 Task: Research Airbnb accommodation in Karlovac, Croatia from 12th December, 2023 to 16th December, 2023 for 8 adults.8 bedrooms having 8 beds and 8 bathrooms. Property type can be hotel. Amenities needed are: wifi, TV, free parkinig on premises, gym, breakfast. Booking option can be shelf check-in. Look for 3 properties as per requirement.
Action: Mouse moved to (608, 87)
Screenshot: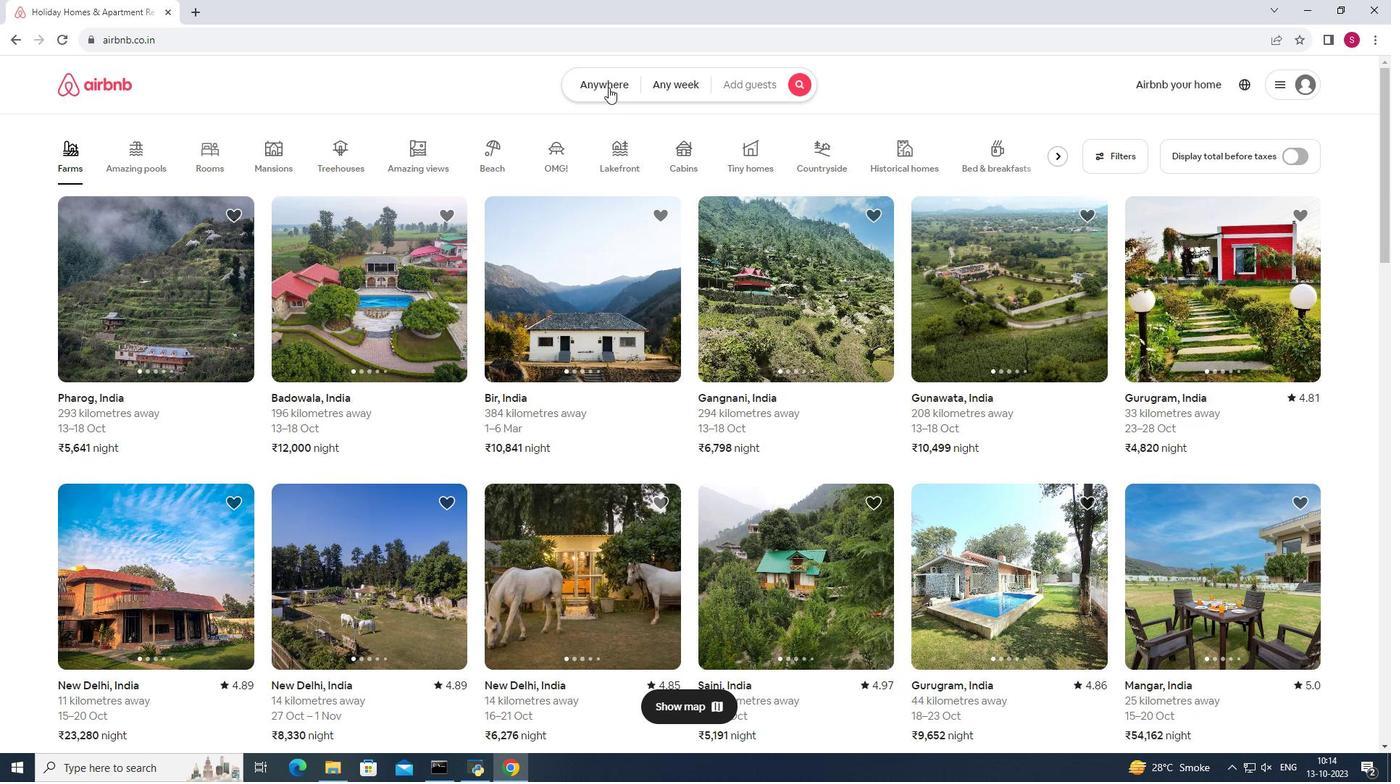 
Action: Mouse pressed left at (608, 87)
Screenshot: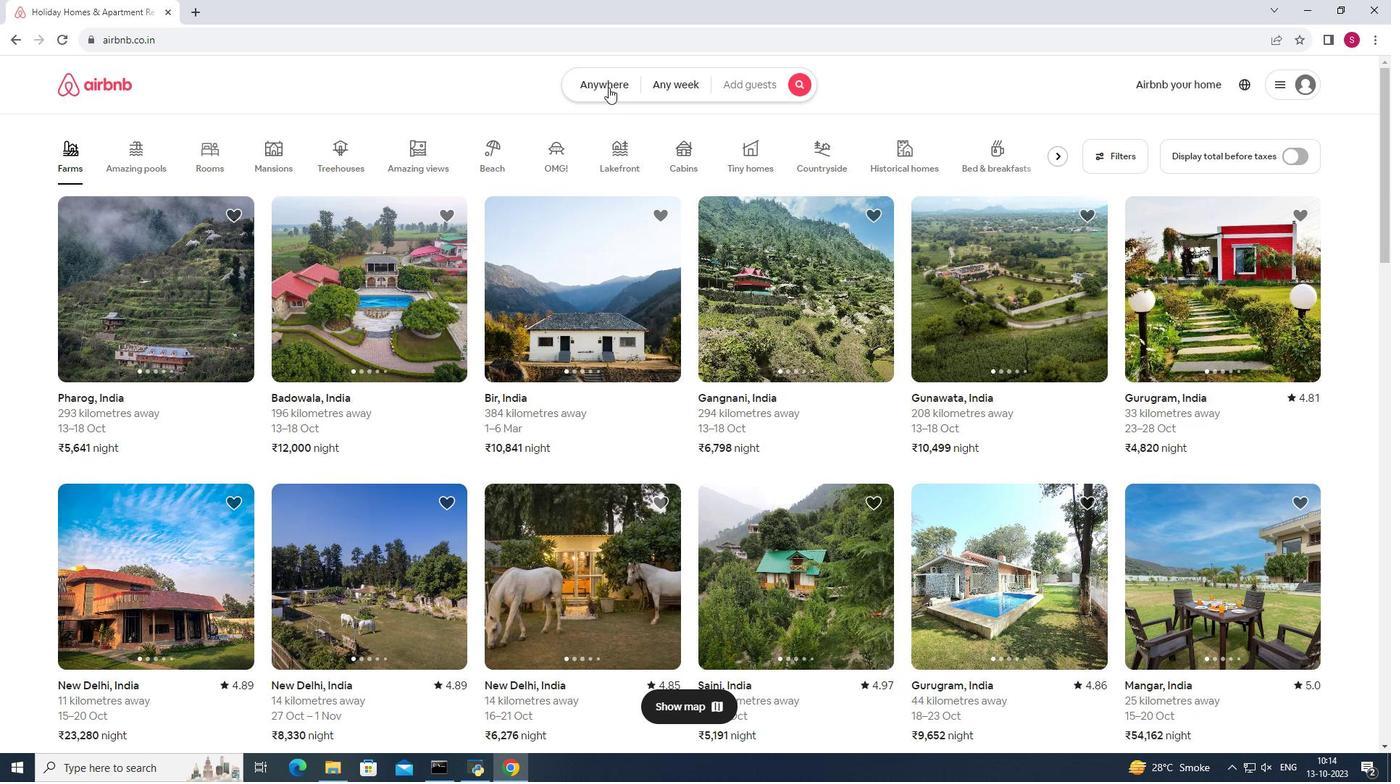 
Action: Mouse moved to (523, 137)
Screenshot: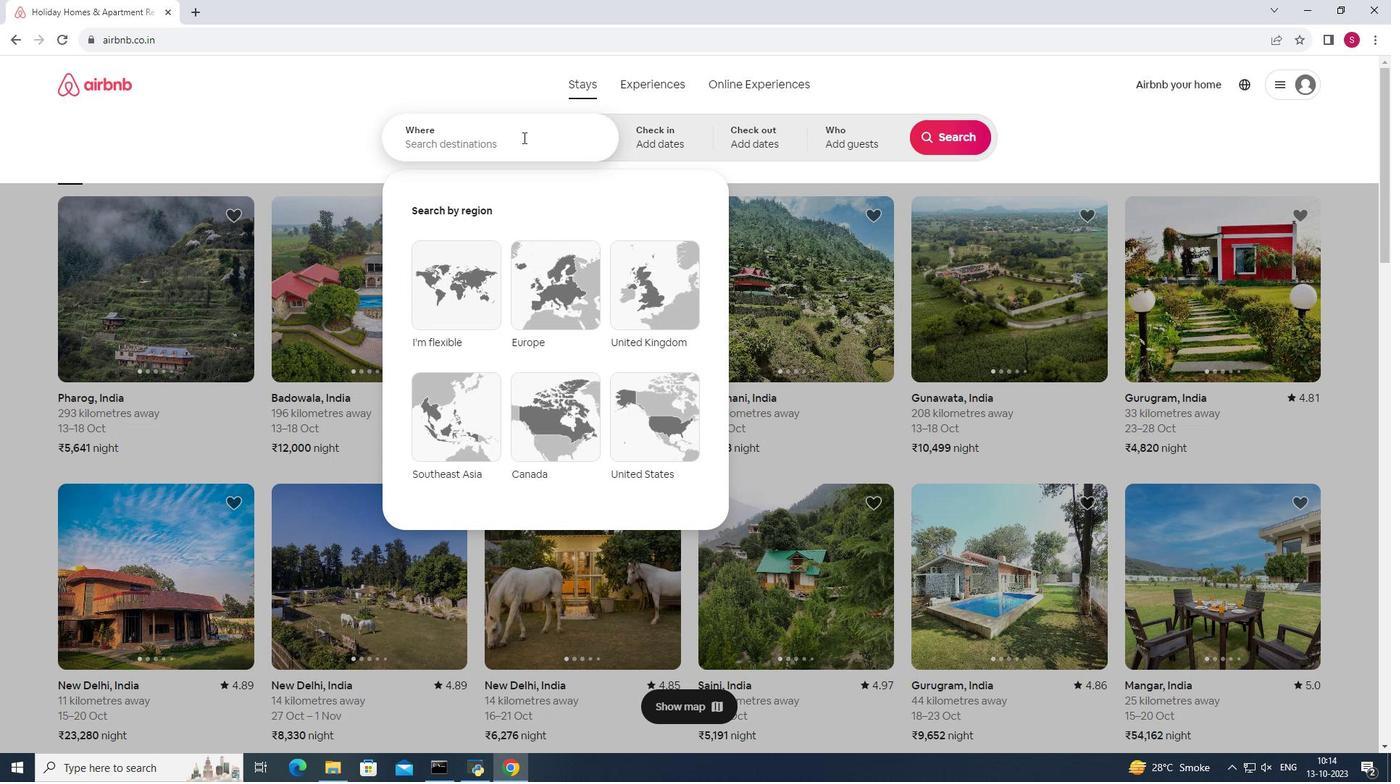 
Action: Mouse pressed left at (523, 137)
Screenshot: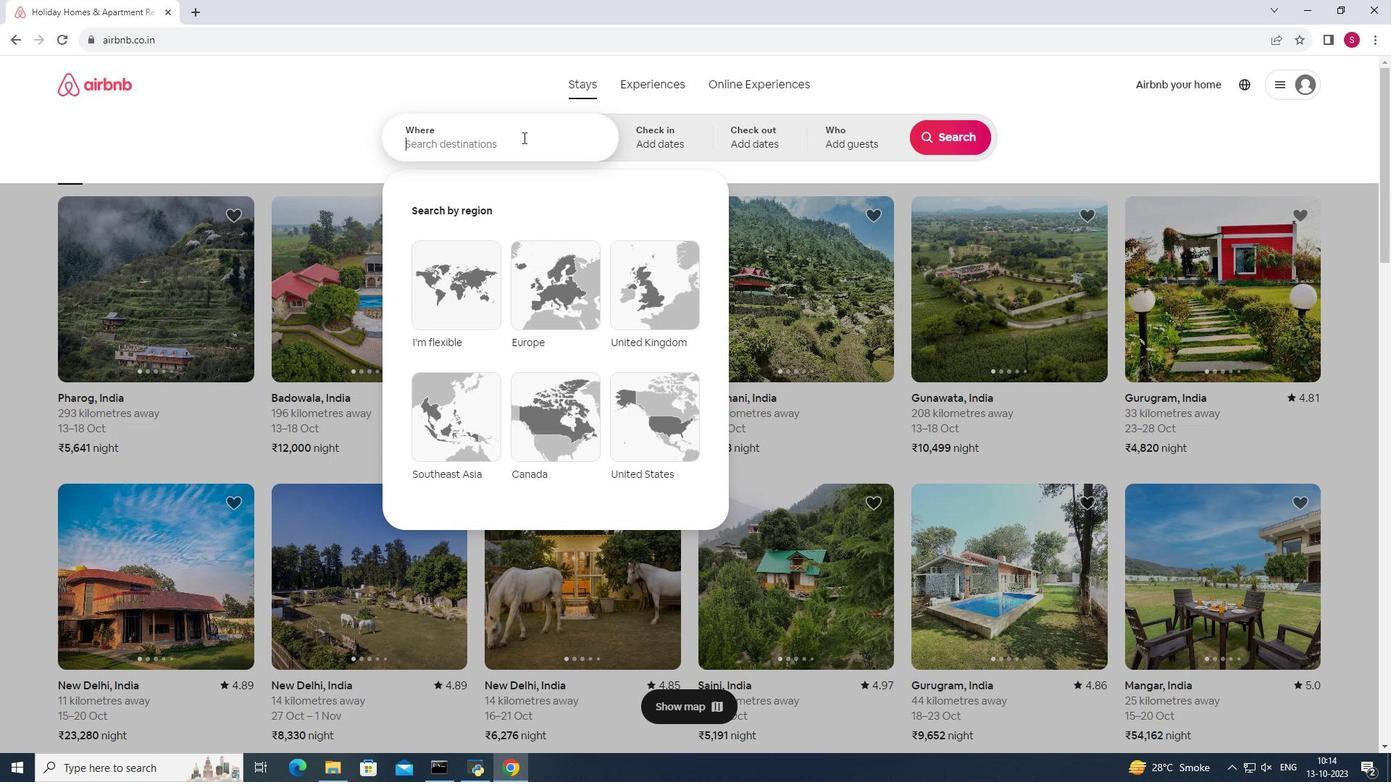 
Action: Key pressed <Key.shift>KL<Key.backspace>arlovac
Screenshot: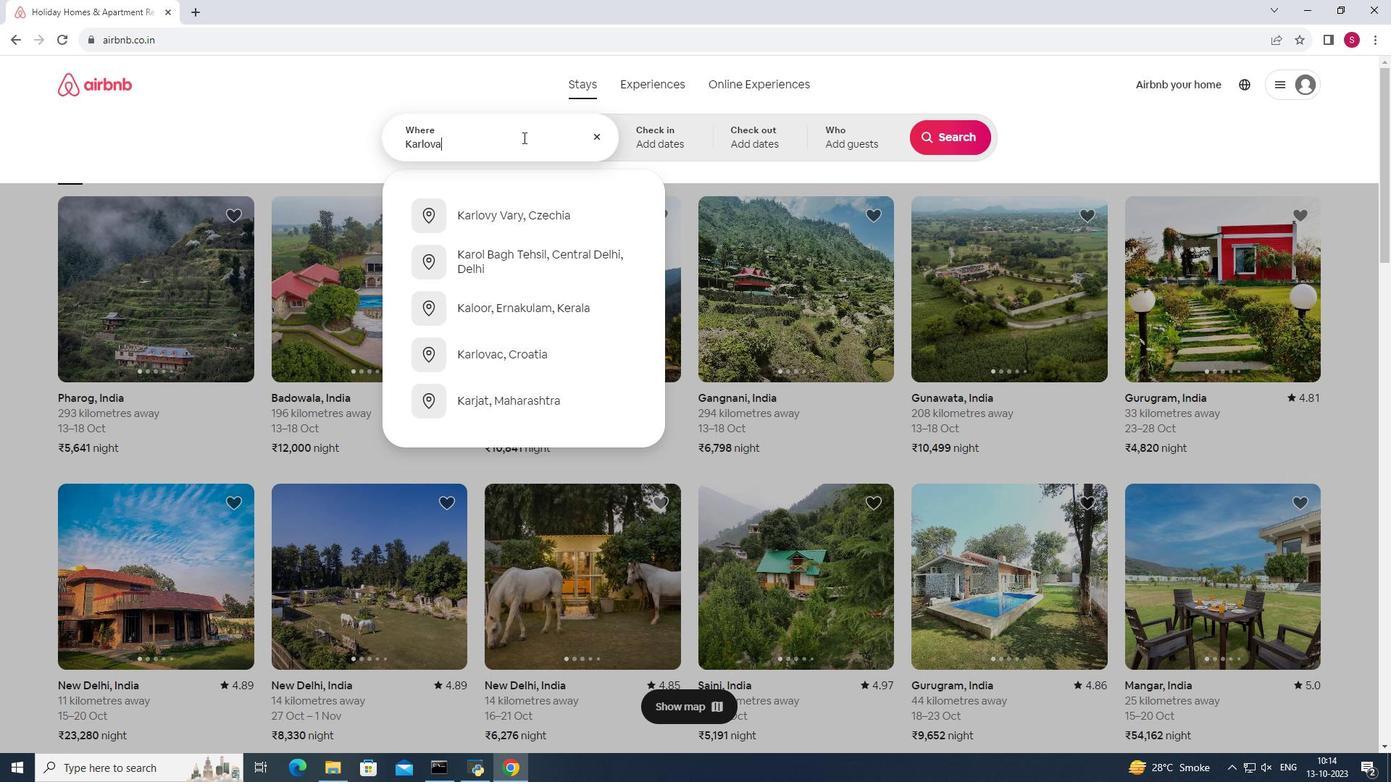 
Action: Mouse moved to (527, 220)
Screenshot: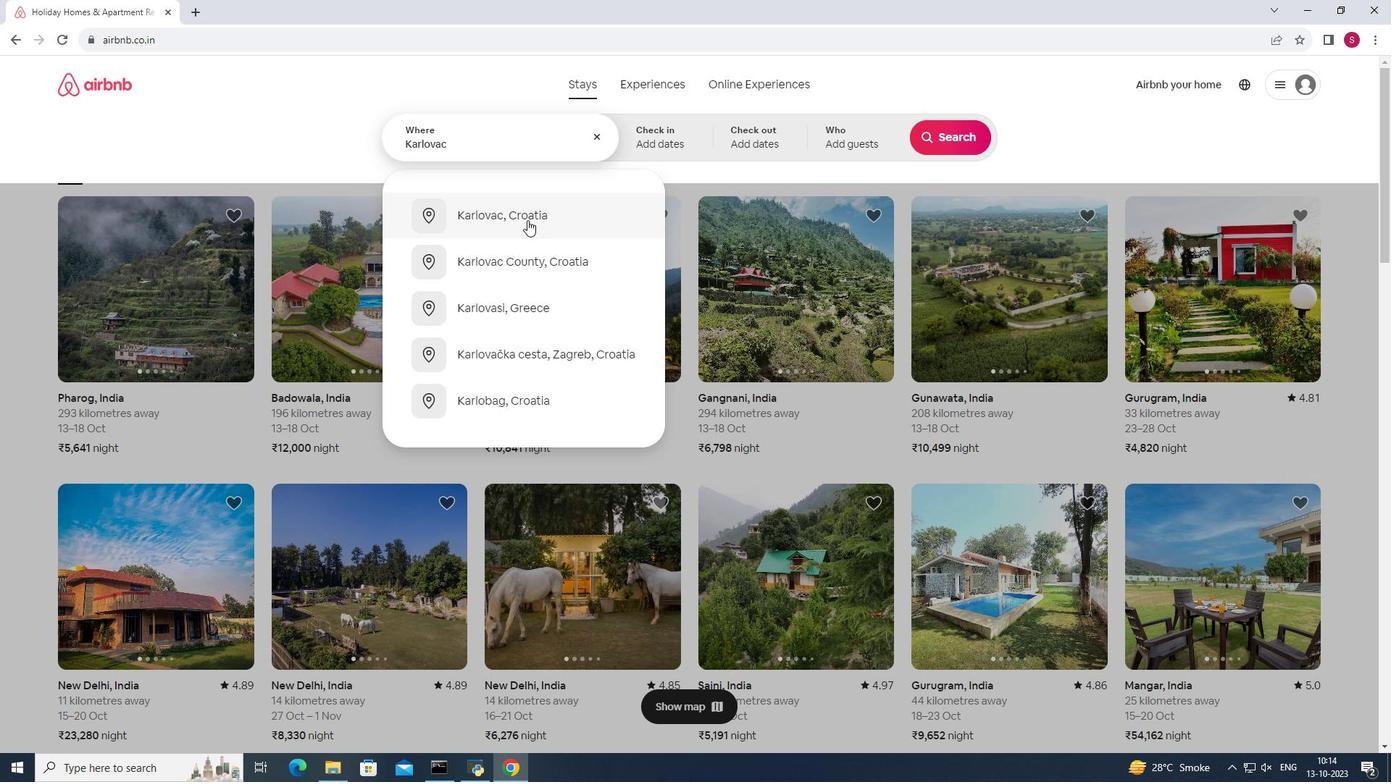 
Action: Mouse pressed left at (527, 220)
Screenshot: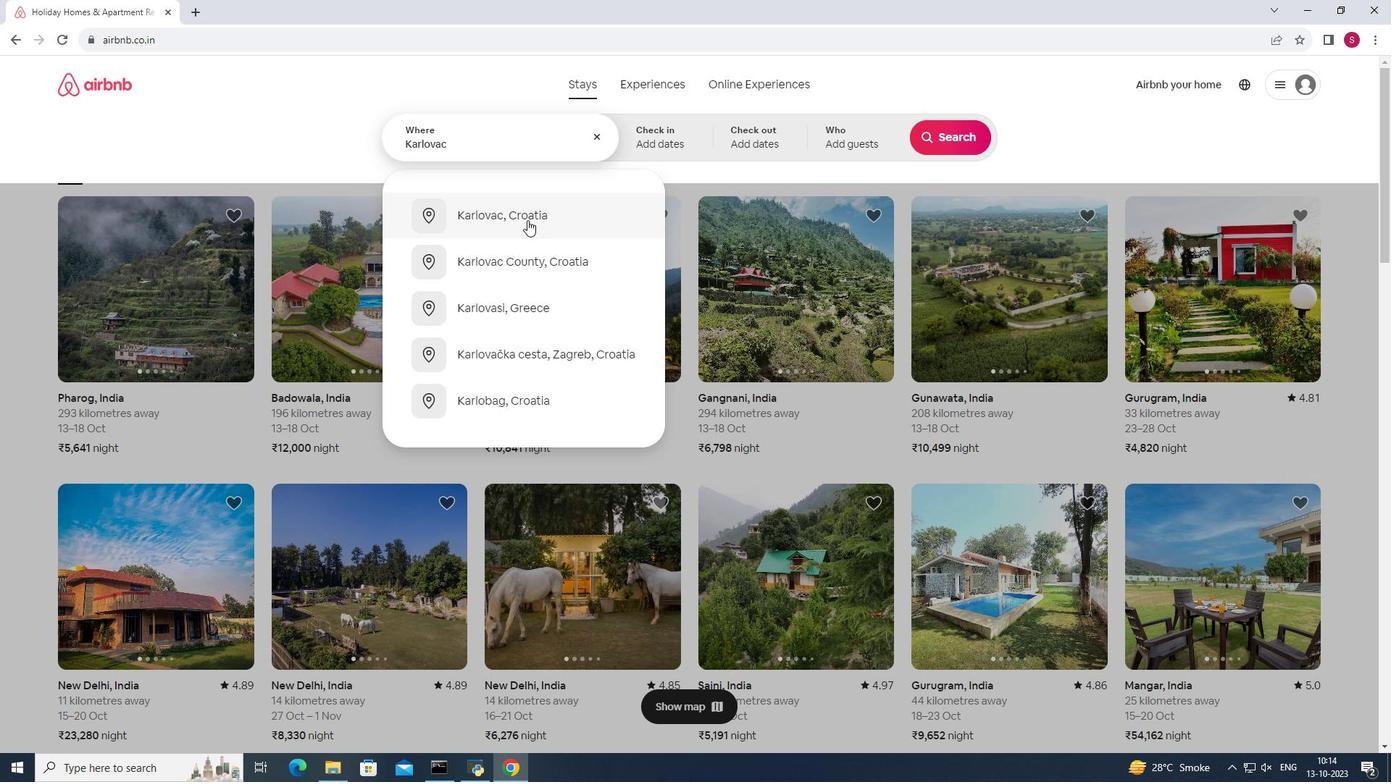 
Action: Mouse moved to (948, 256)
Screenshot: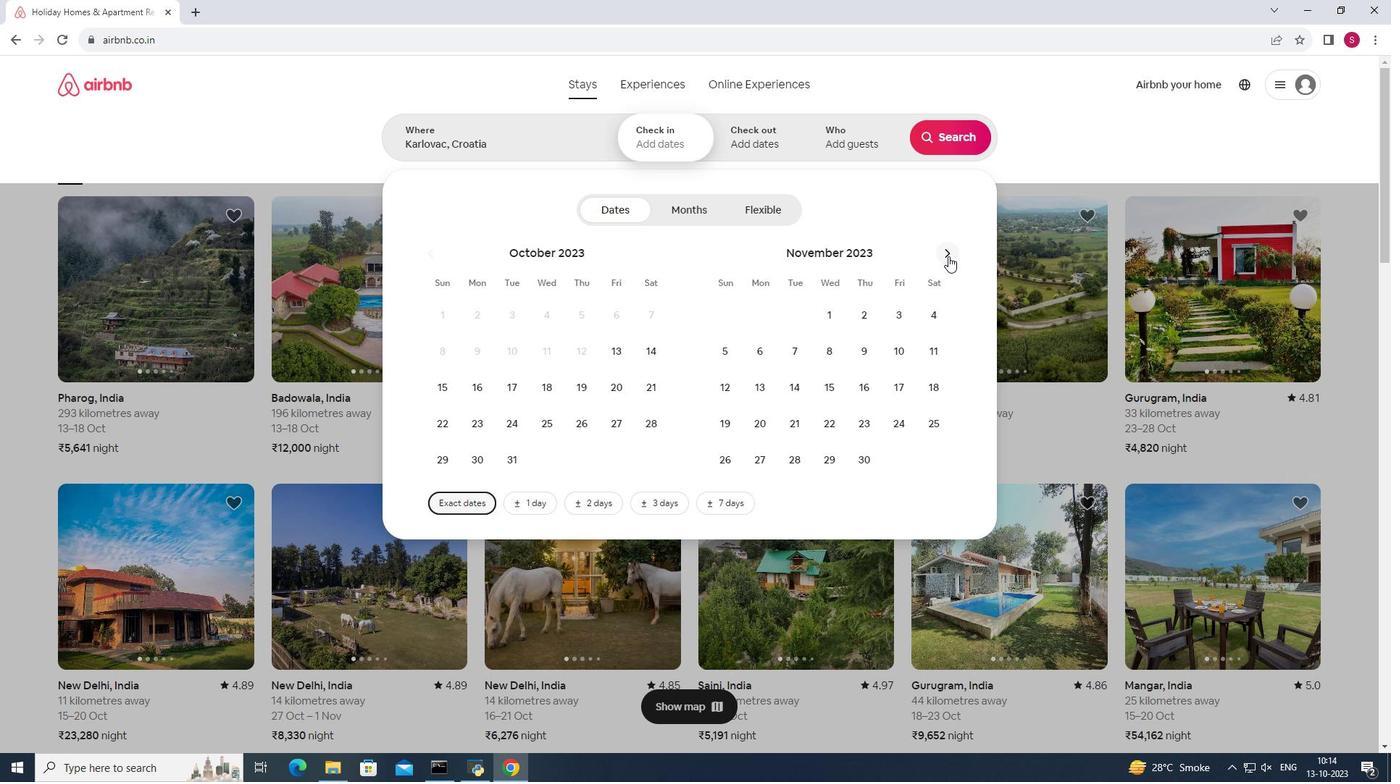 
Action: Mouse pressed left at (948, 256)
Screenshot: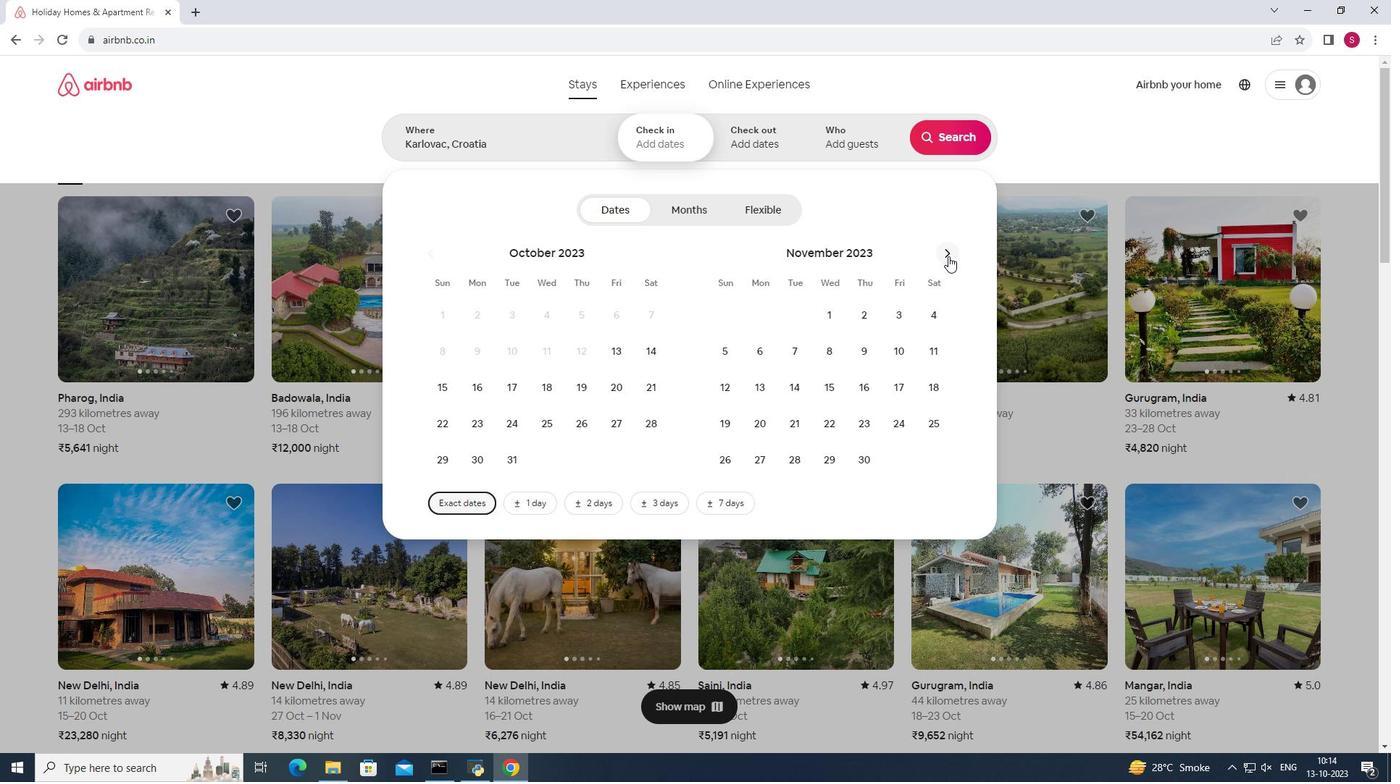 
Action: Mouse moved to (797, 389)
Screenshot: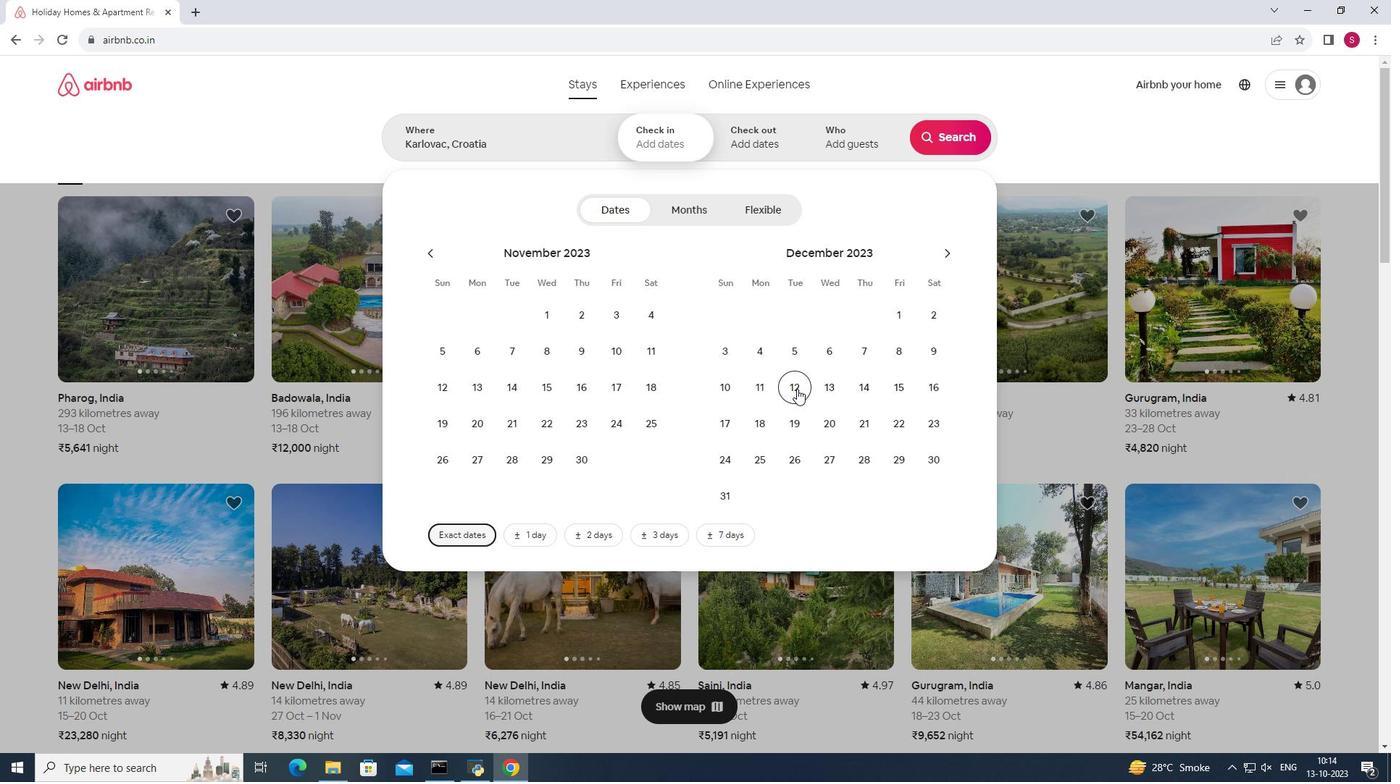 
Action: Mouse pressed left at (797, 389)
Screenshot: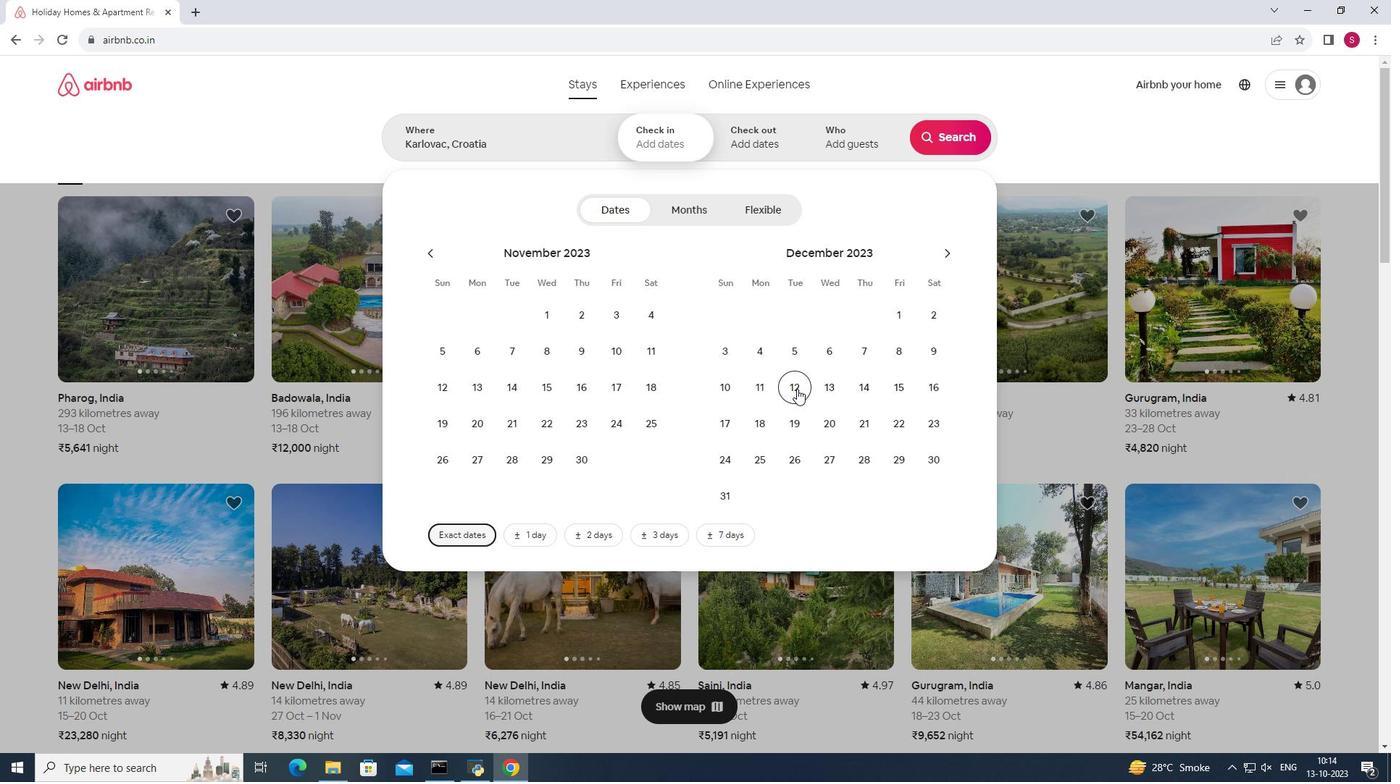 
Action: Mouse moved to (922, 392)
Screenshot: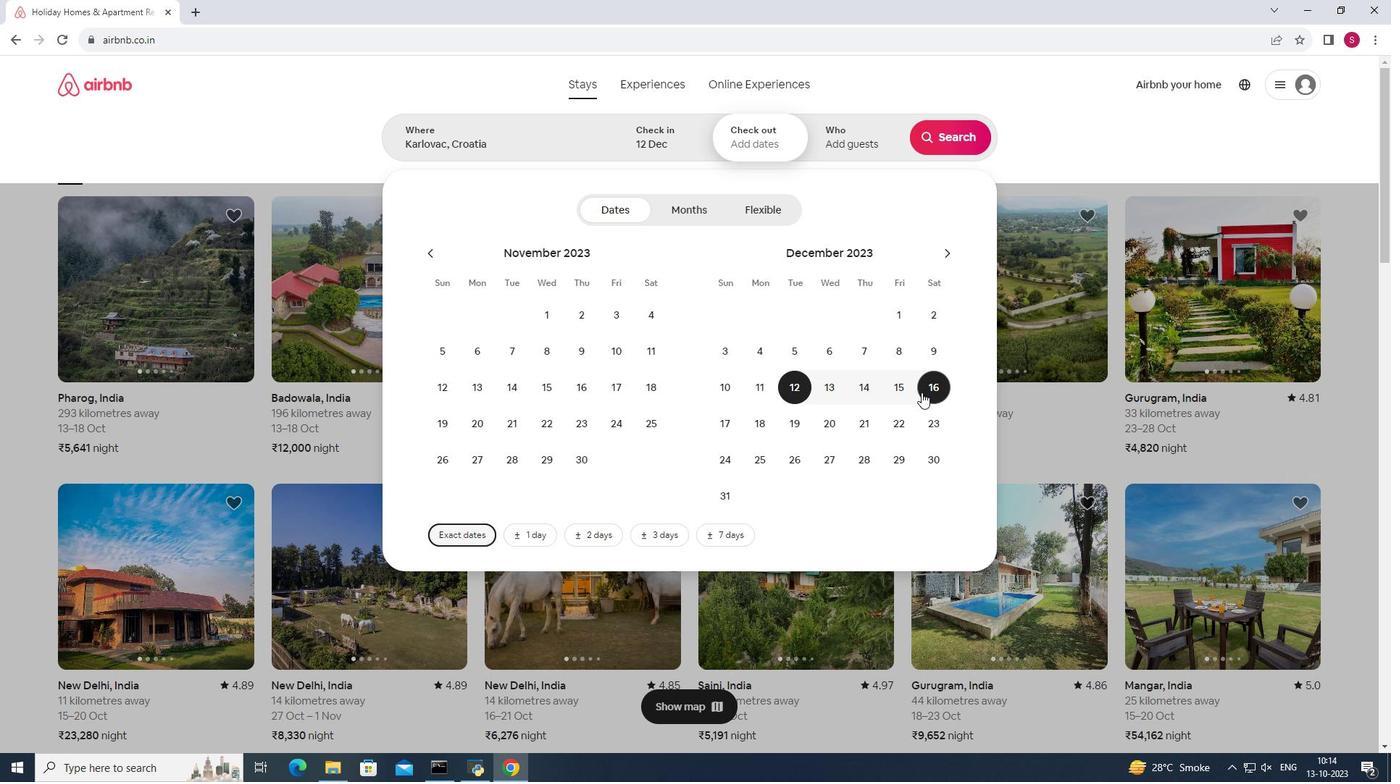 
Action: Mouse pressed left at (922, 392)
Screenshot: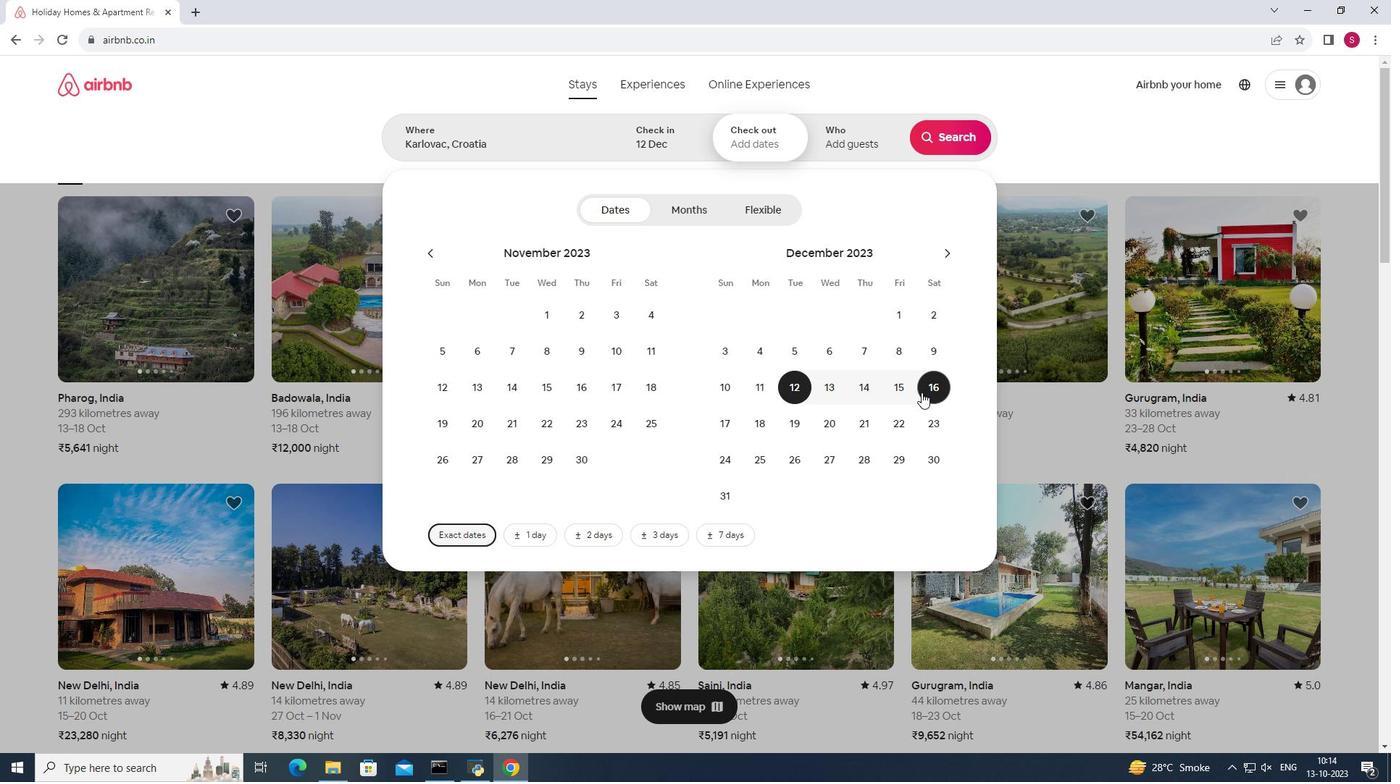 
Action: Mouse moved to (843, 129)
Screenshot: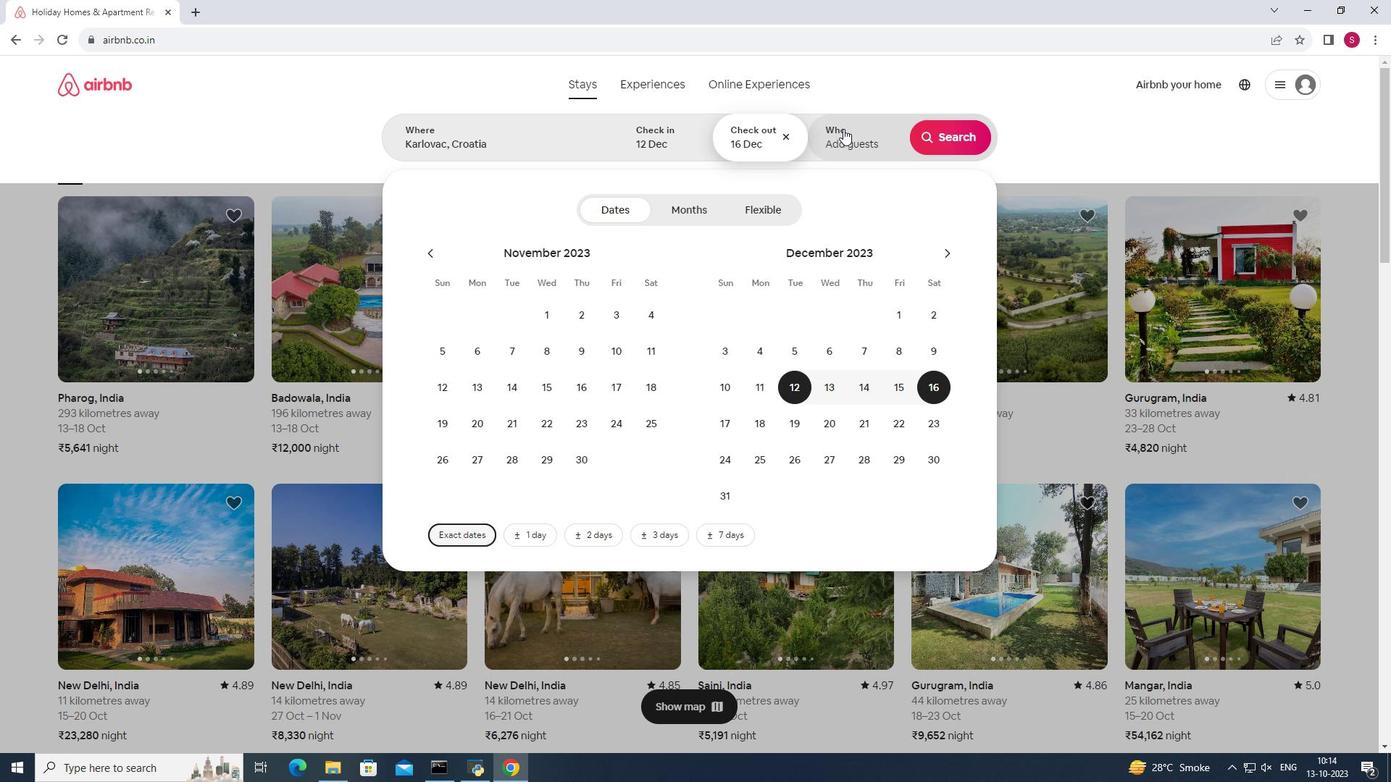 
Action: Mouse pressed left at (843, 129)
Screenshot: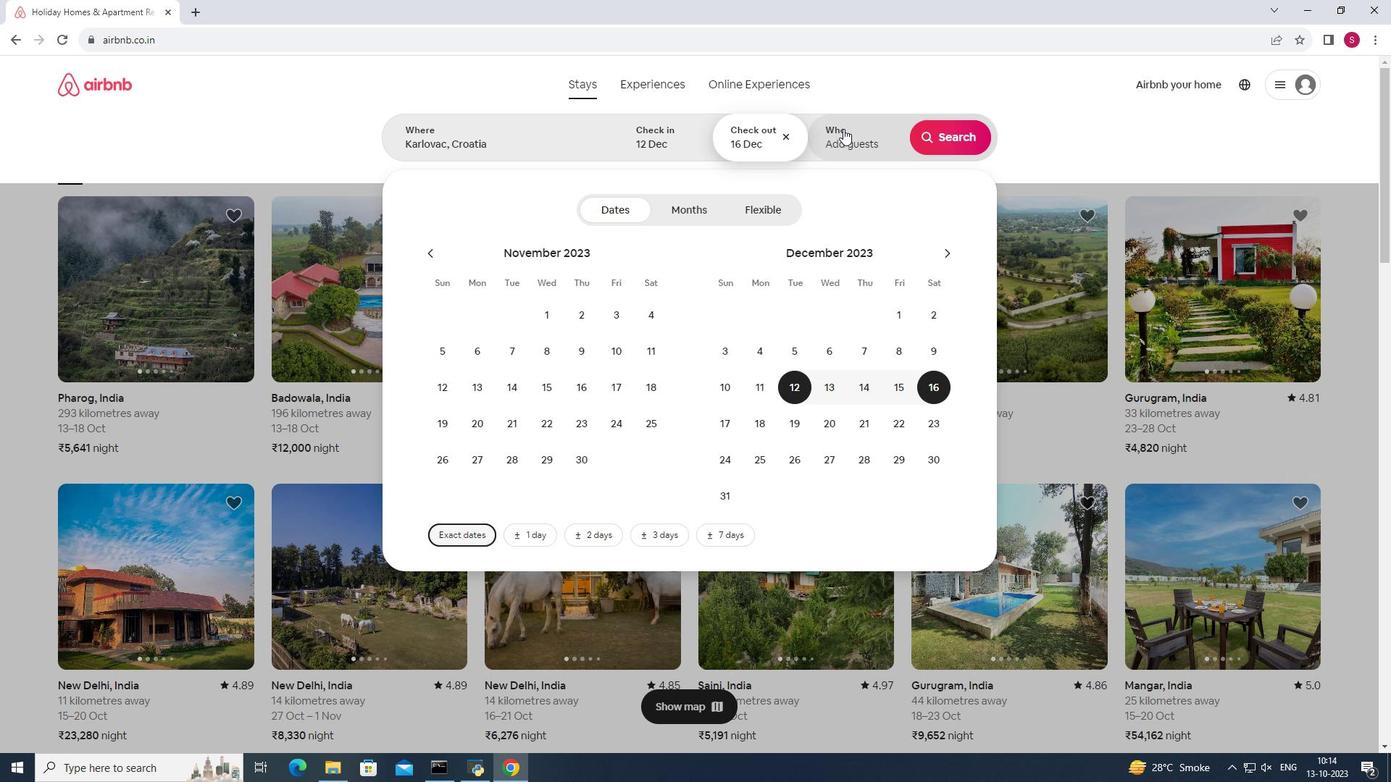 
Action: Mouse moved to (951, 219)
Screenshot: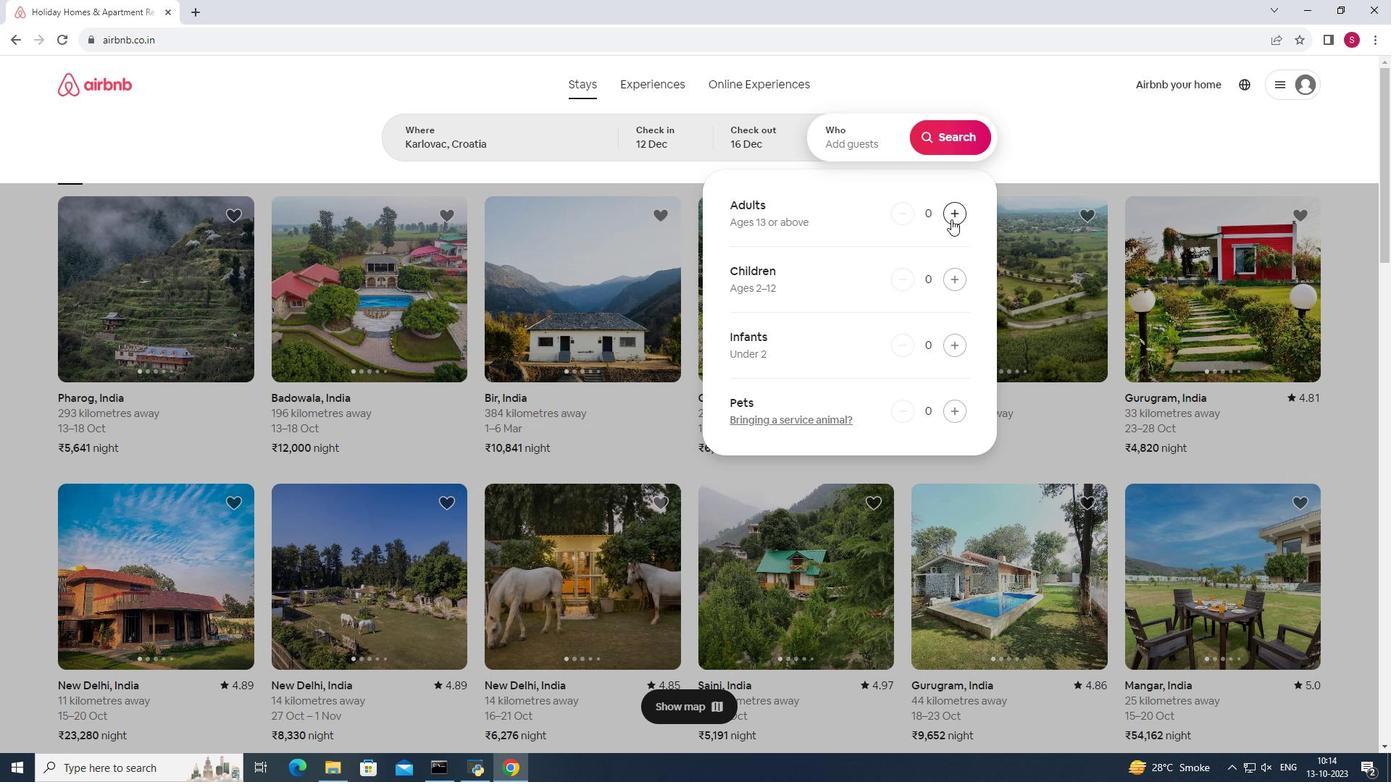
Action: Mouse pressed left at (951, 219)
Screenshot: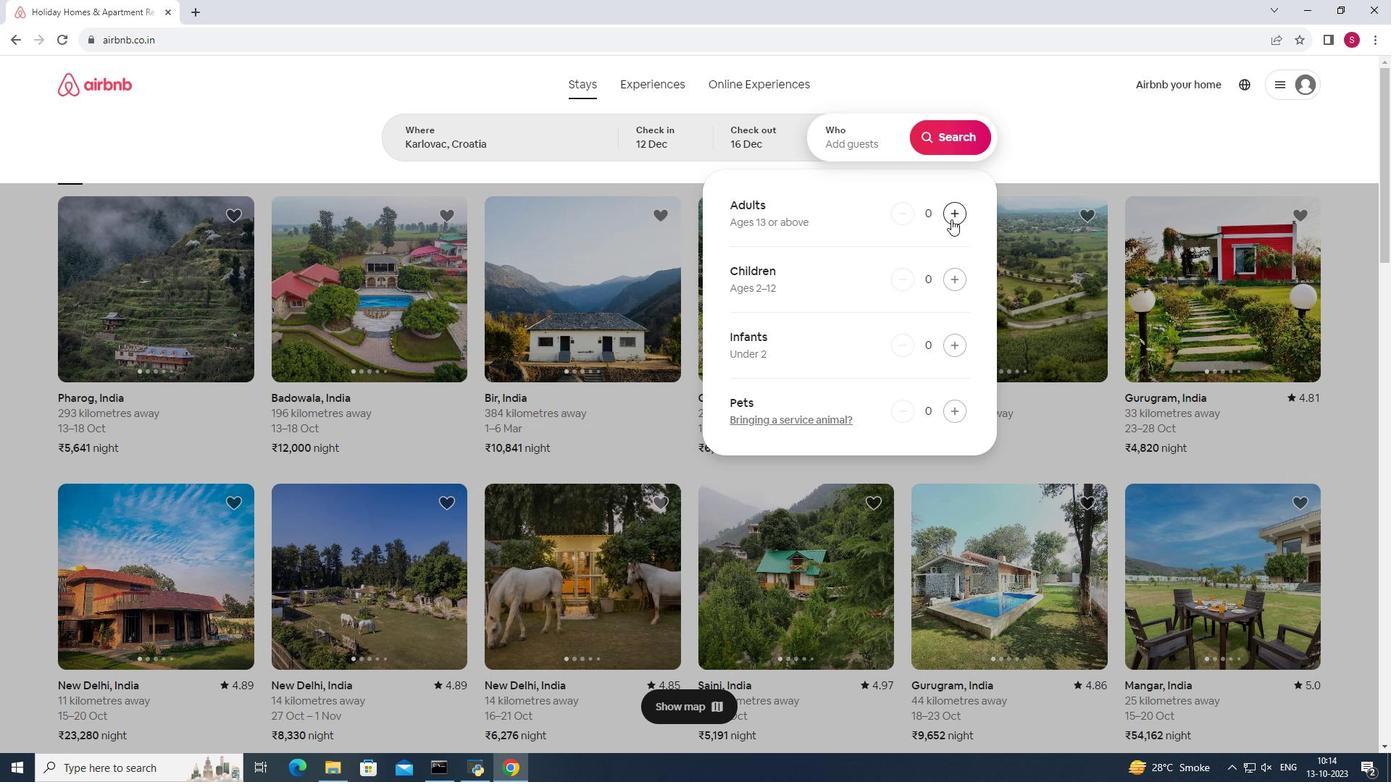 
Action: Mouse pressed left at (951, 219)
Screenshot: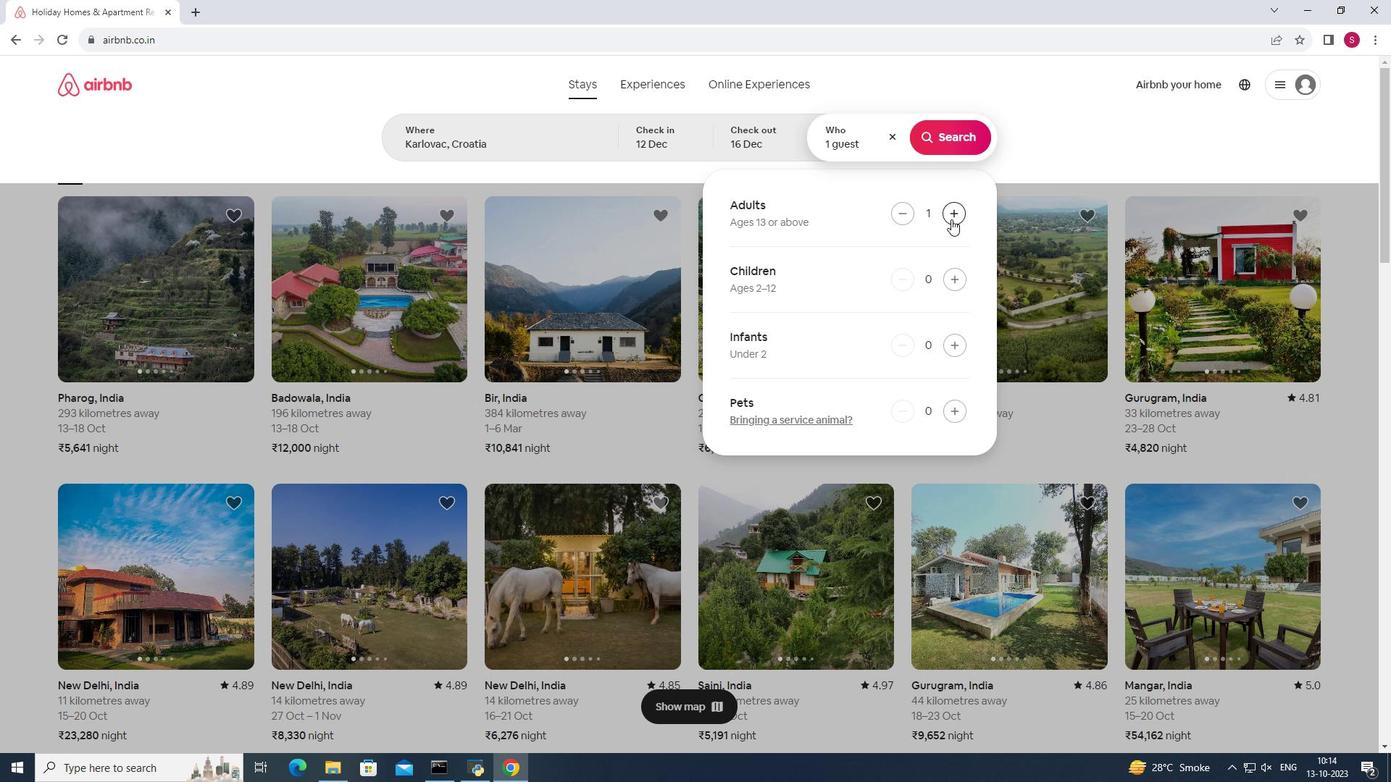 
Action: Mouse pressed left at (951, 219)
Screenshot: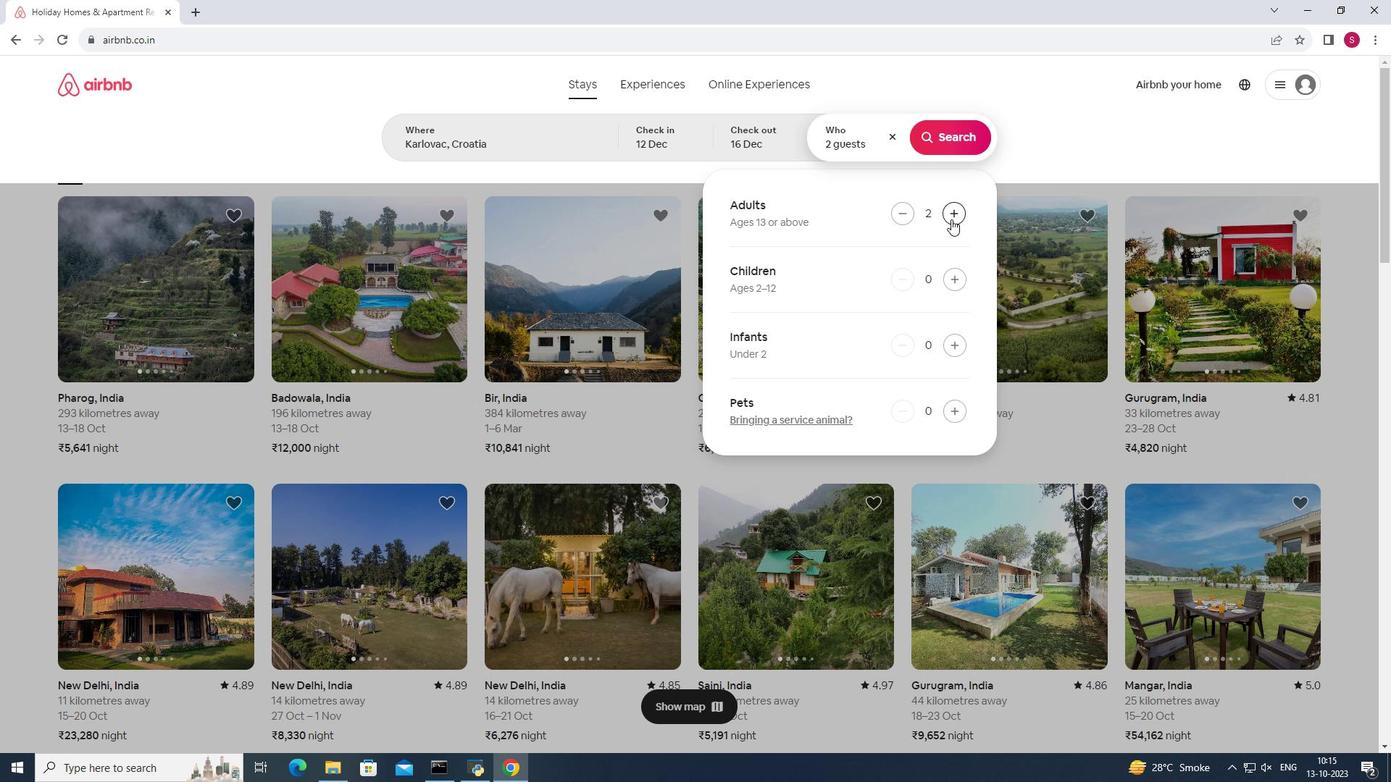 
Action: Mouse pressed left at (951, 219)
Screenshot: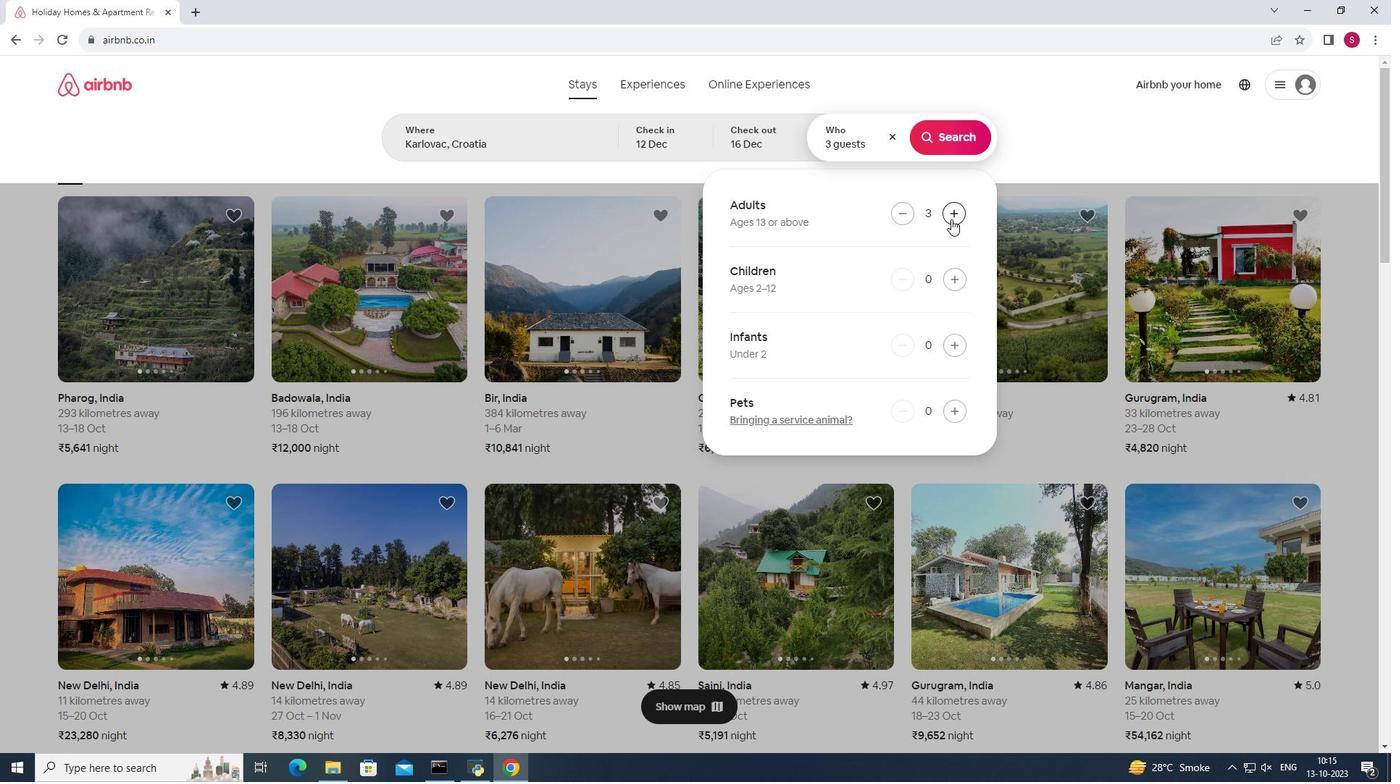 
Action: Mouse pressed left at (951, 219)
Screenshot: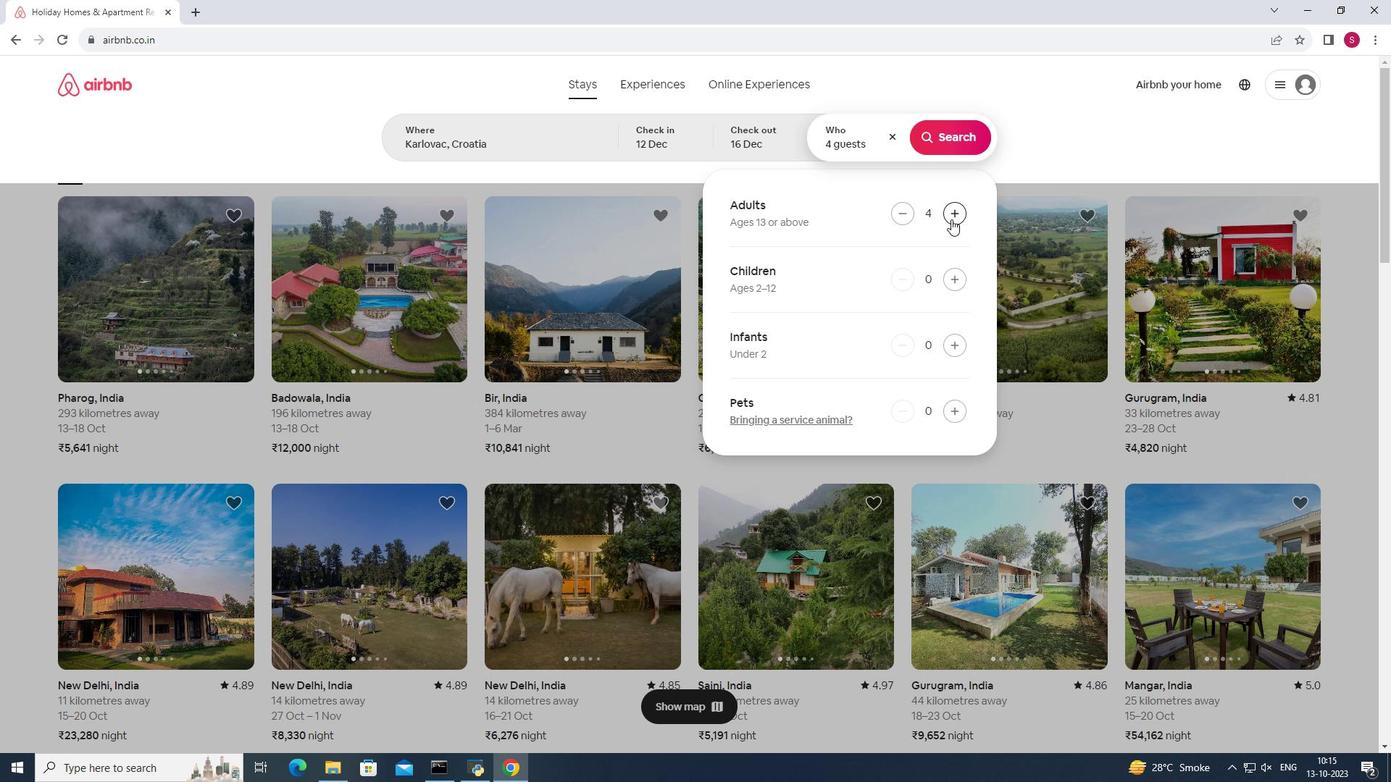 
Action: Mouse pressed left at (951, 219)
Screenshot: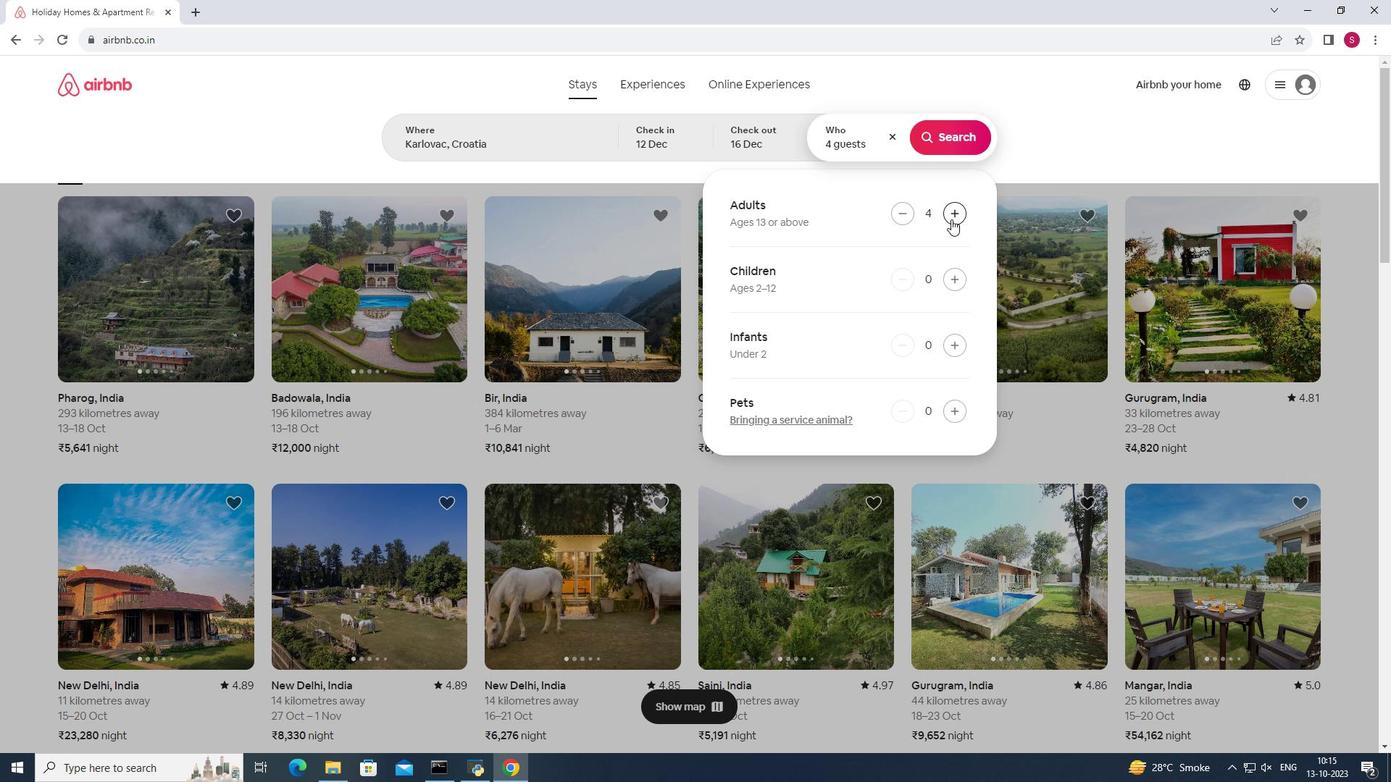 
Action: Mouse pressed left at (951, 219)
Screenshot: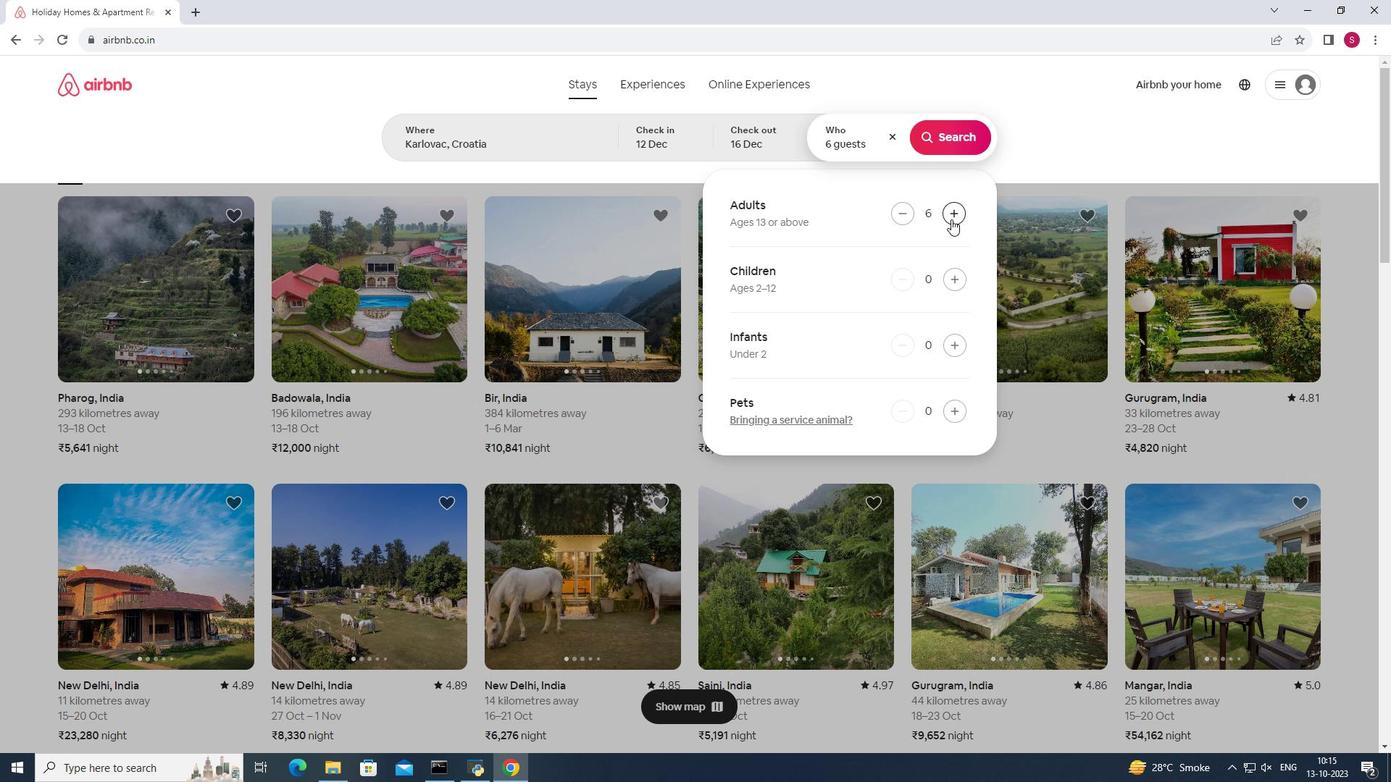 
Action: Mouse pressed left at (951, 219)
Screenshot: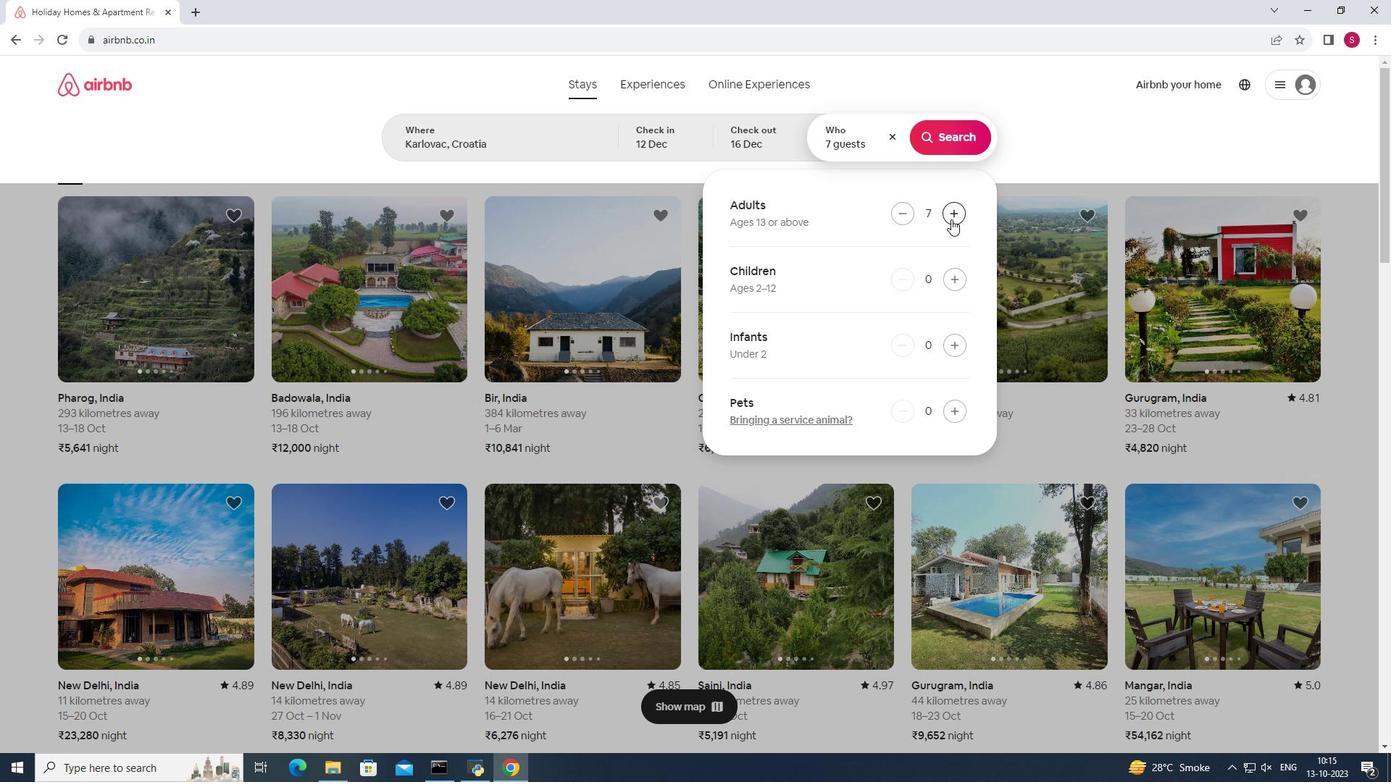 
Action: Mouse moved to (959, 135)
Screenshot: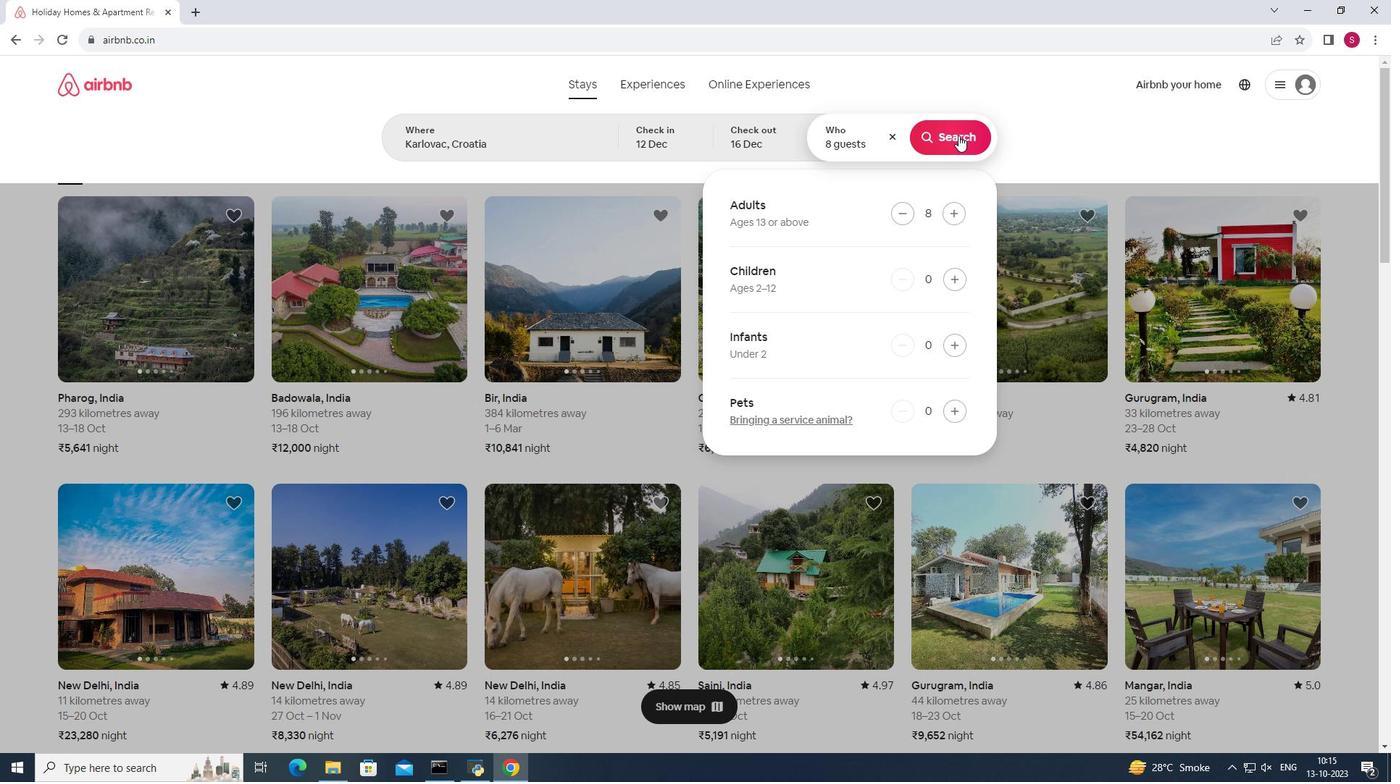 
Action: Mouse pressed left at (959, 135)
Screenshot: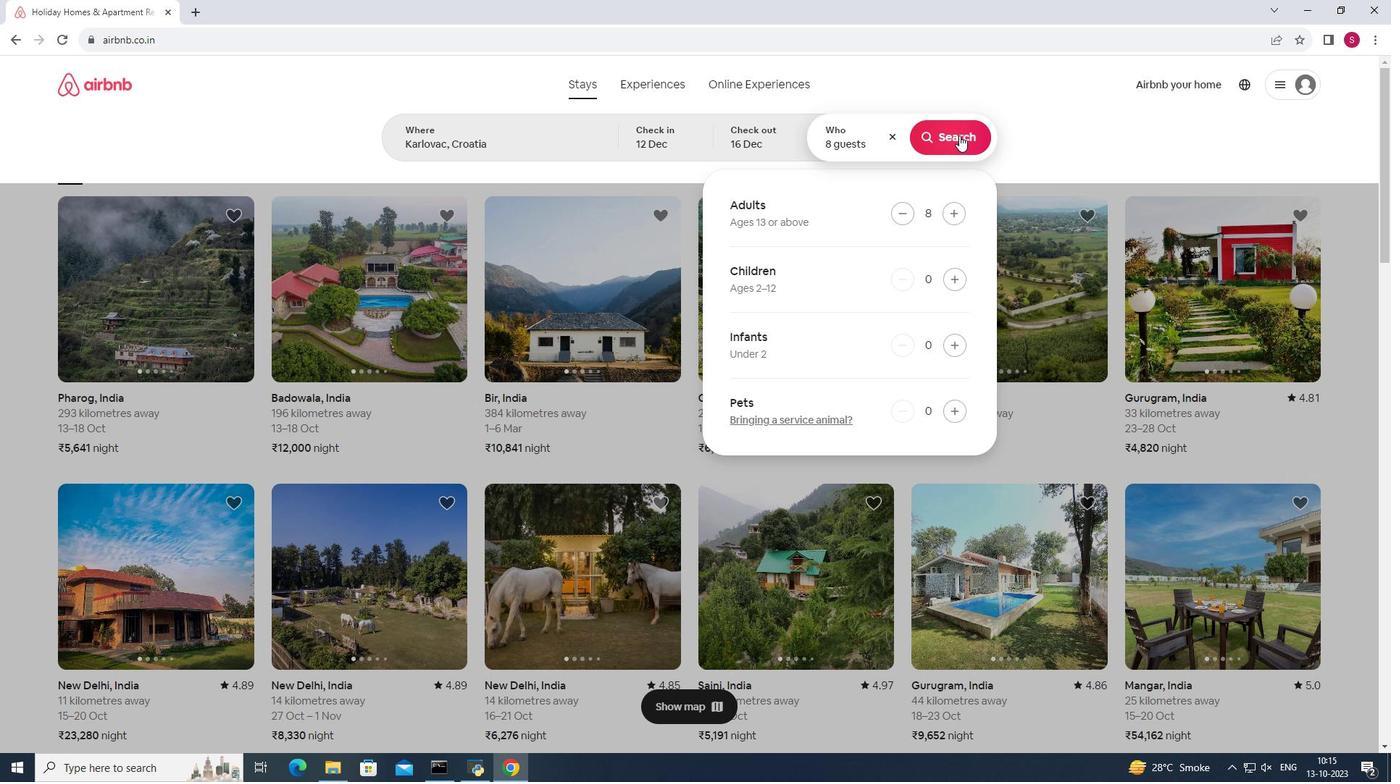
Action: Mouse moved to (1156, 147)
Screenshot: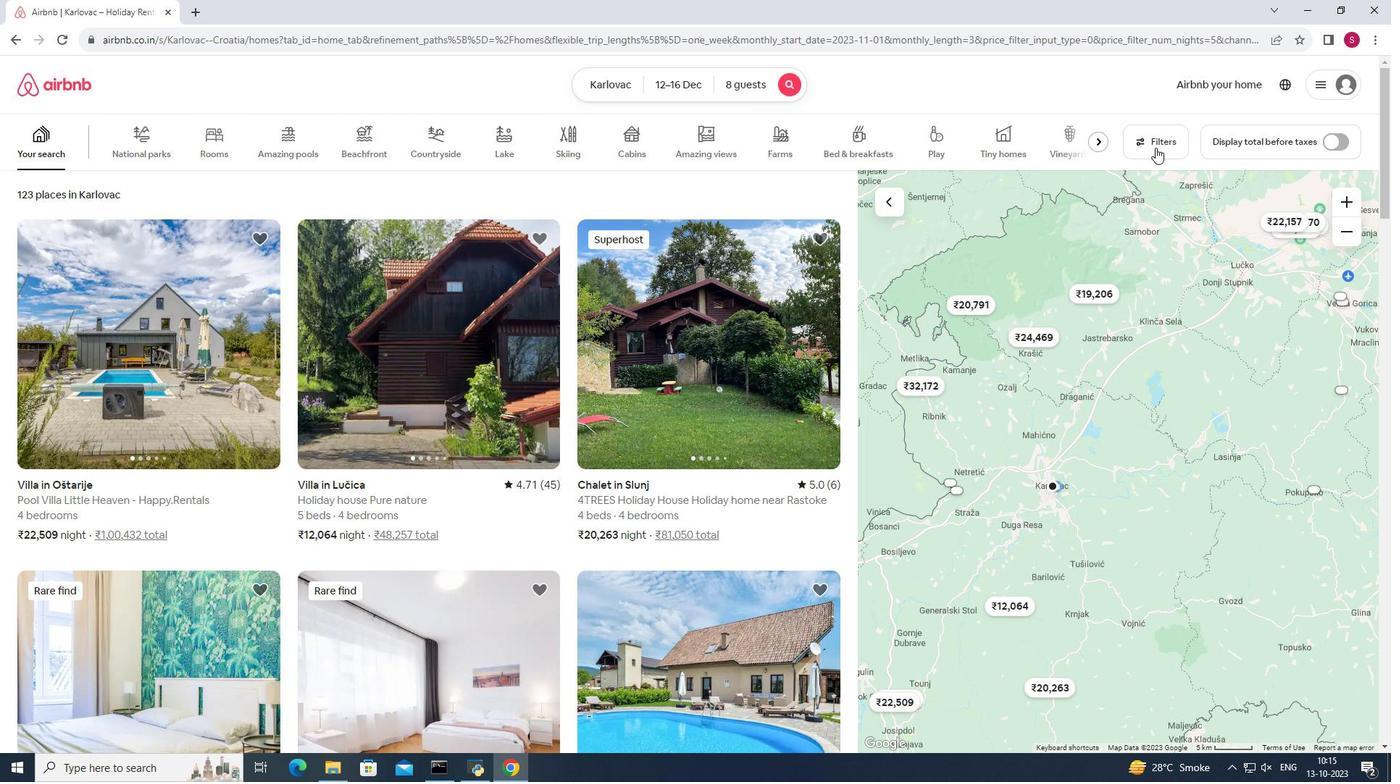 
Action: Mouse pressed left at (1156, 147)
Screenshot: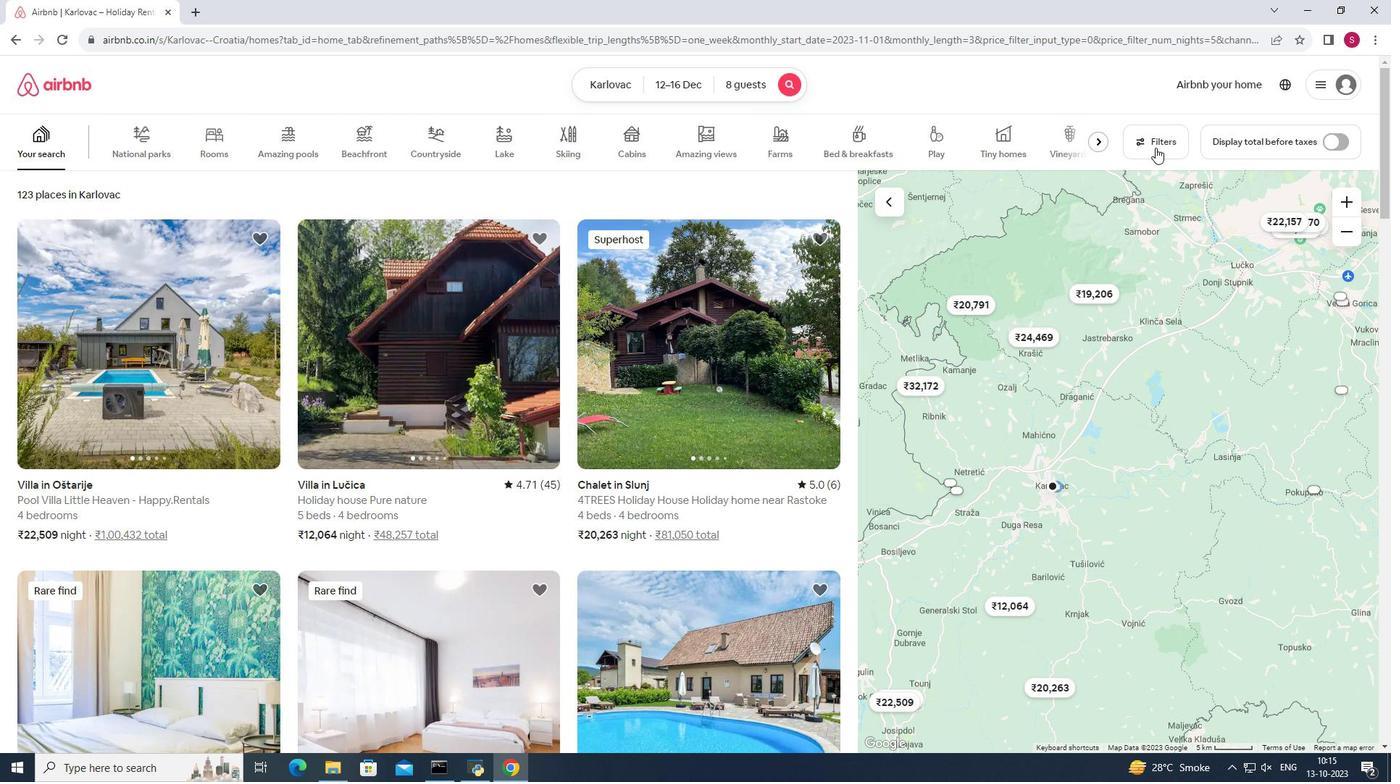 
Action: Mouse moved to (734, 400)
Screenshot: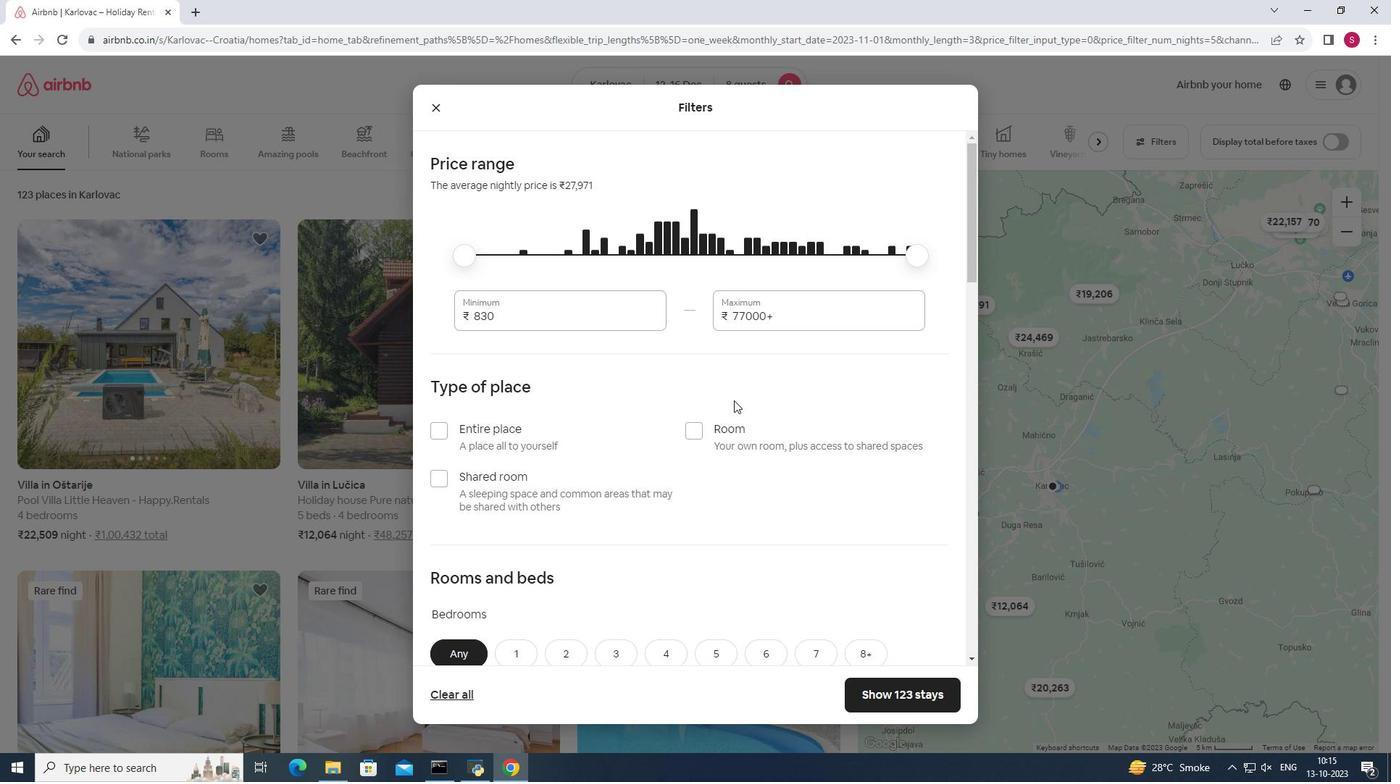 
Action: Mouse scrolled (734, 400) with delta (0, 0)
Screenshot: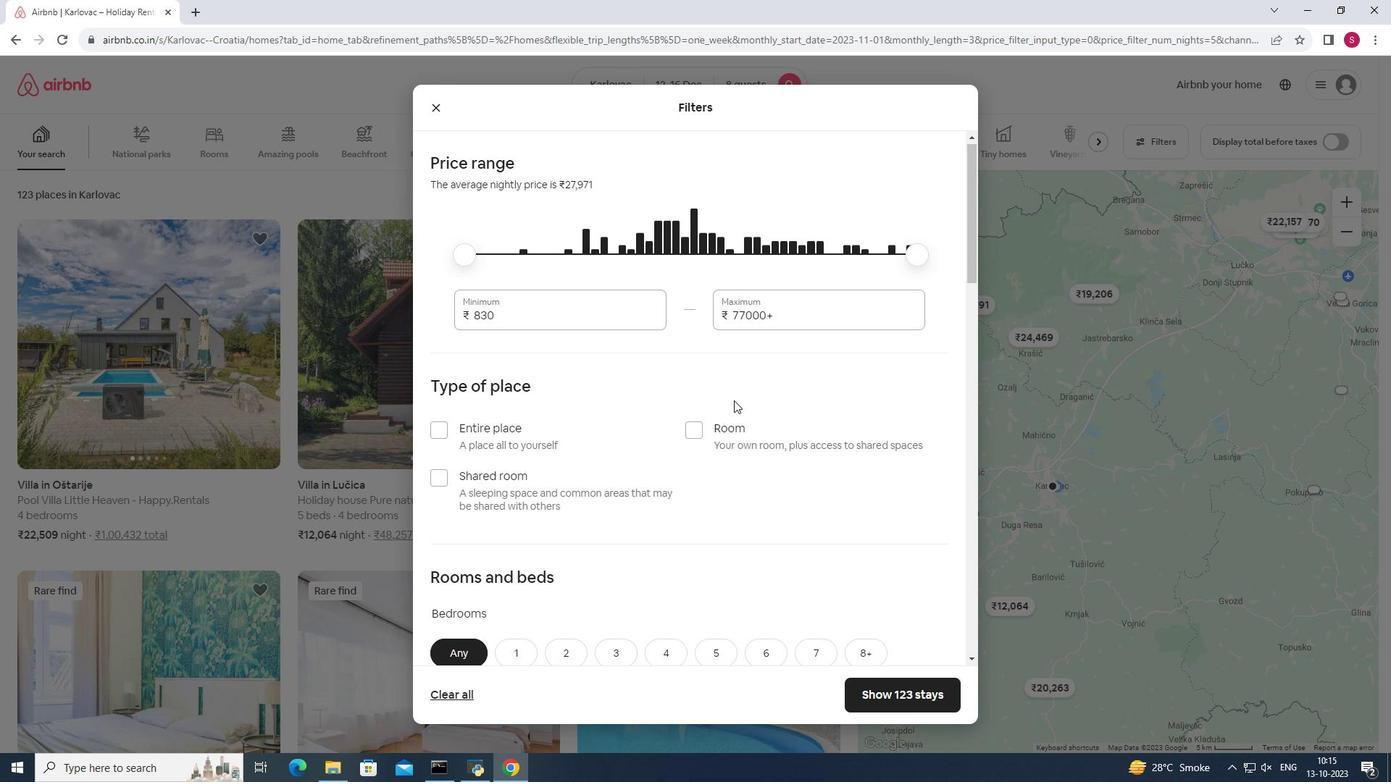 
Action: Mouse scrolled (734, 400) with delta (0, 0)
Screenshot: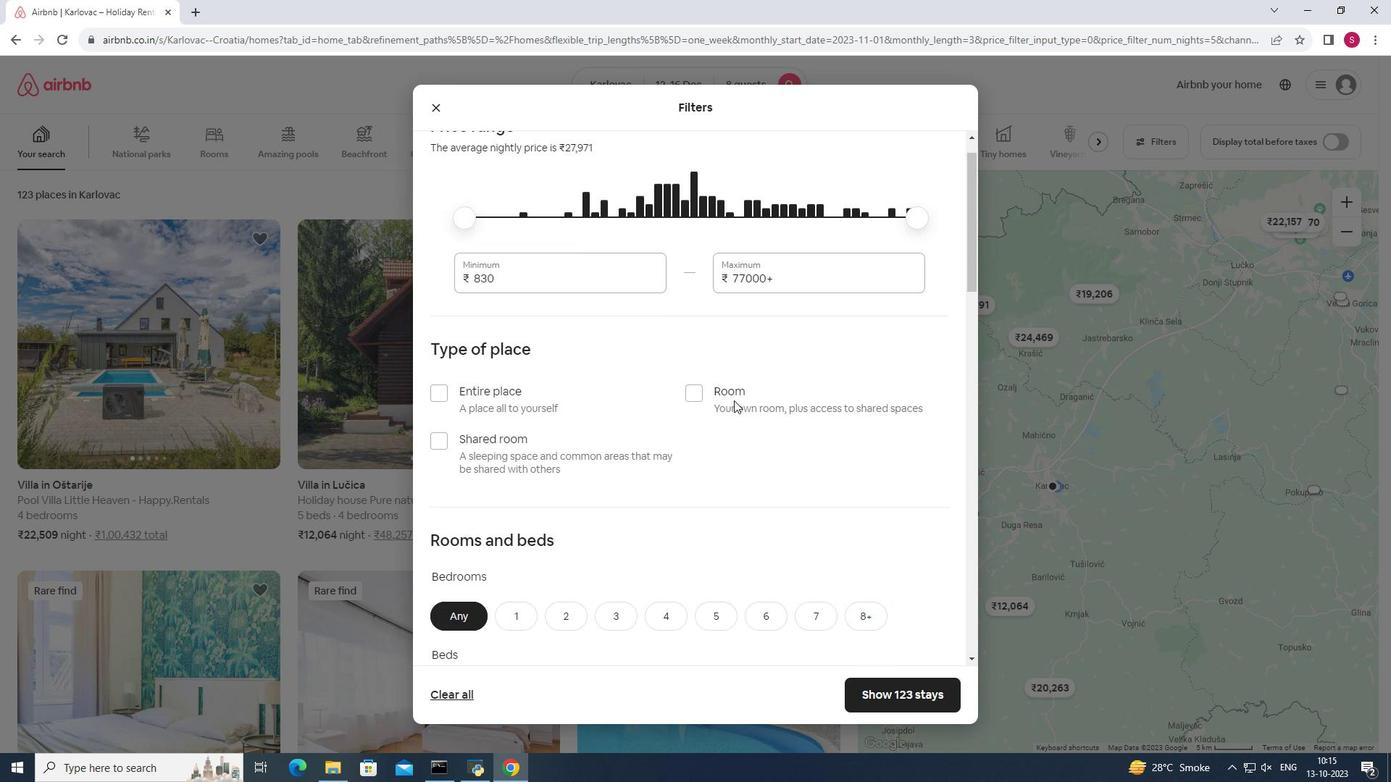 
Action: Mouse scrolled (734, 400) with delta (0, 0)
Screenshot: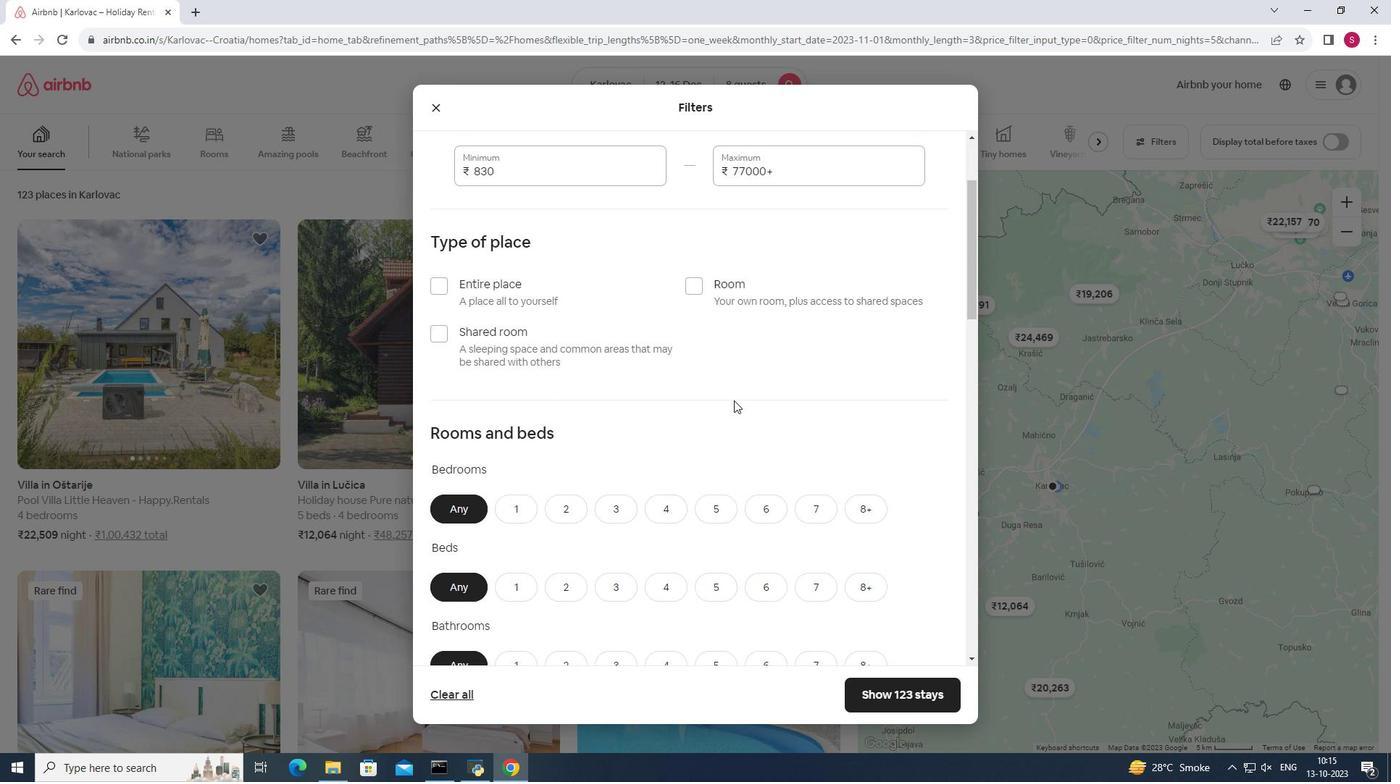 
Action: Mouse scrolled (734, 400) with delta (0, 0)
Screenshot: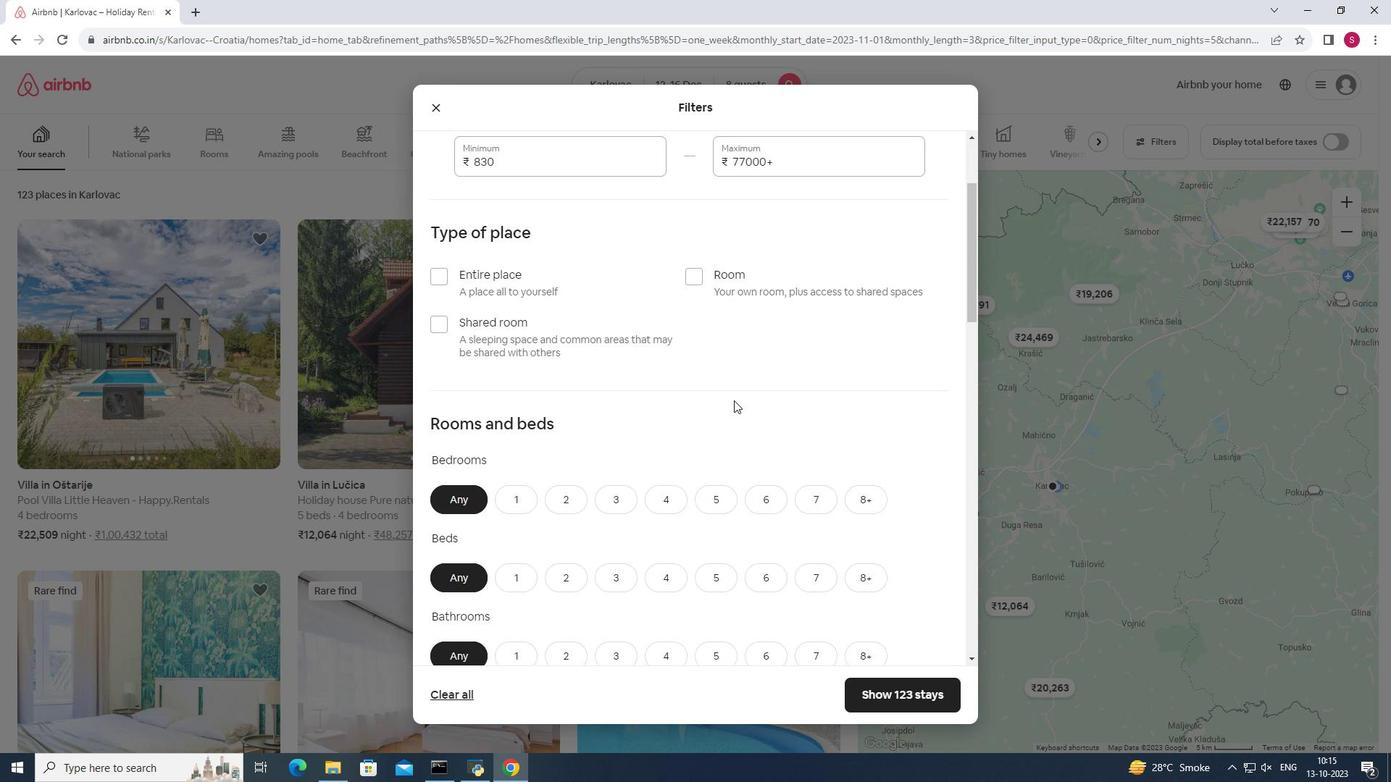 
Action: Mouse moved to (865, 364)
Screenshot: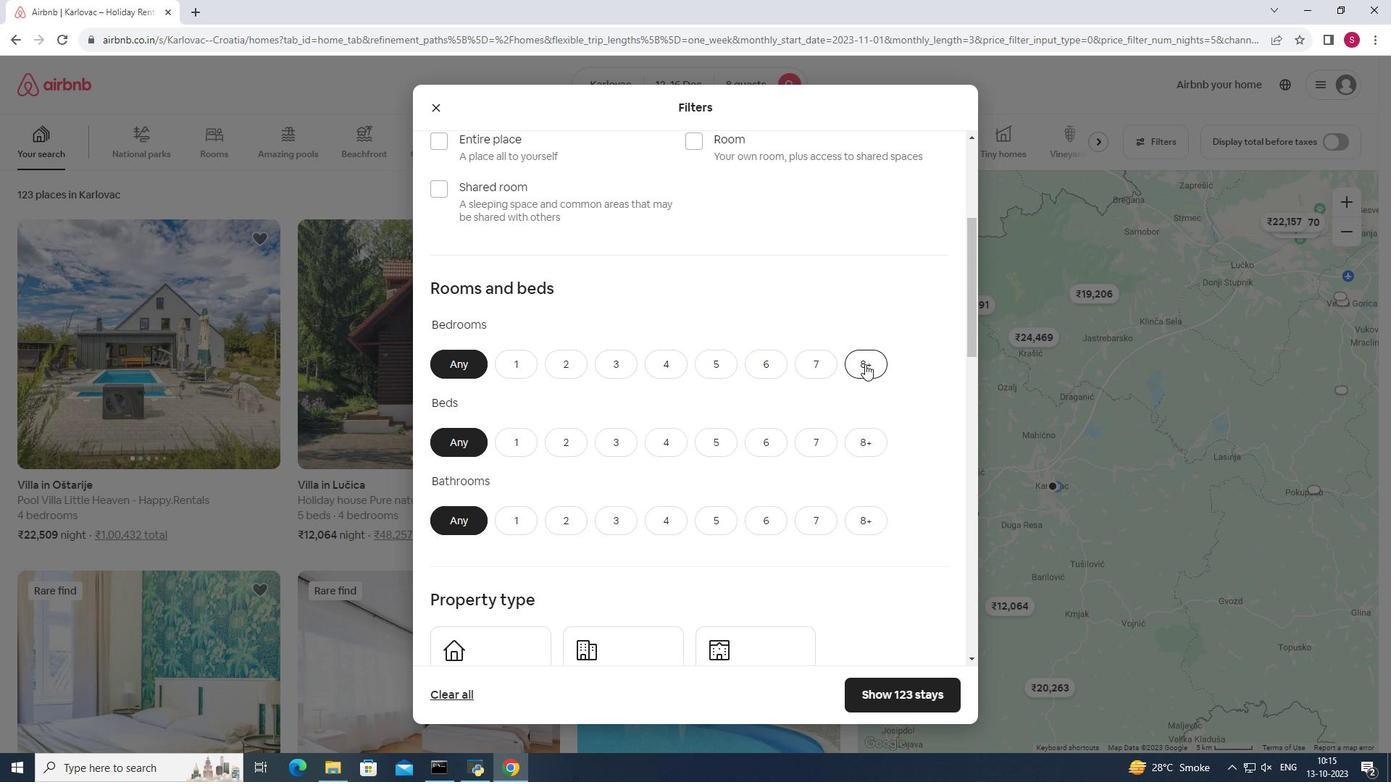 
Action: Mouse pressed left at (865, 364)
Screenshot: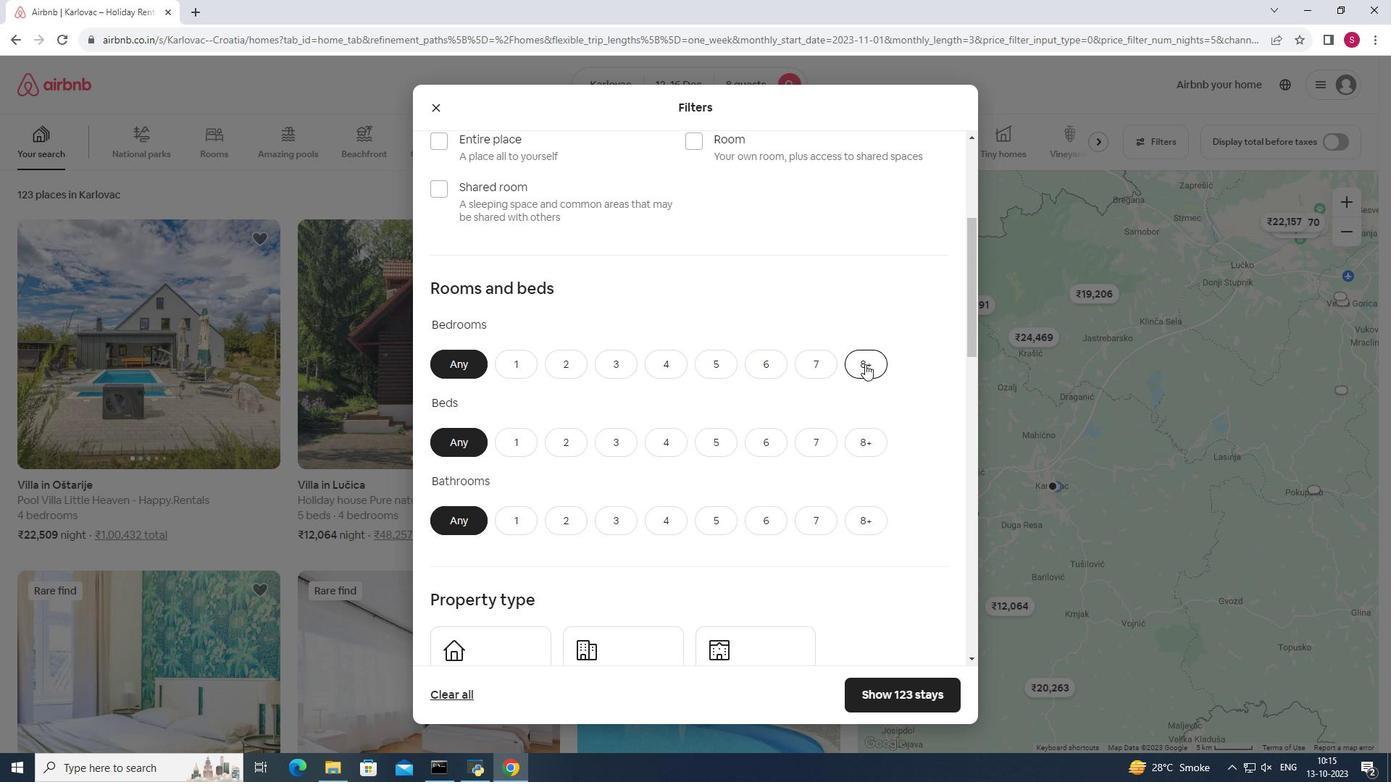 
Action: Mouse moved to (863, 438)
Screenshot: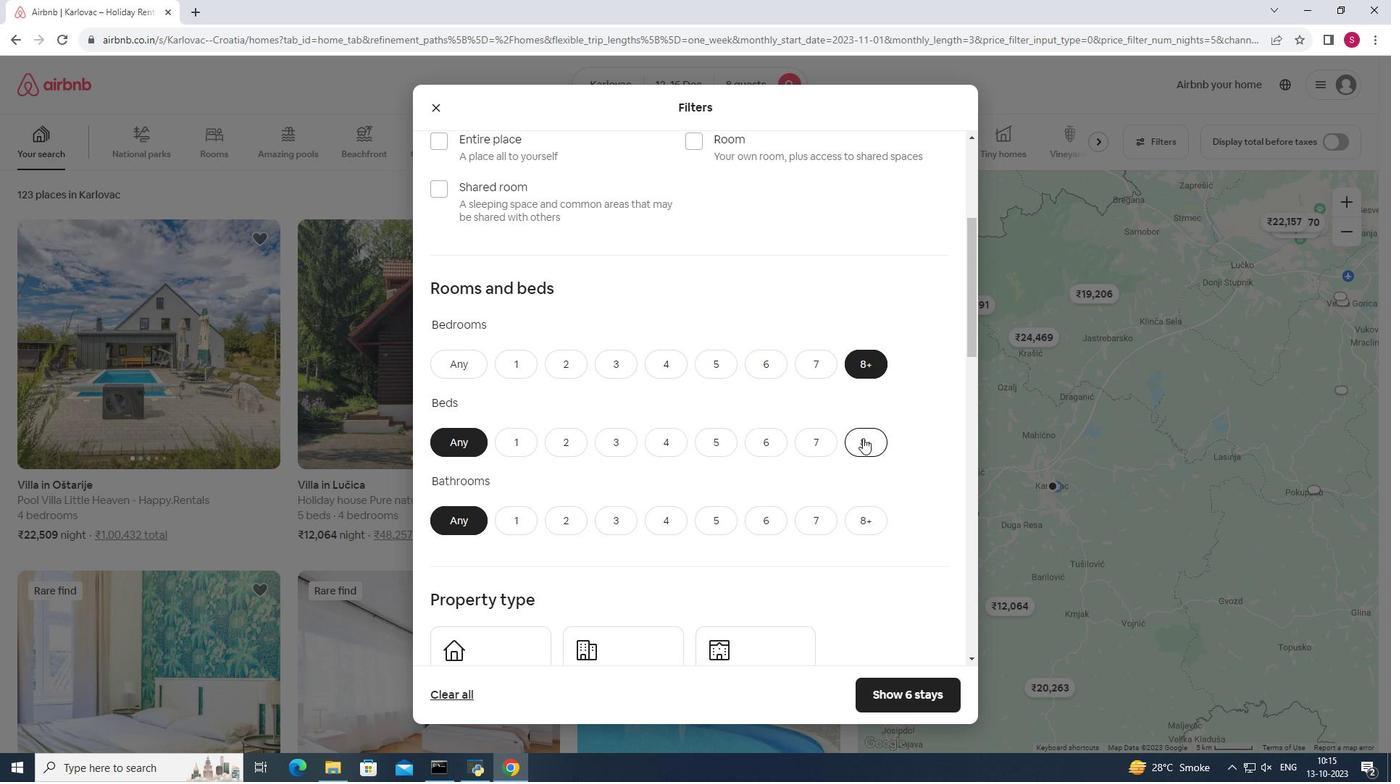 
Action: Mouse pressed left at (863, 438)
Screenshot: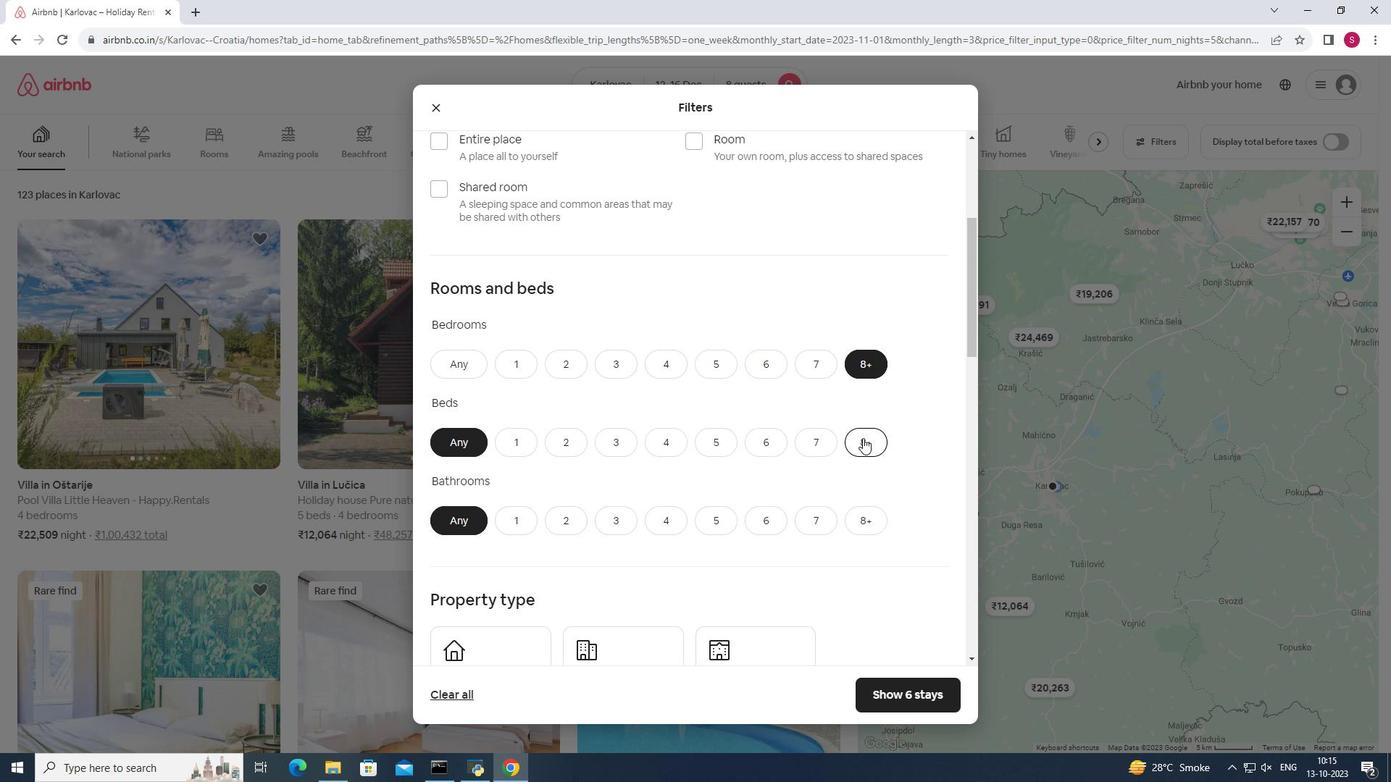 
Action: Mouse moved to (868, 518)
Screenshot: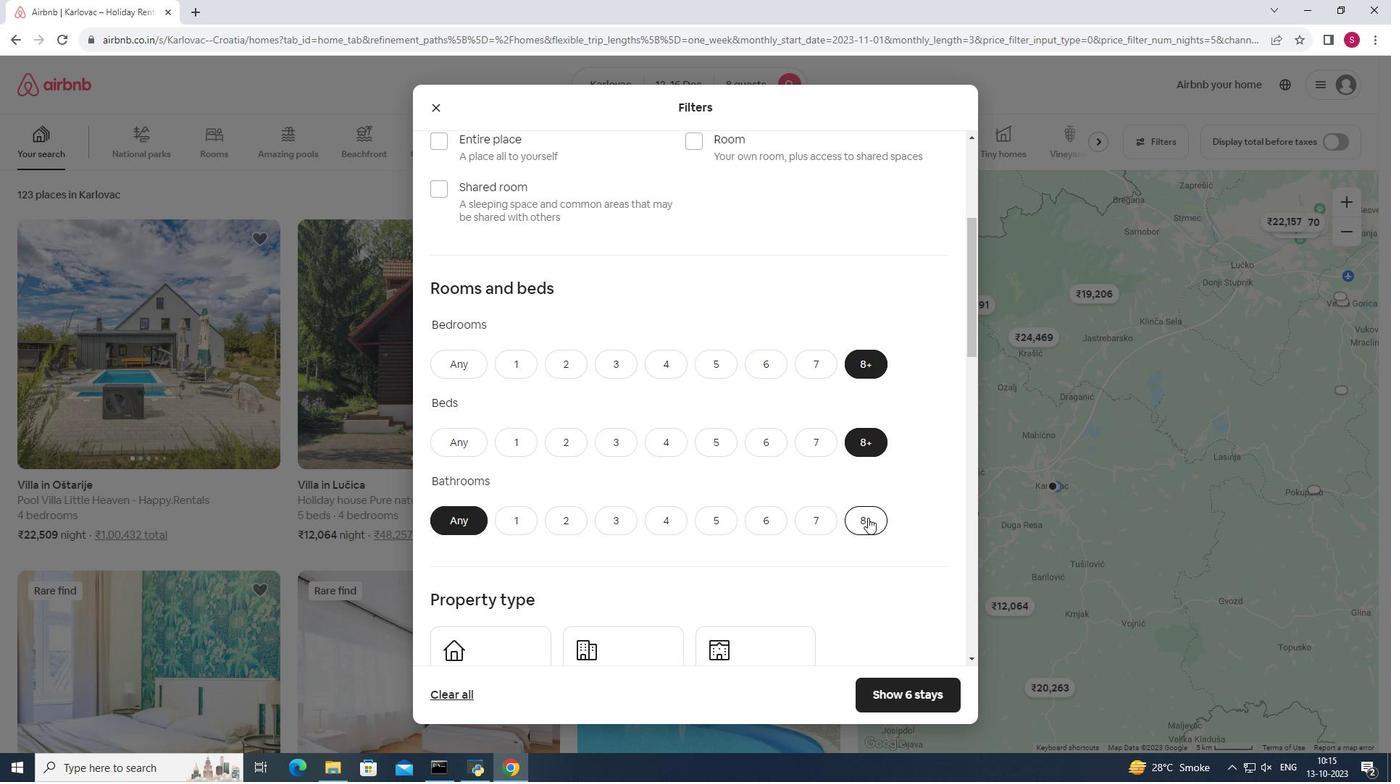 
Action: Mouse pressed left at (868, 518)
Screenshot: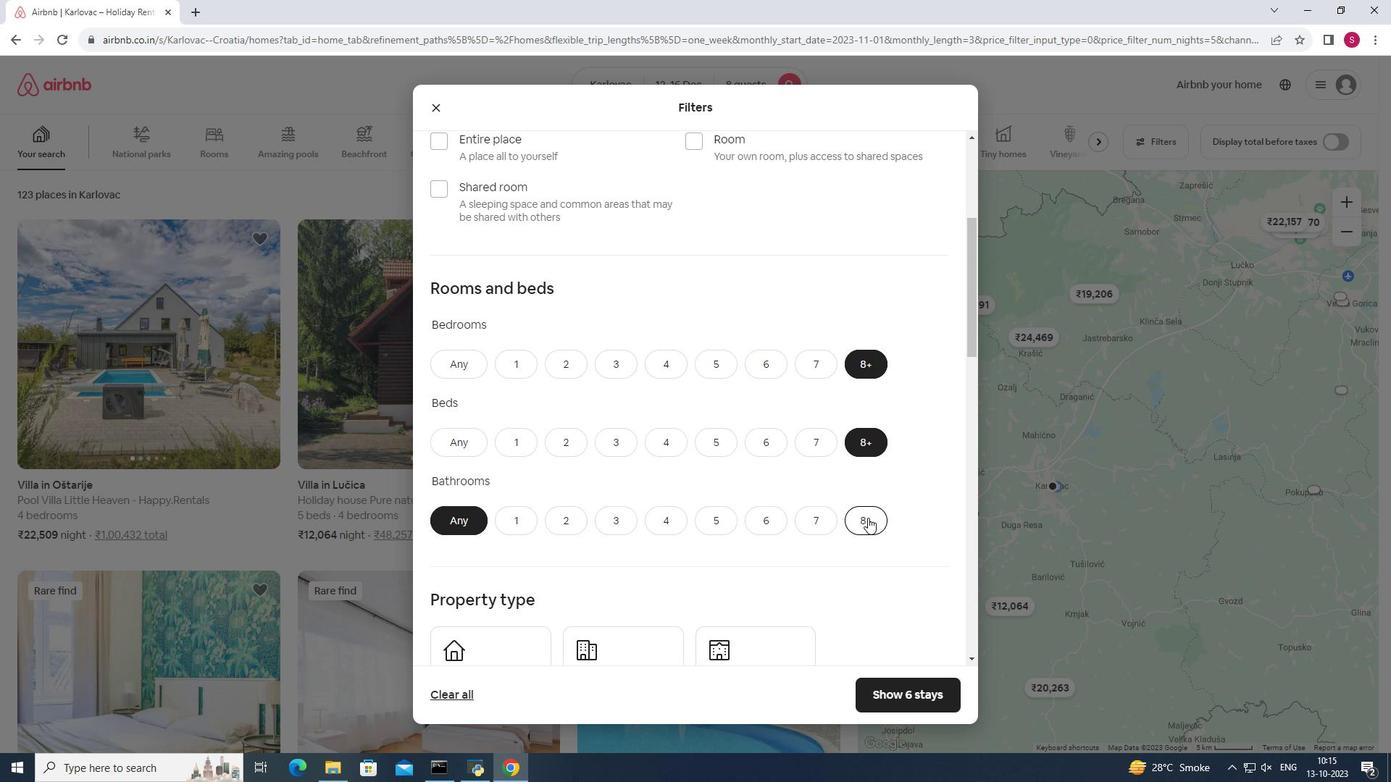 
Action: Mouse moved to (908, 463)
Screenshot: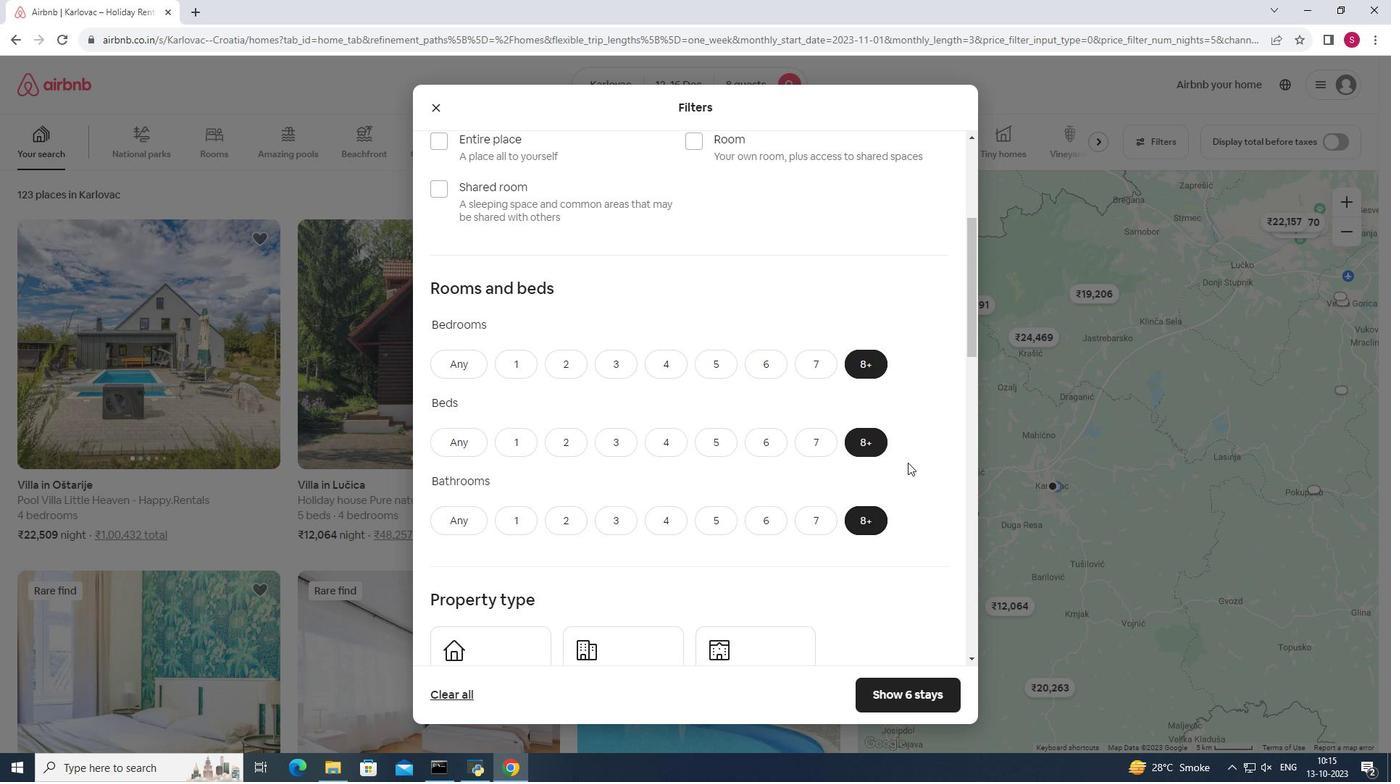 
Action: Mouse scrolled (908, 462) with delta (0, 0)
Screenshot: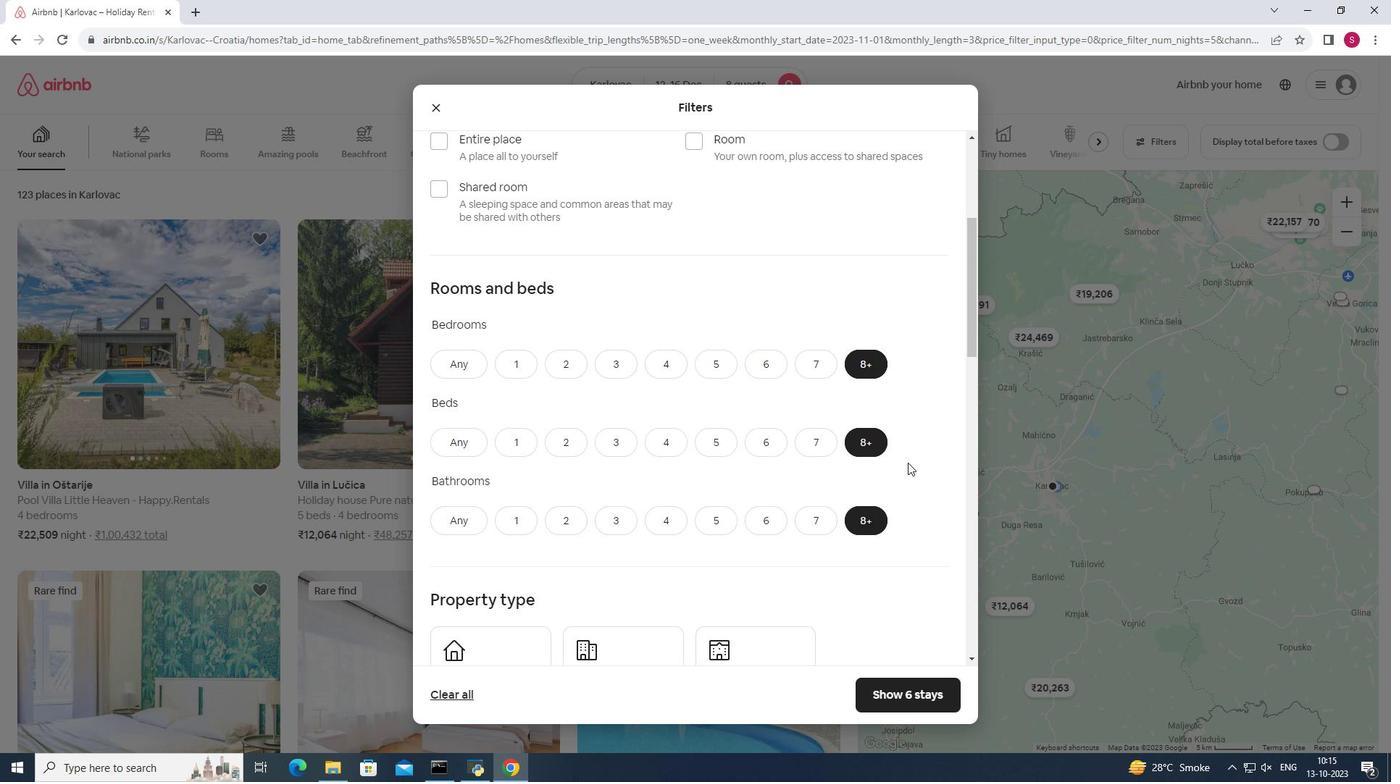 
Action: Mouse scrolled (908, 462) with delta (0, 0)
Screenshot: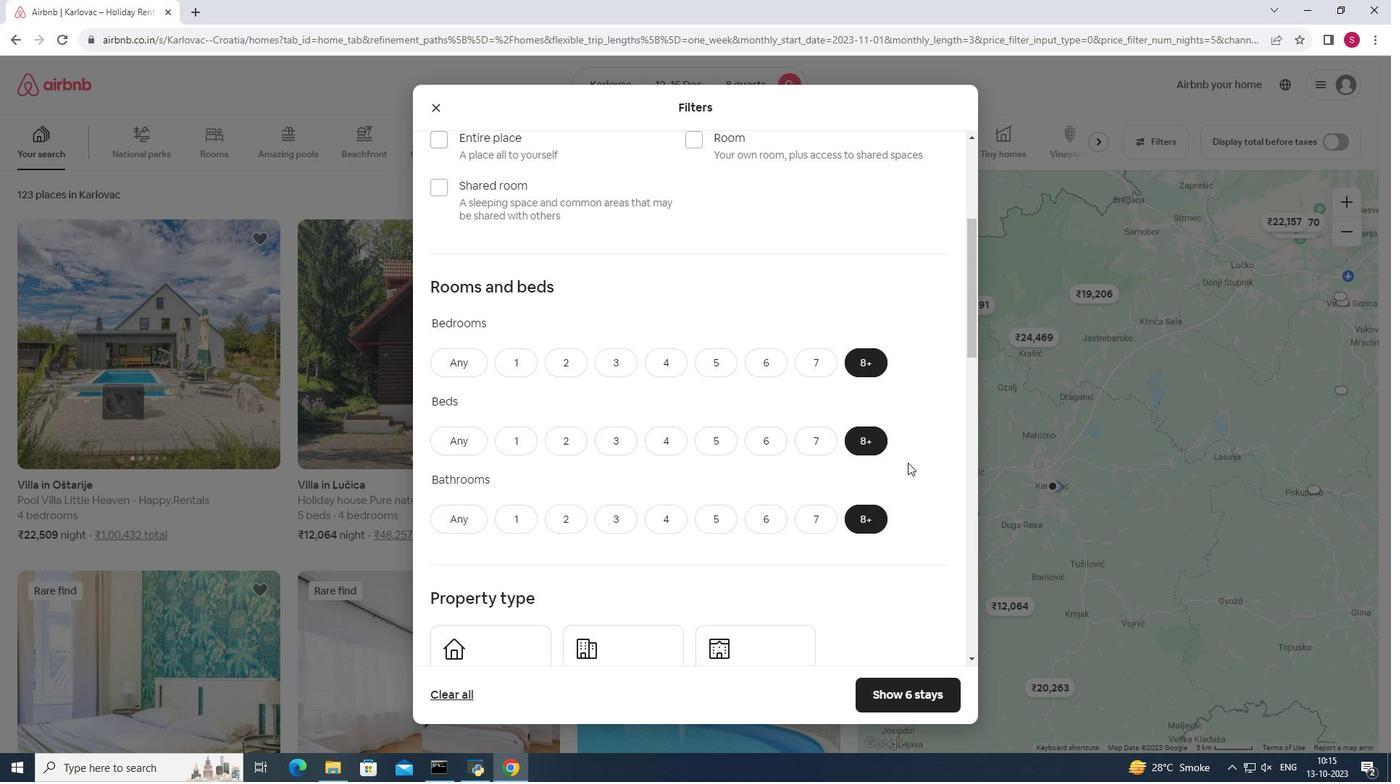 
Action: Mouse scrolled (908, 462) with delta (0, 0)
Screenshot: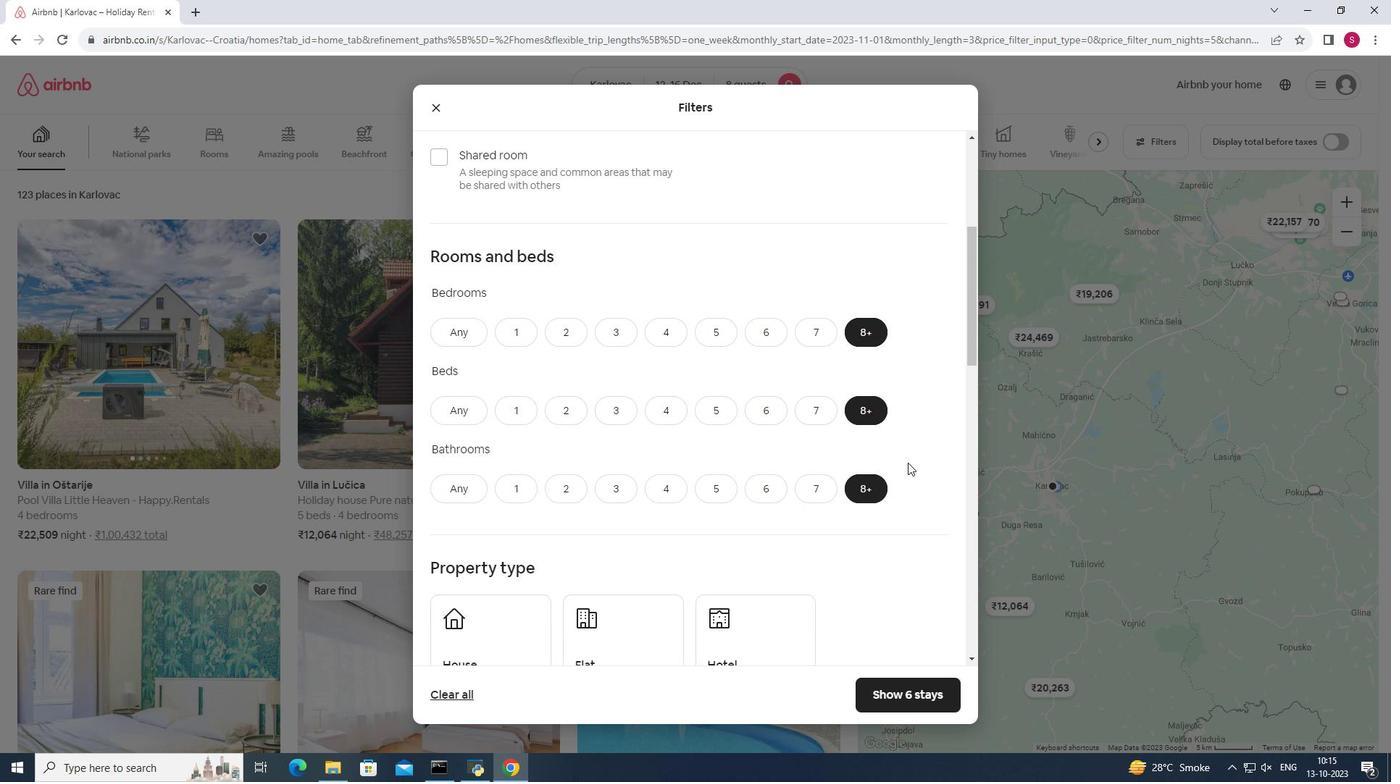 
Action: Mouse moved to (787, 458)
Screenshot: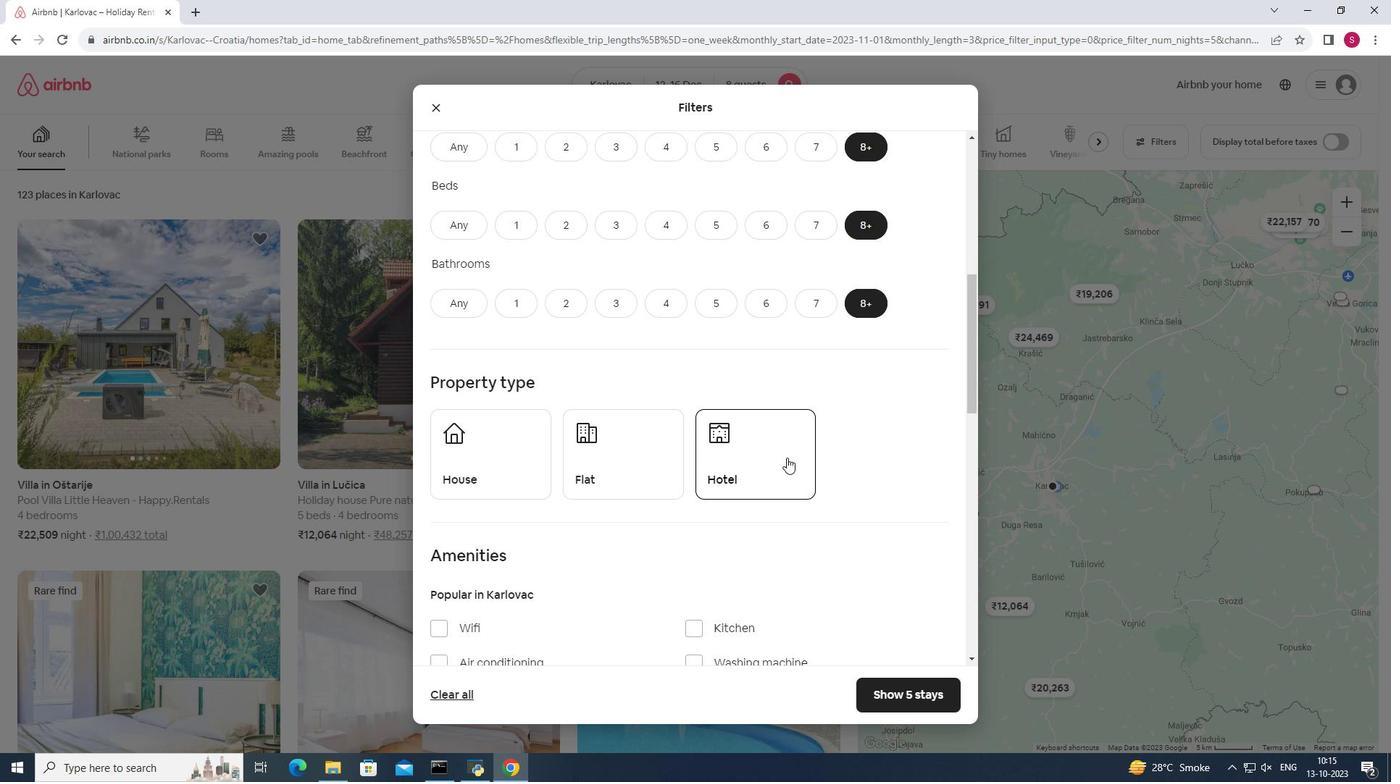 
Action: Mouse pressed left at (787, 458)
Screenshot: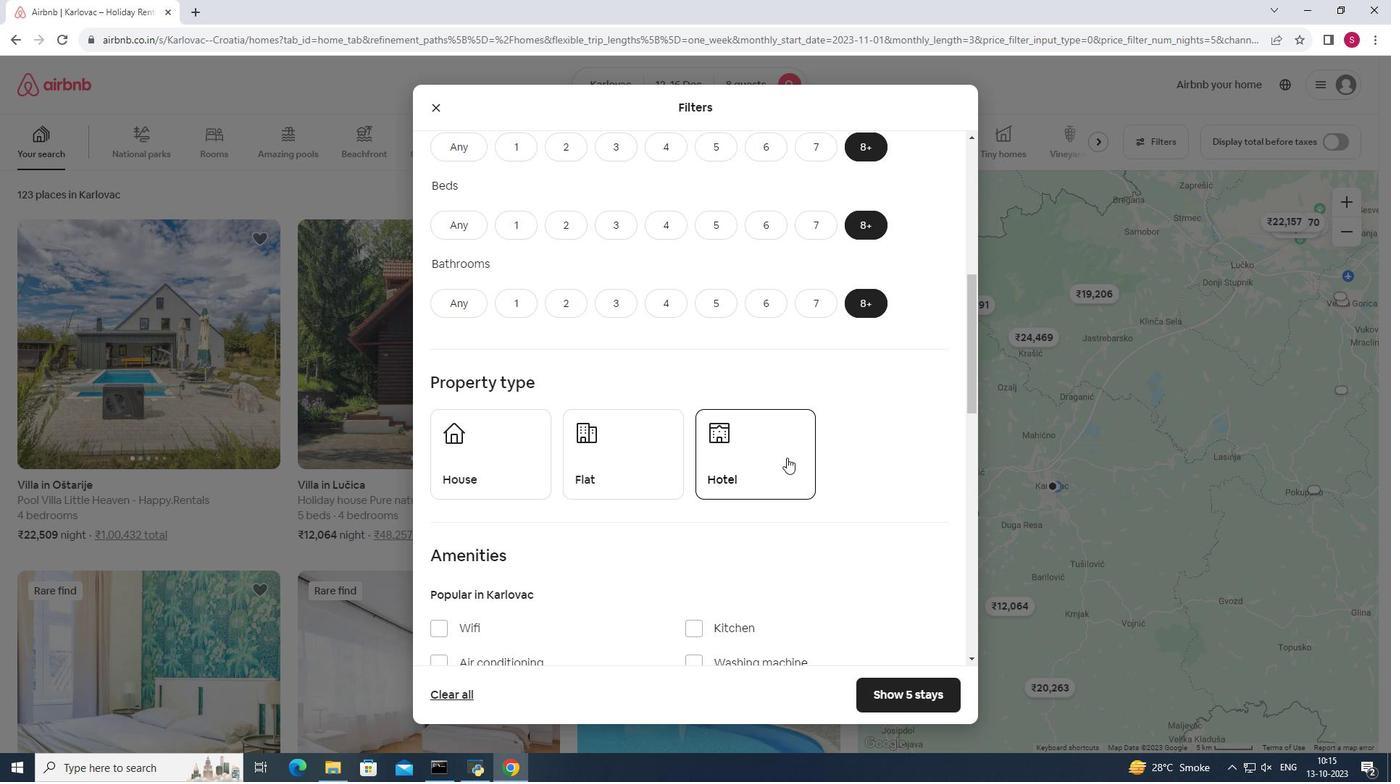 
Action: Mouse scrolled (787, 457) with delta (0, 0)
Screenshot: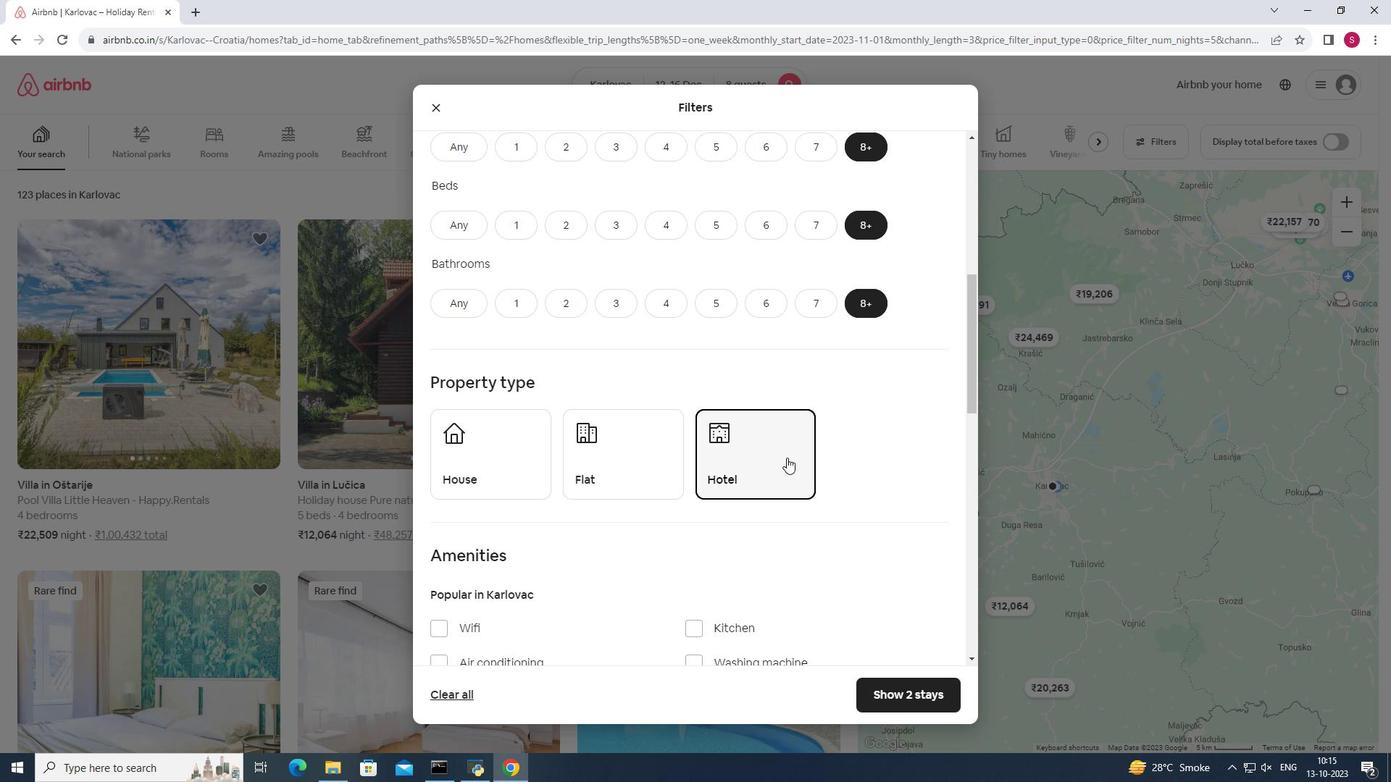 
Action: Mouse scrolled (787, 457) with delta (0, 0)
Screenshot: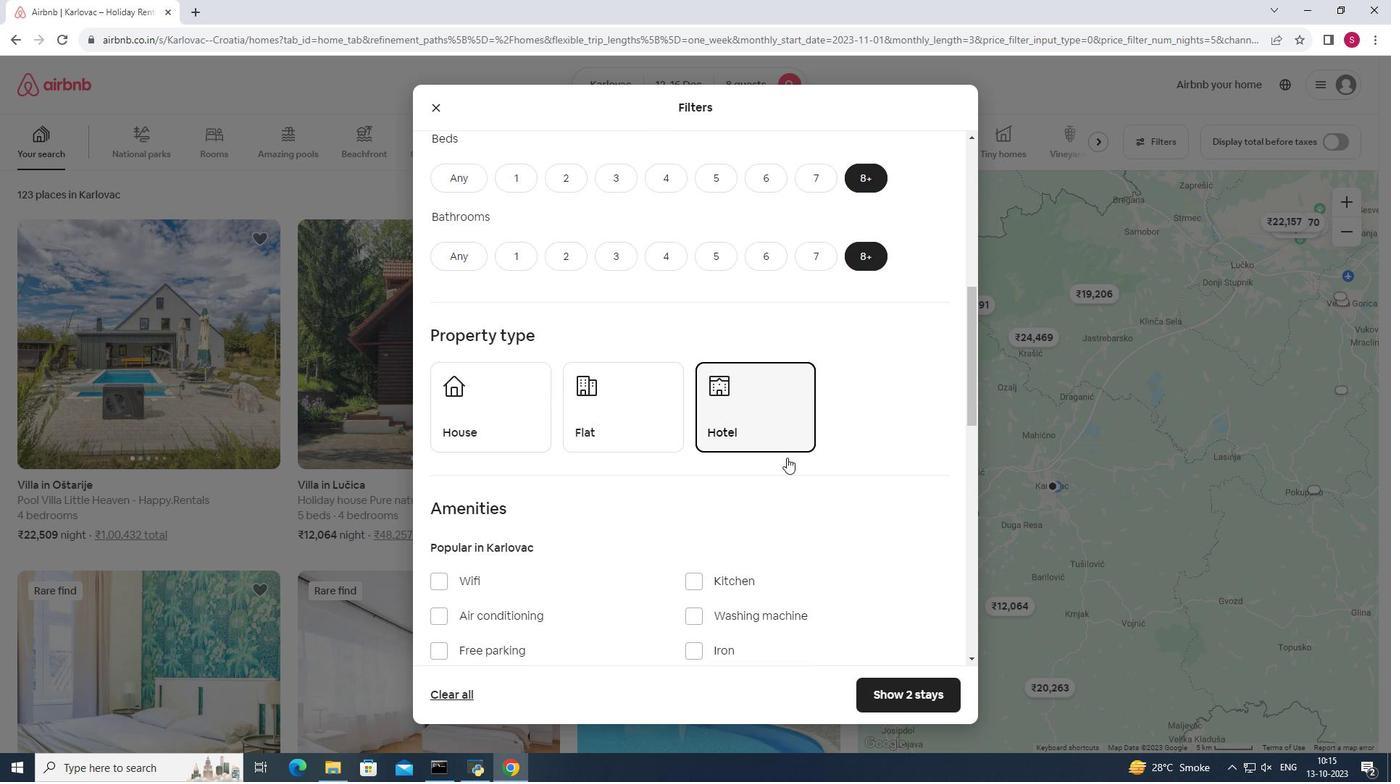 
Action: Mouse moved to (431, 482)
Screenshot: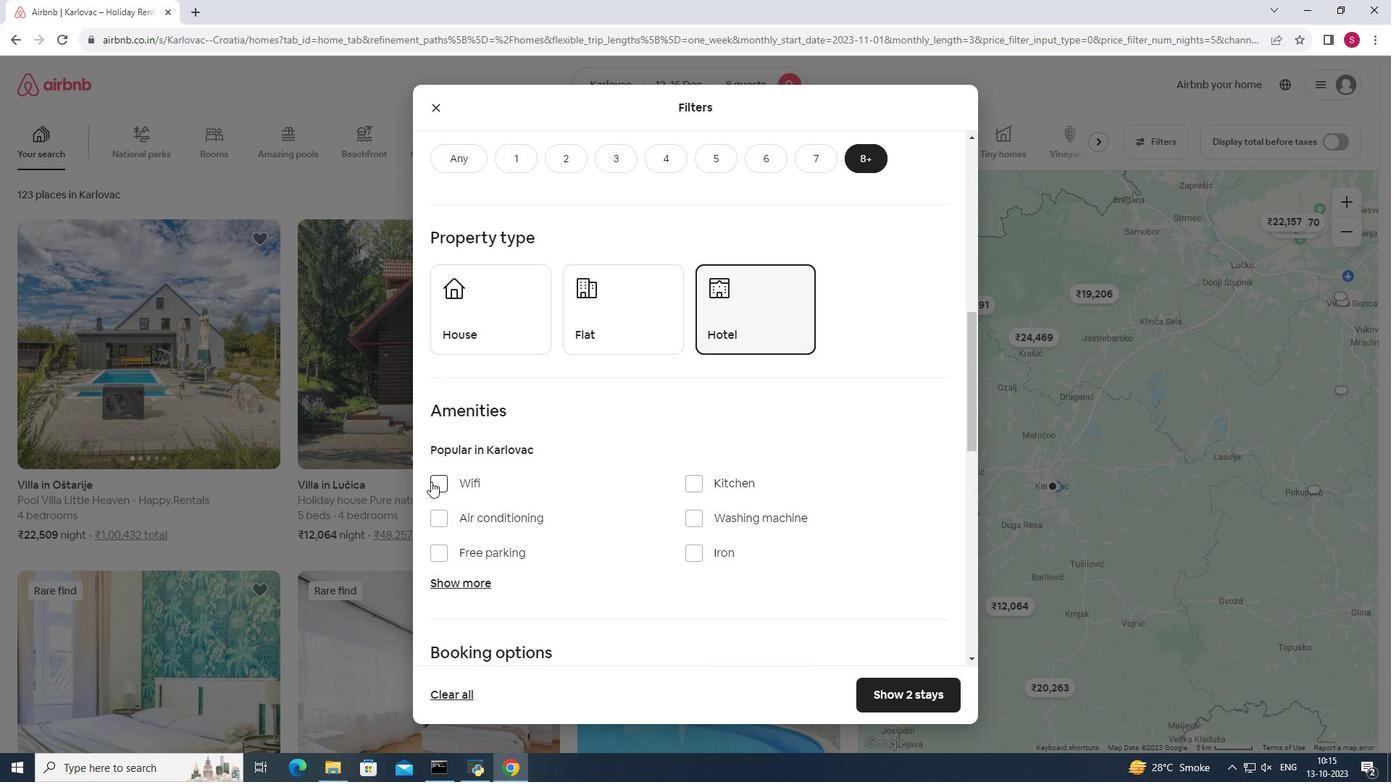 
Action: Mouse pressed left at (431, 482)
Screenshot: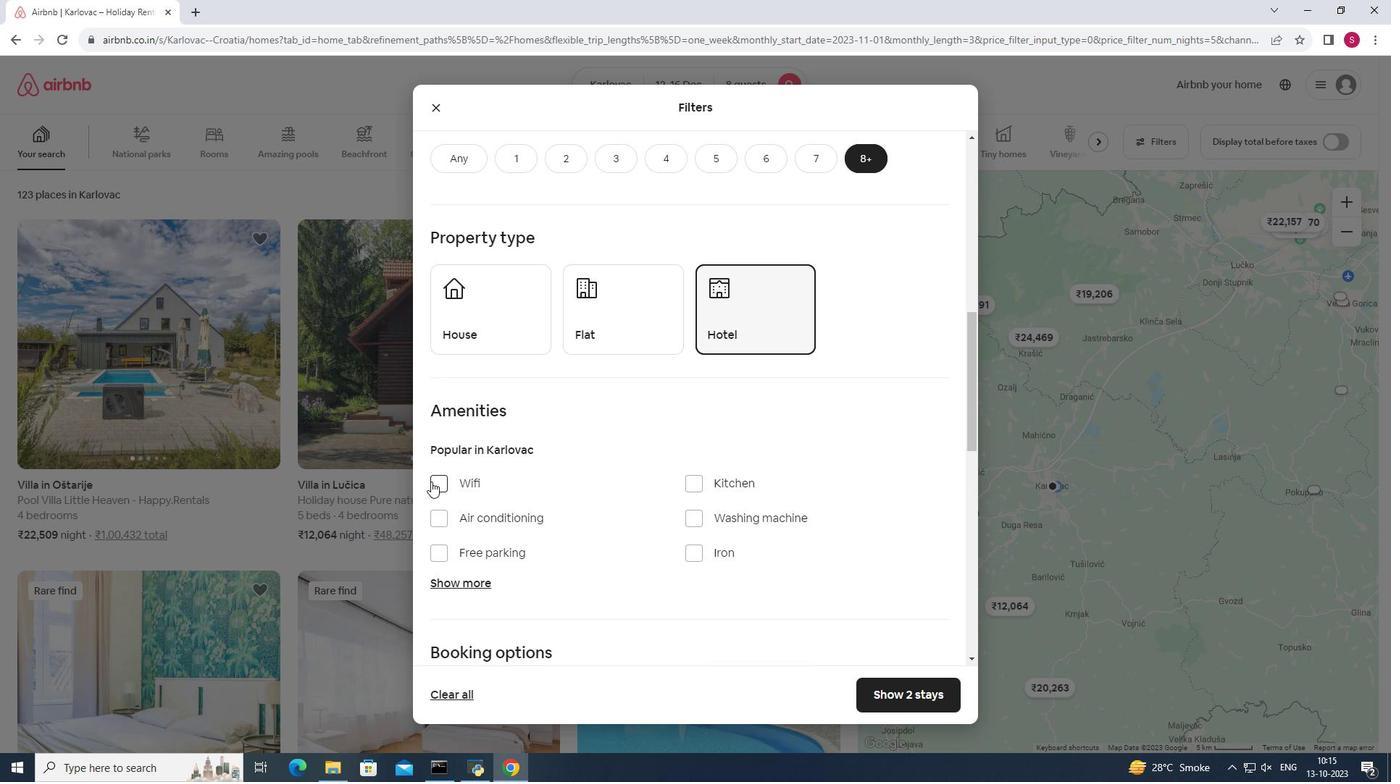 
Action: Mouse moved to (573, 494)
Screenshot: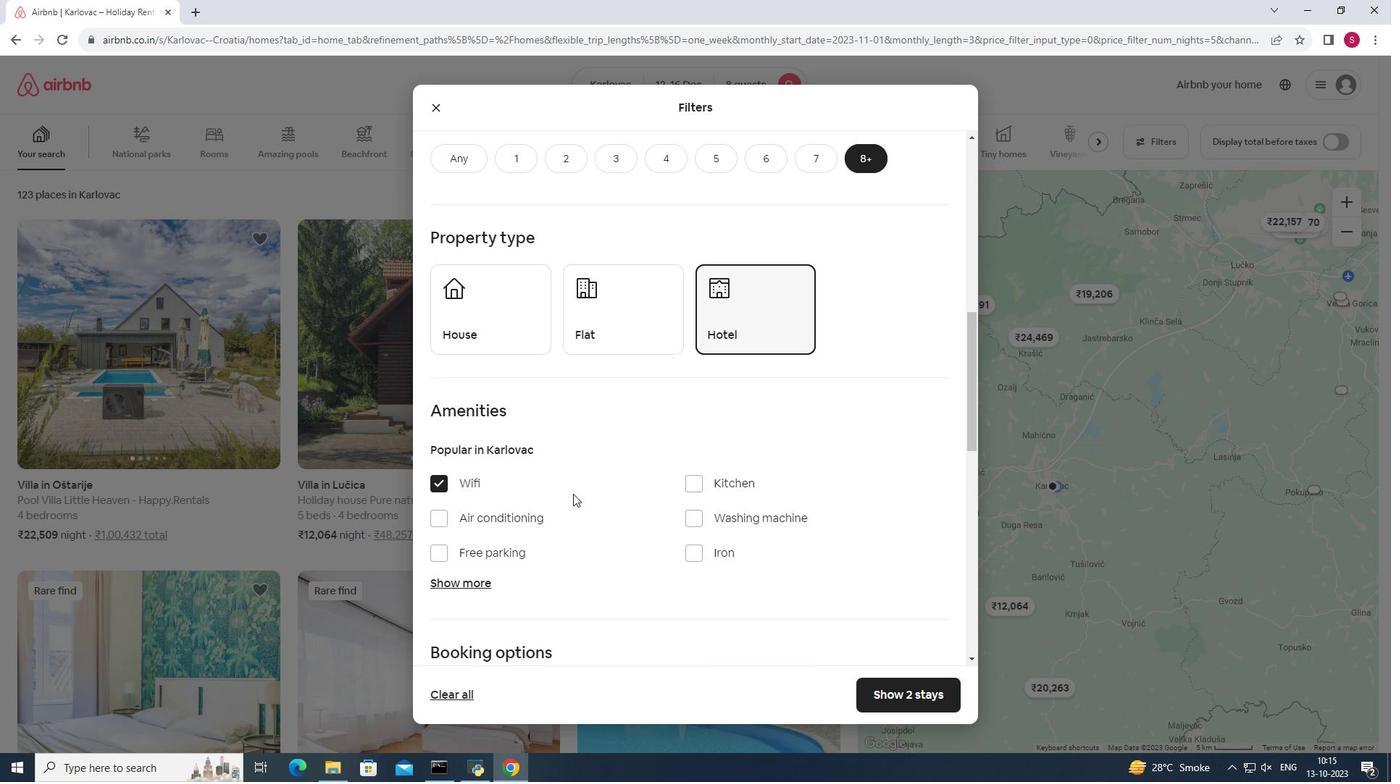 
Action: Mouse scrolled (573, 493) with delta (0, 0)
Screenshot: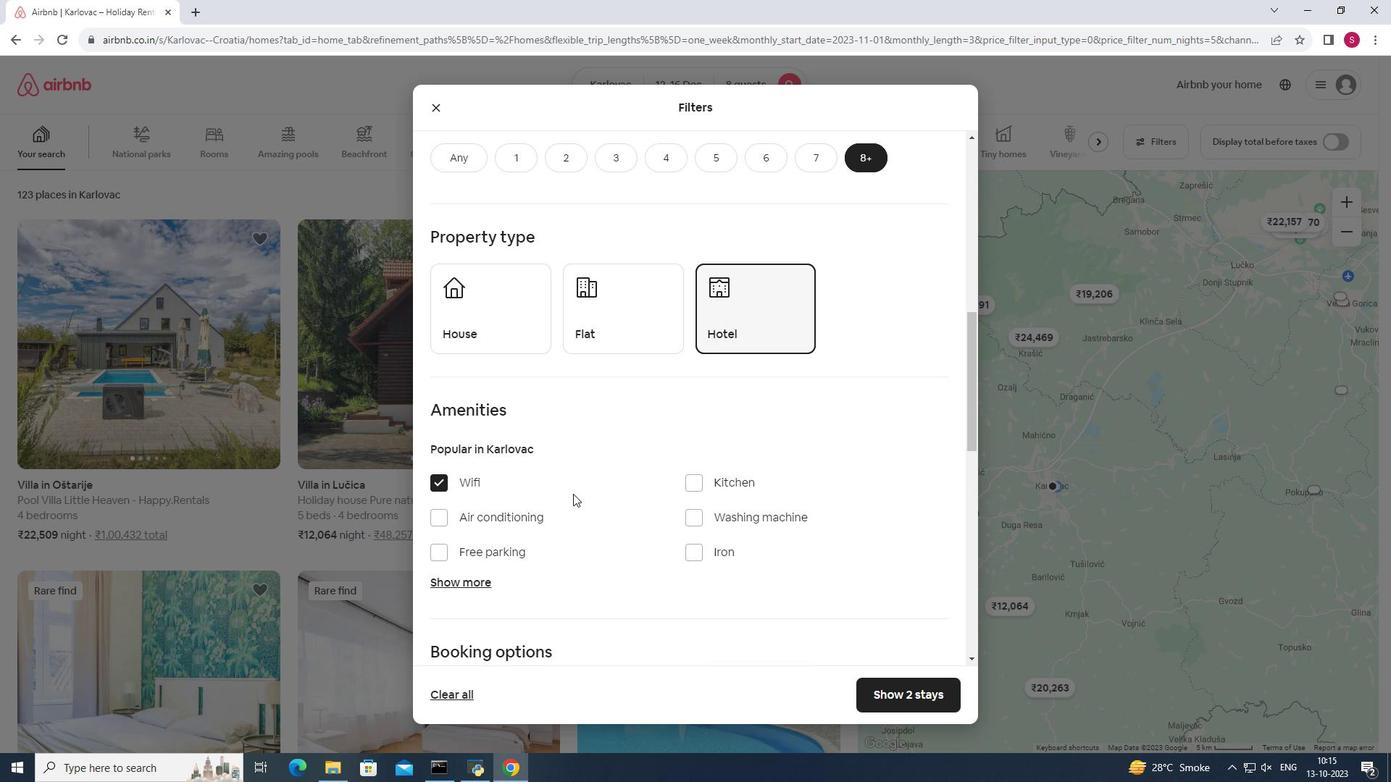 
Action: Mouse scrolled (573, 493) with delta (0, 0)
Screenshot: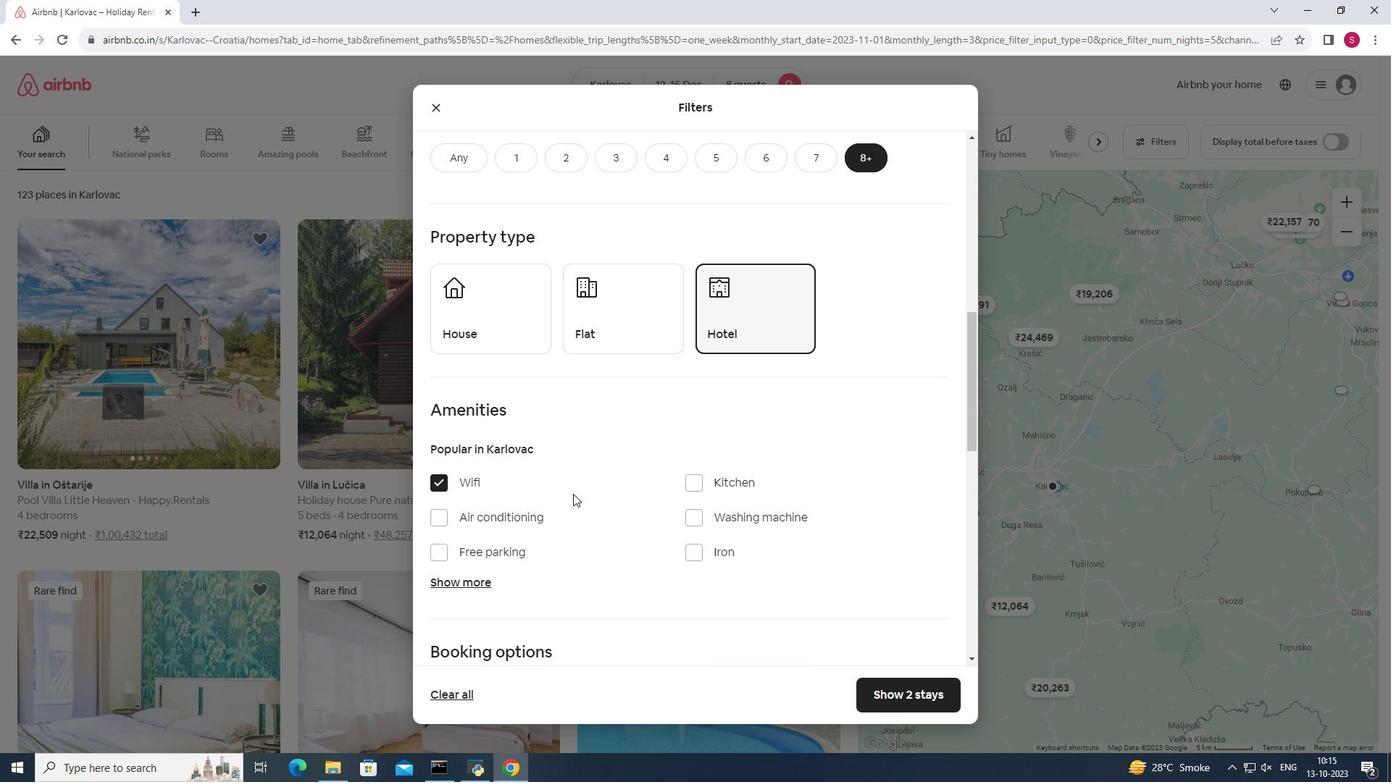 
Action: Mouse moved to (476, 440)
Screenshot: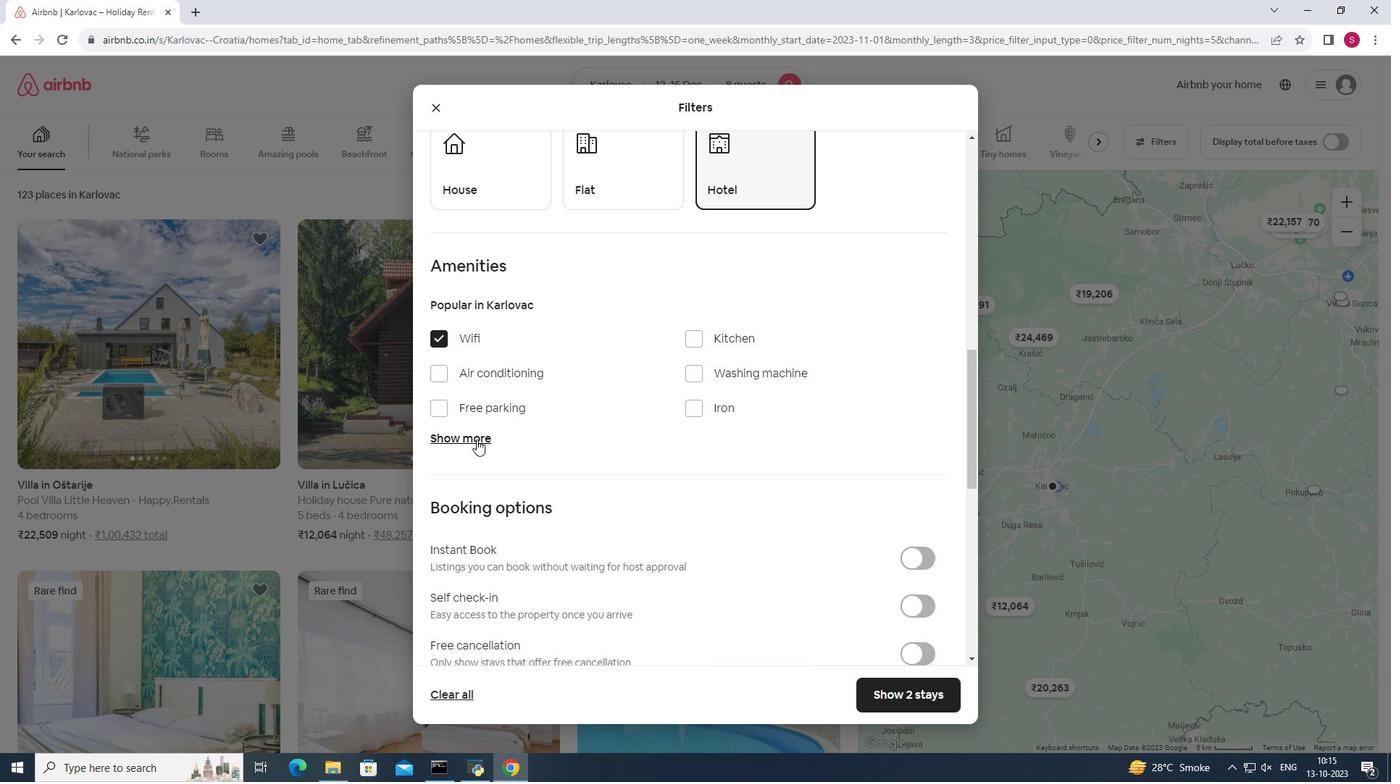 
Action: Mouse pressed left at (476, 440)
Screenshot: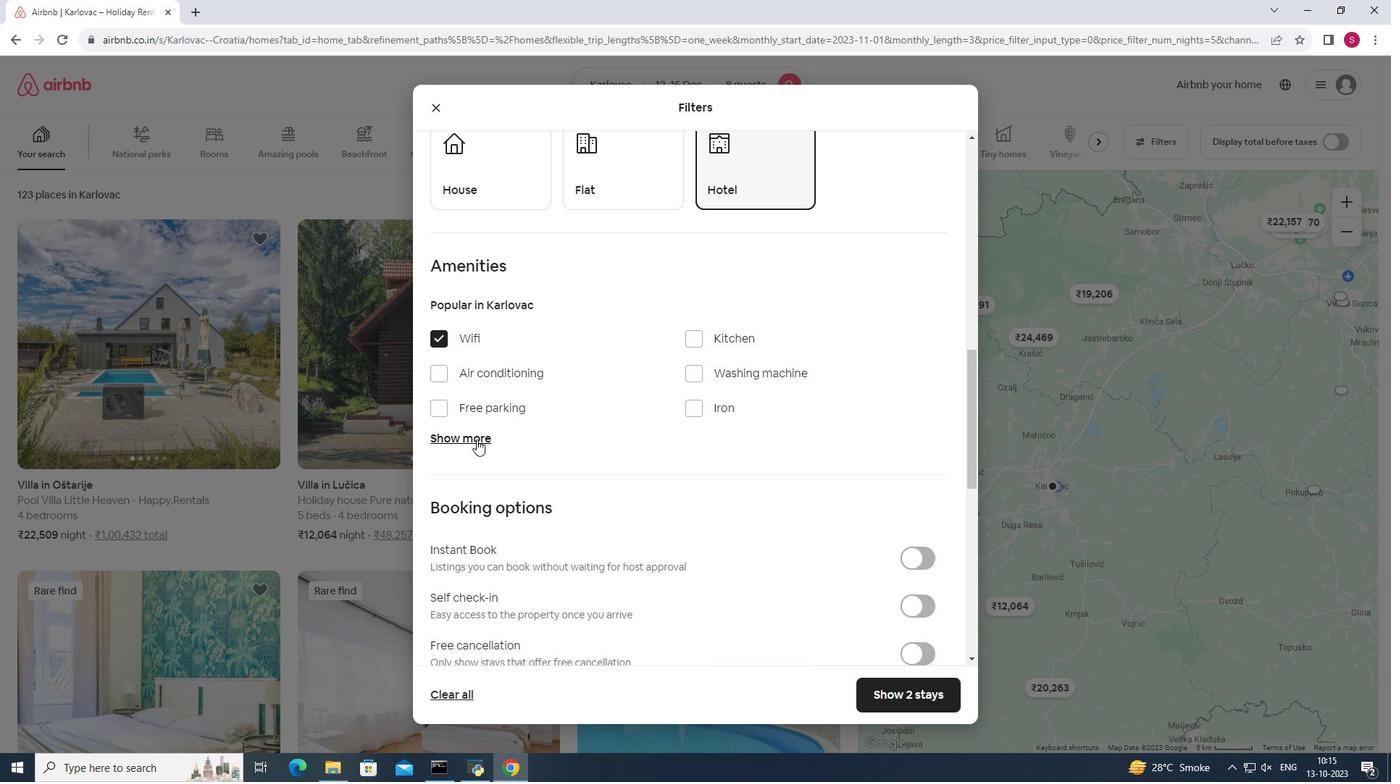 
Action: Mouse moved to (791, 500)
Screenshot: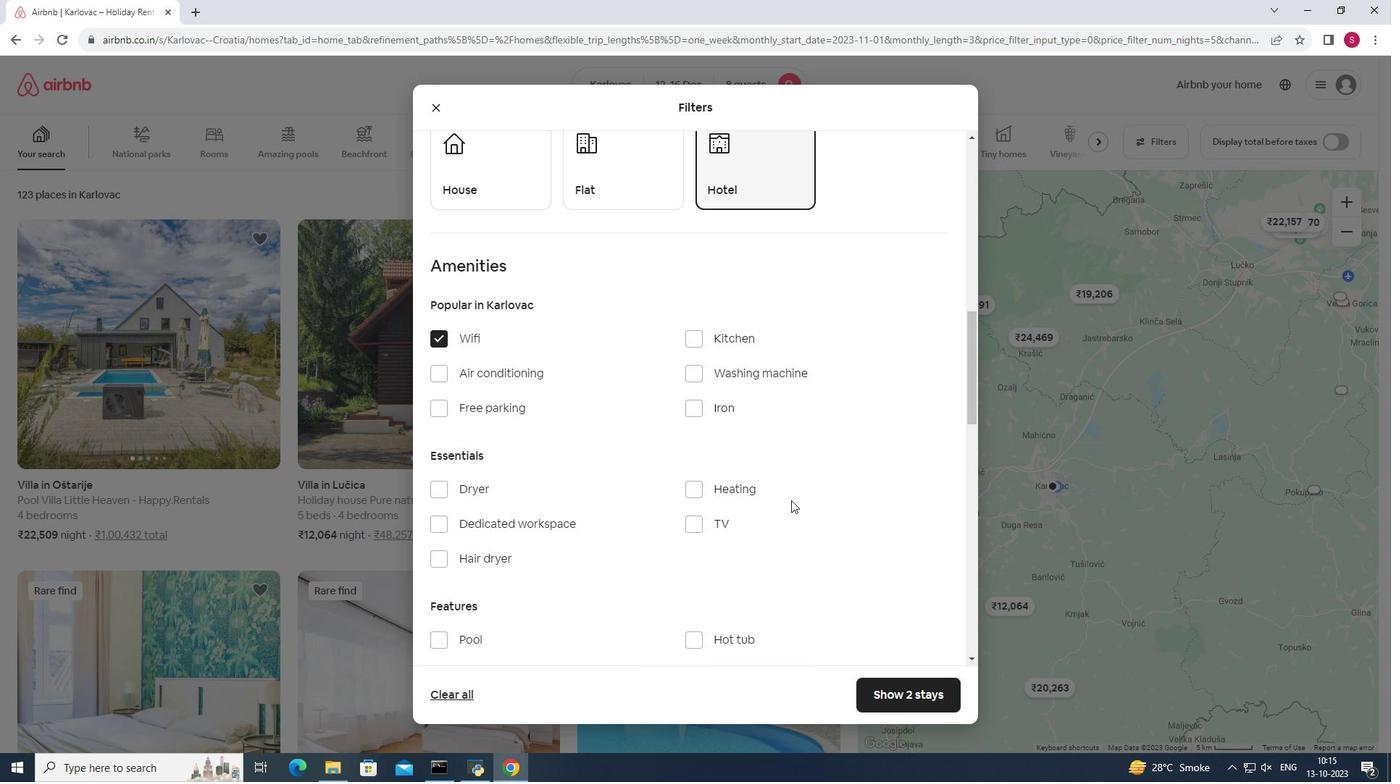 
Action: Mouse scrolled (791, 500) with delta (0, 0)
Screenshot: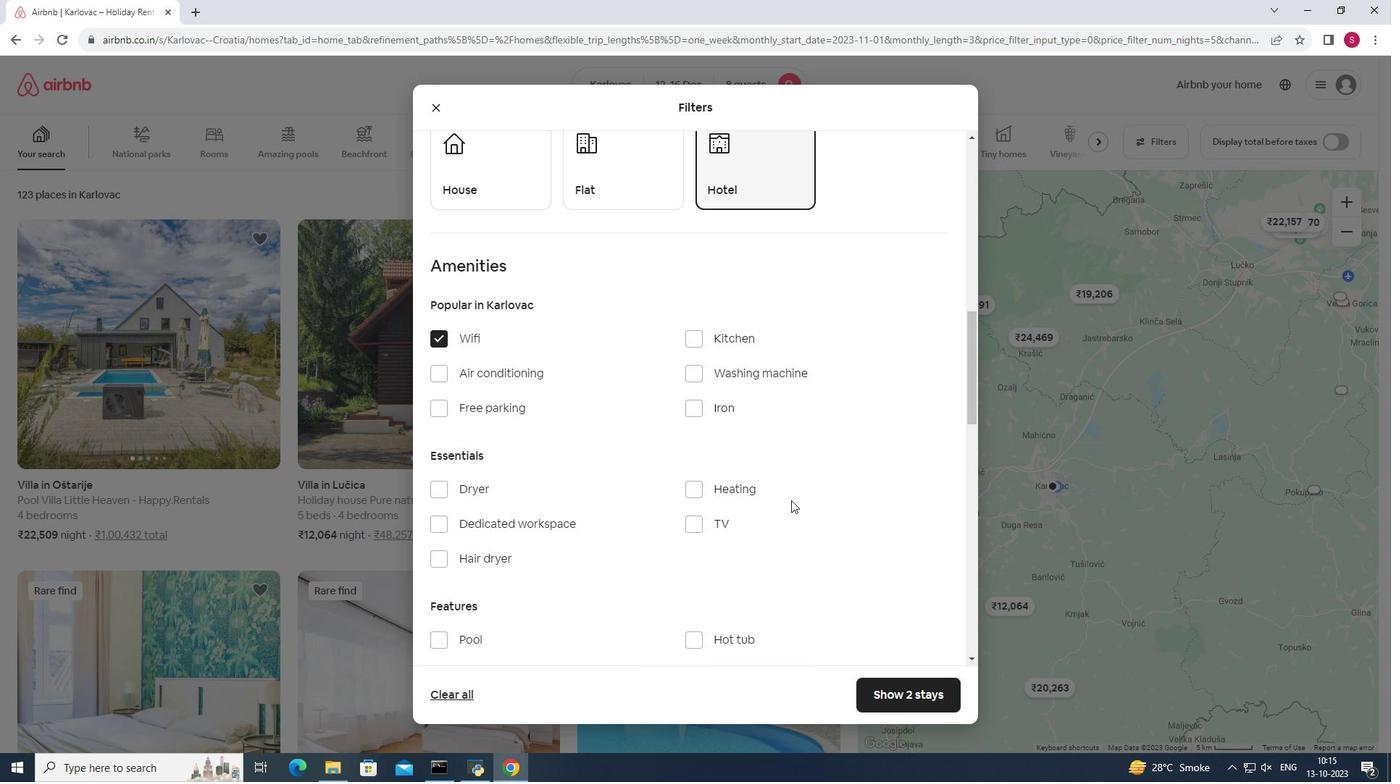 
Action: Mouse scrolled (791, 500) with delta (0, 0)
Screenshot: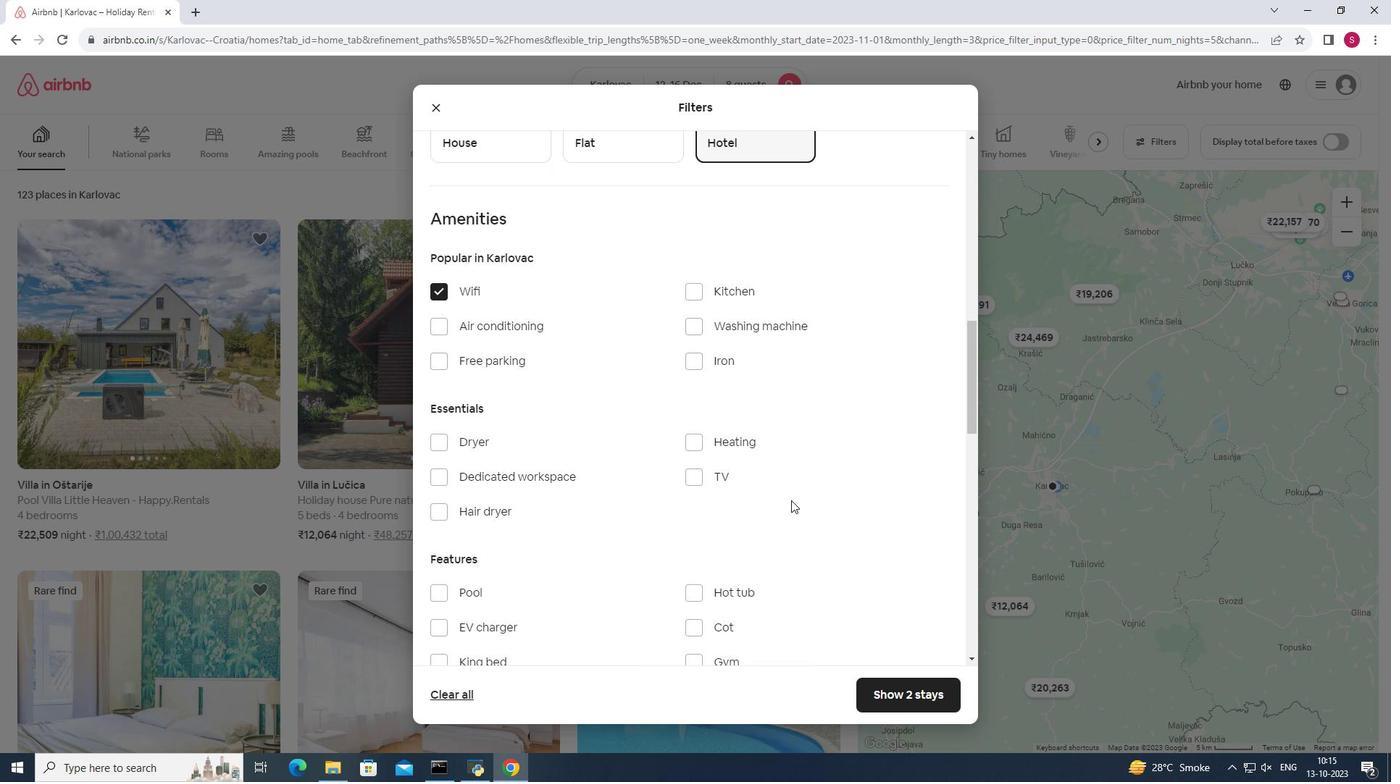 
Action: Mouse moved to (698, 380)
Screenshot: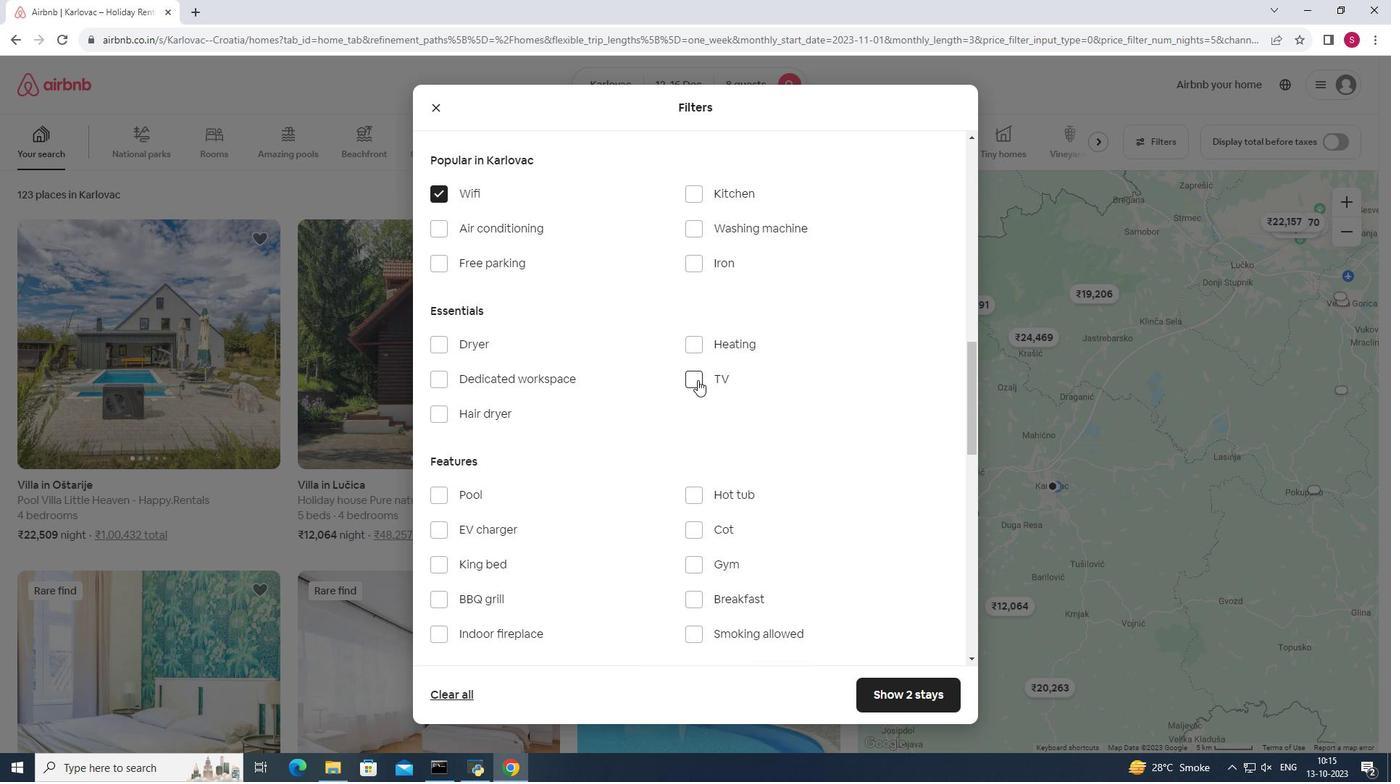 
Action: Mouse pressed left at (698, 380)
Screenshot: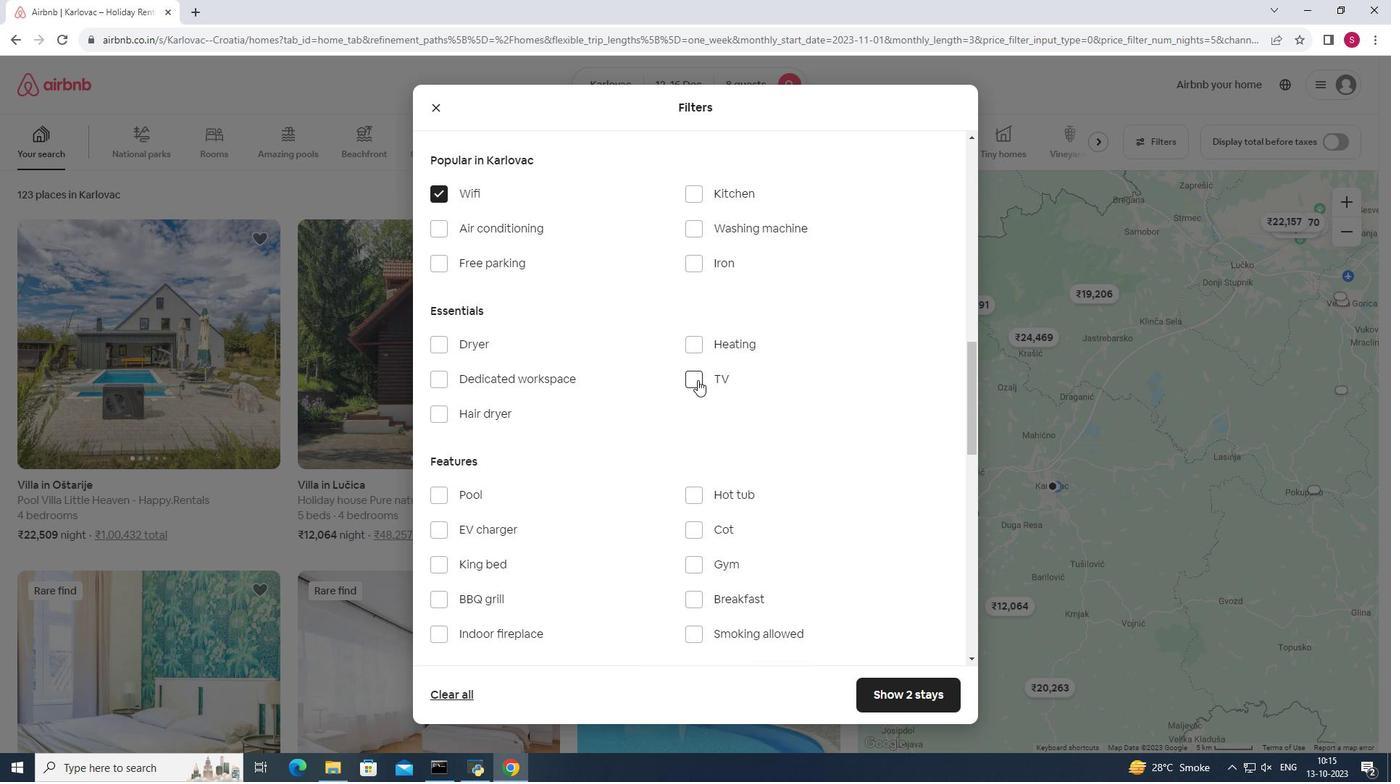 
Action: Mouse moved to (444, 267)
Screenshot: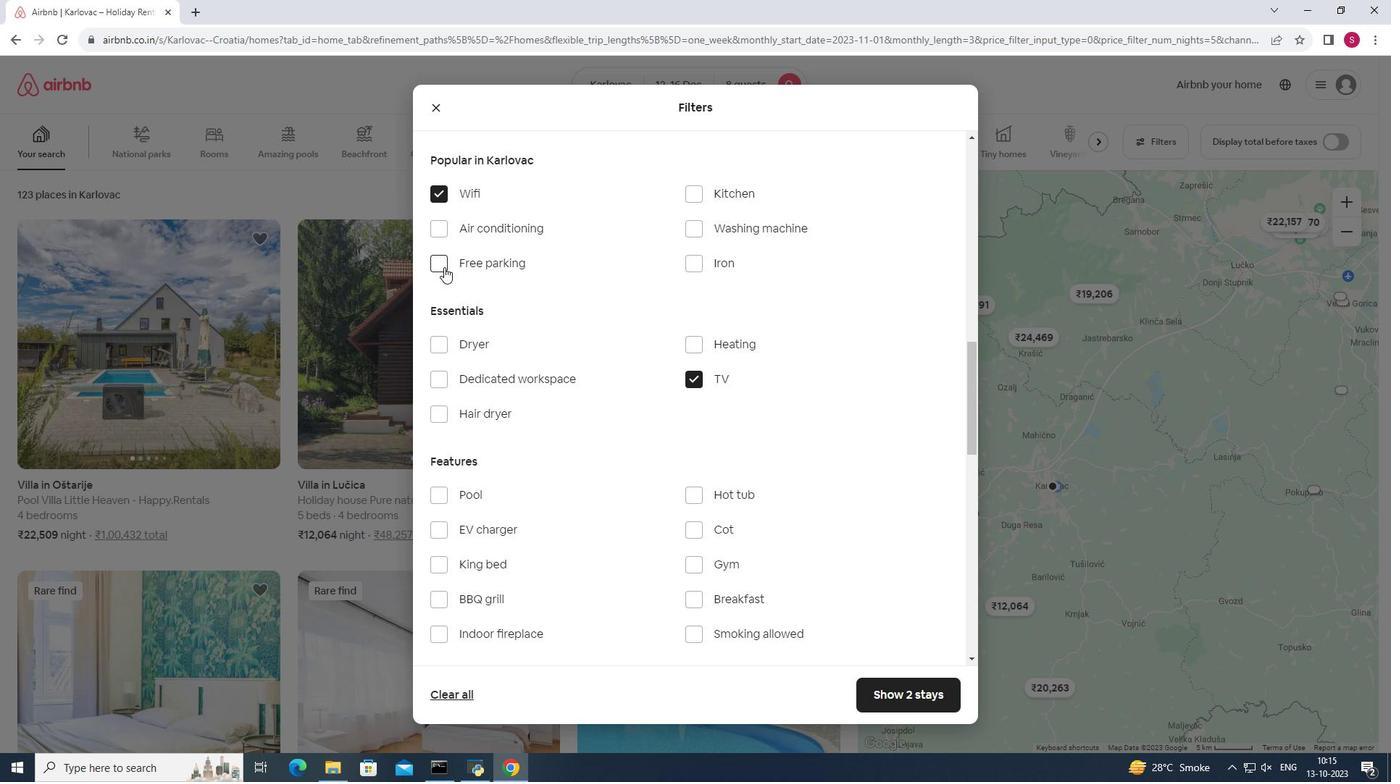 
Action: Mouse pressed left at (444, 267)
Screenshot: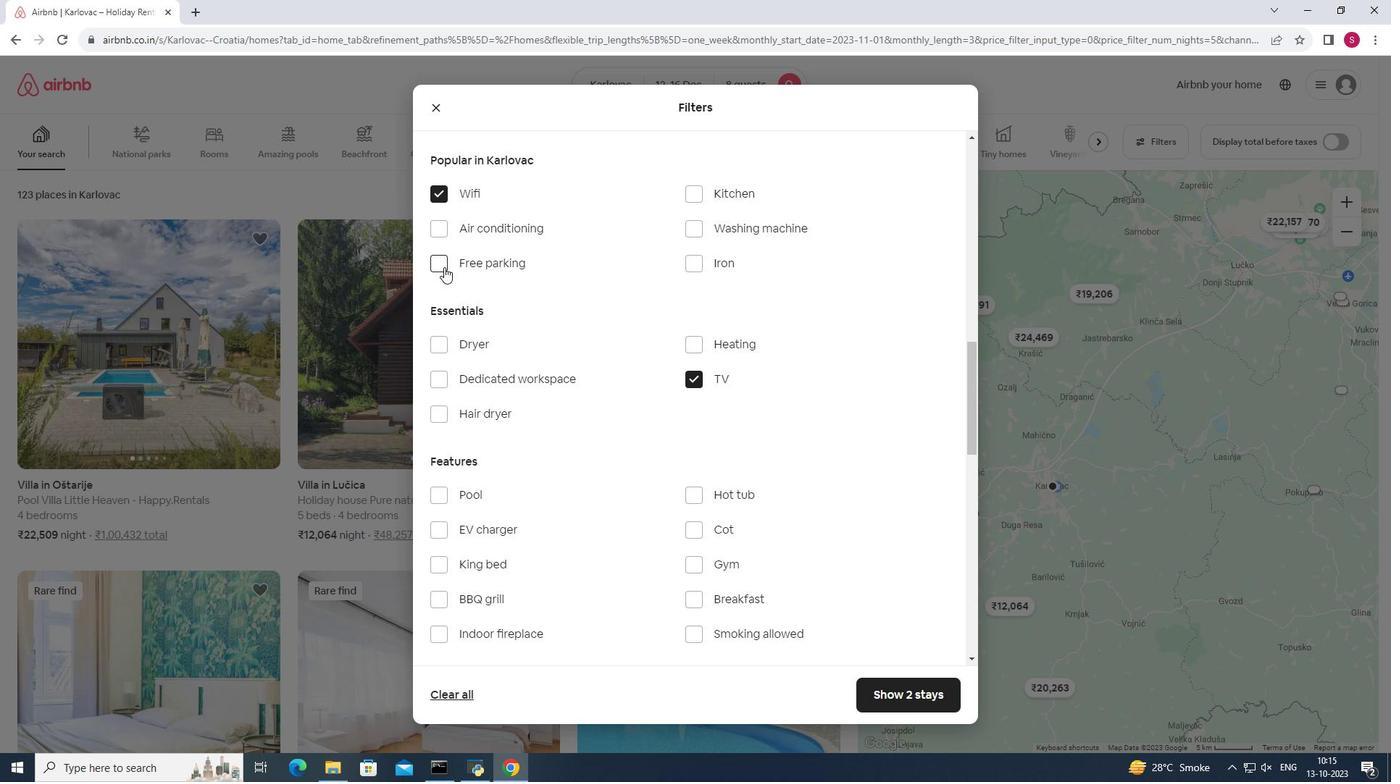 
Action: Mouse moved to (543, 426)
Screenshot: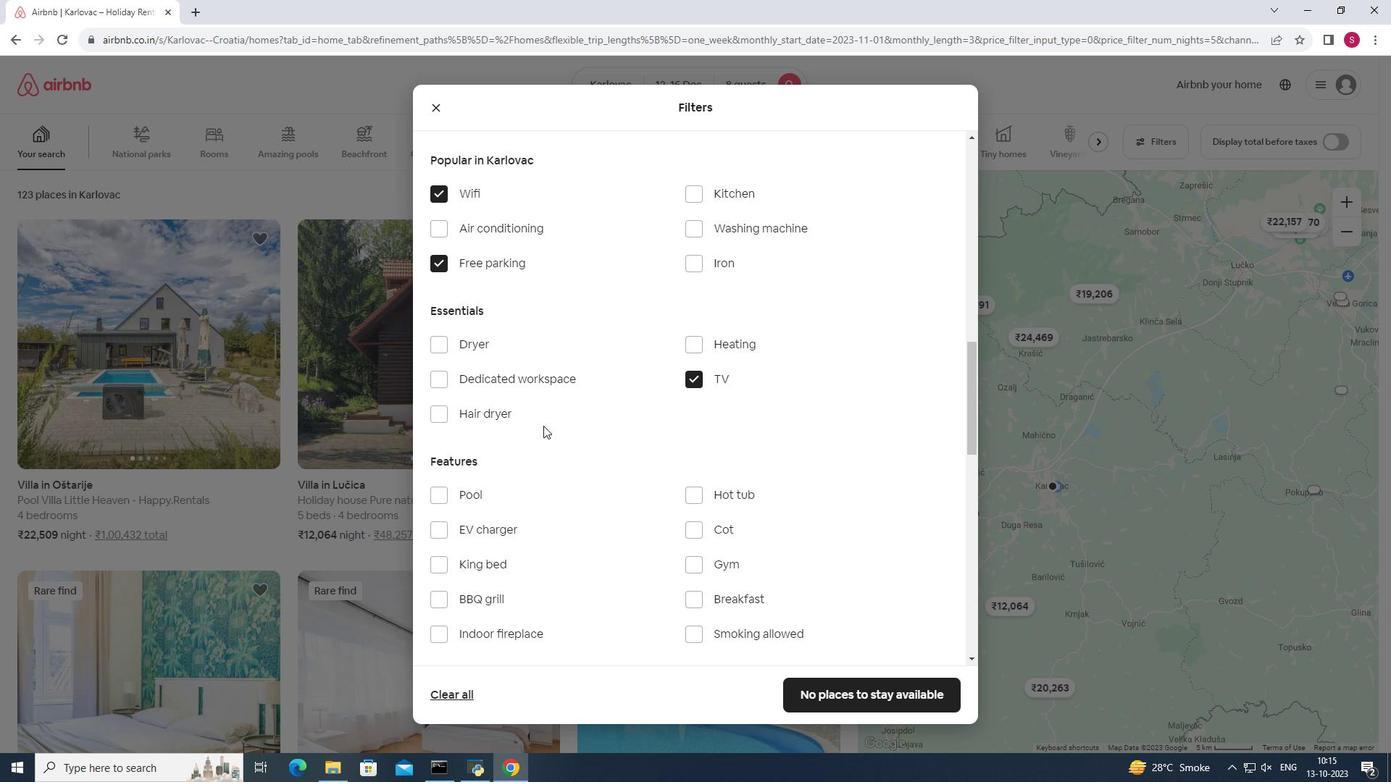 
Action: Mouse scrolled (543, 425) with delta (0, 0)
Screenshot: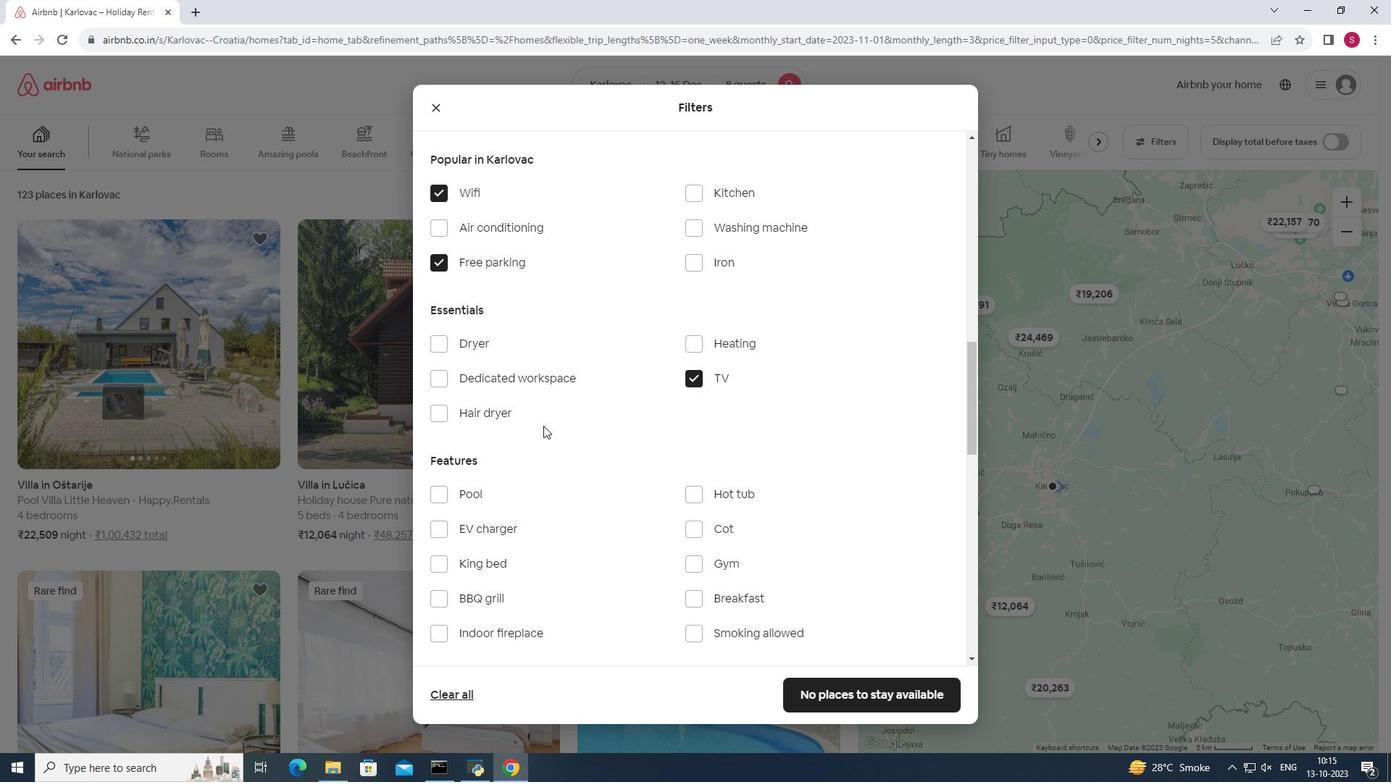 
Action: Mouse scrolled (543, 425) with delta (0, 0)
Screenshot: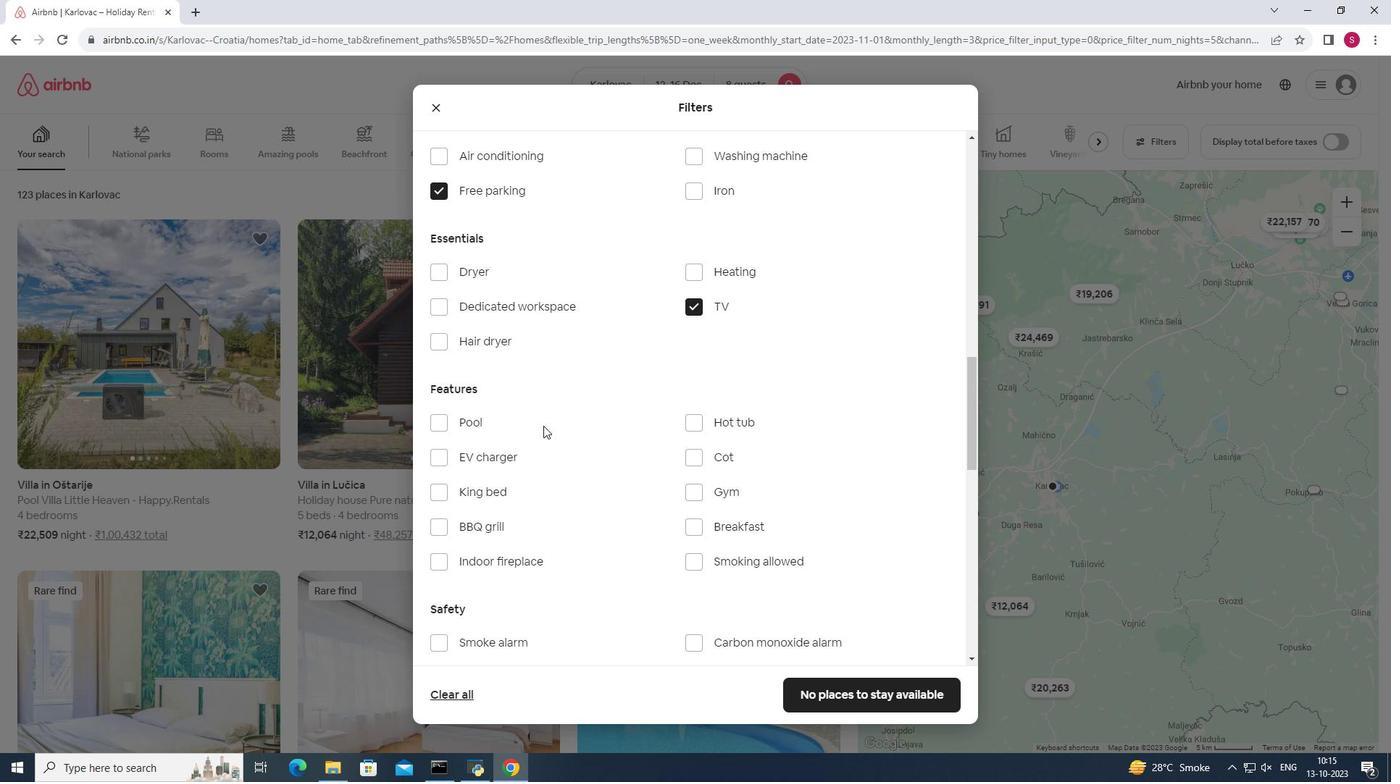 
Action: Mouse moved to (698, 421)
Screenshot: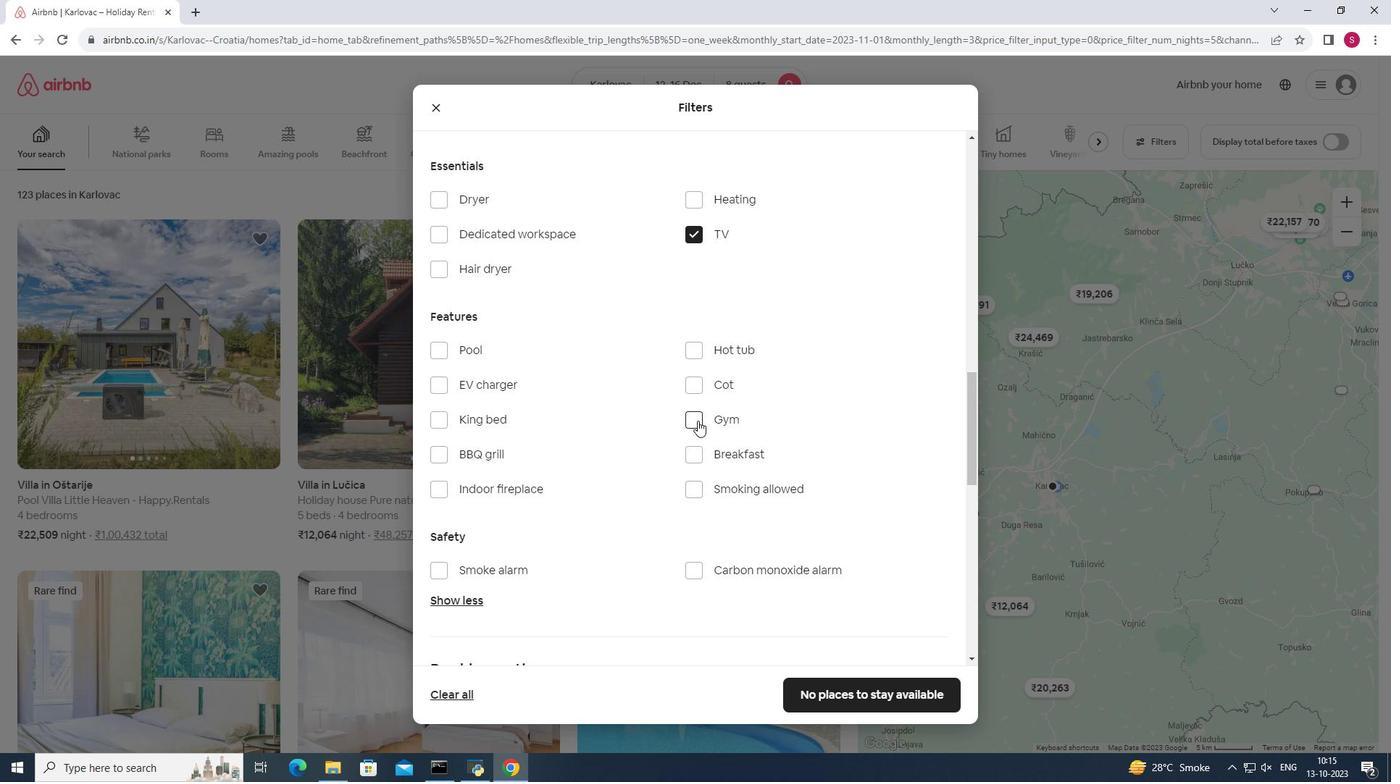 
Action: Mouse pressed left at (698, 421)
Screenshot: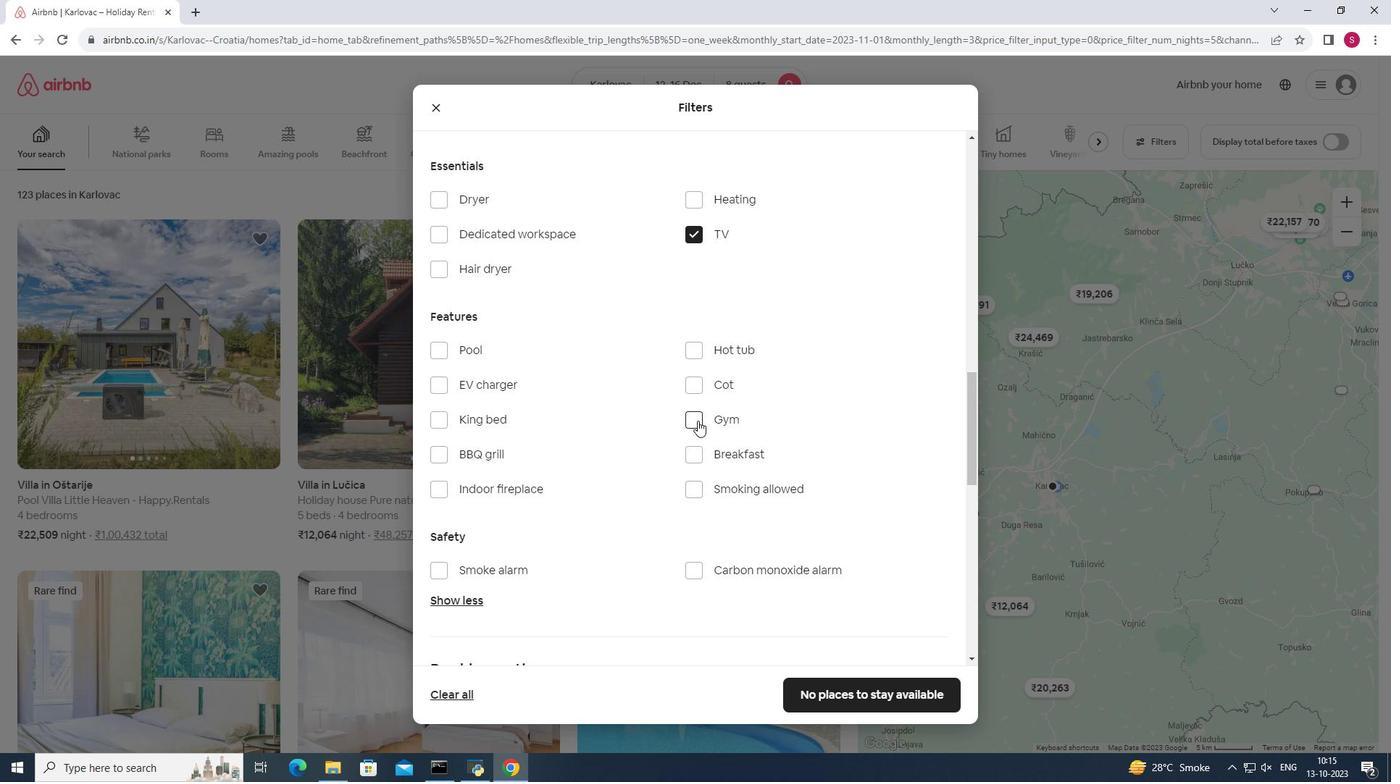 
Action: Mouse moved to (696, 458)
Screenshot: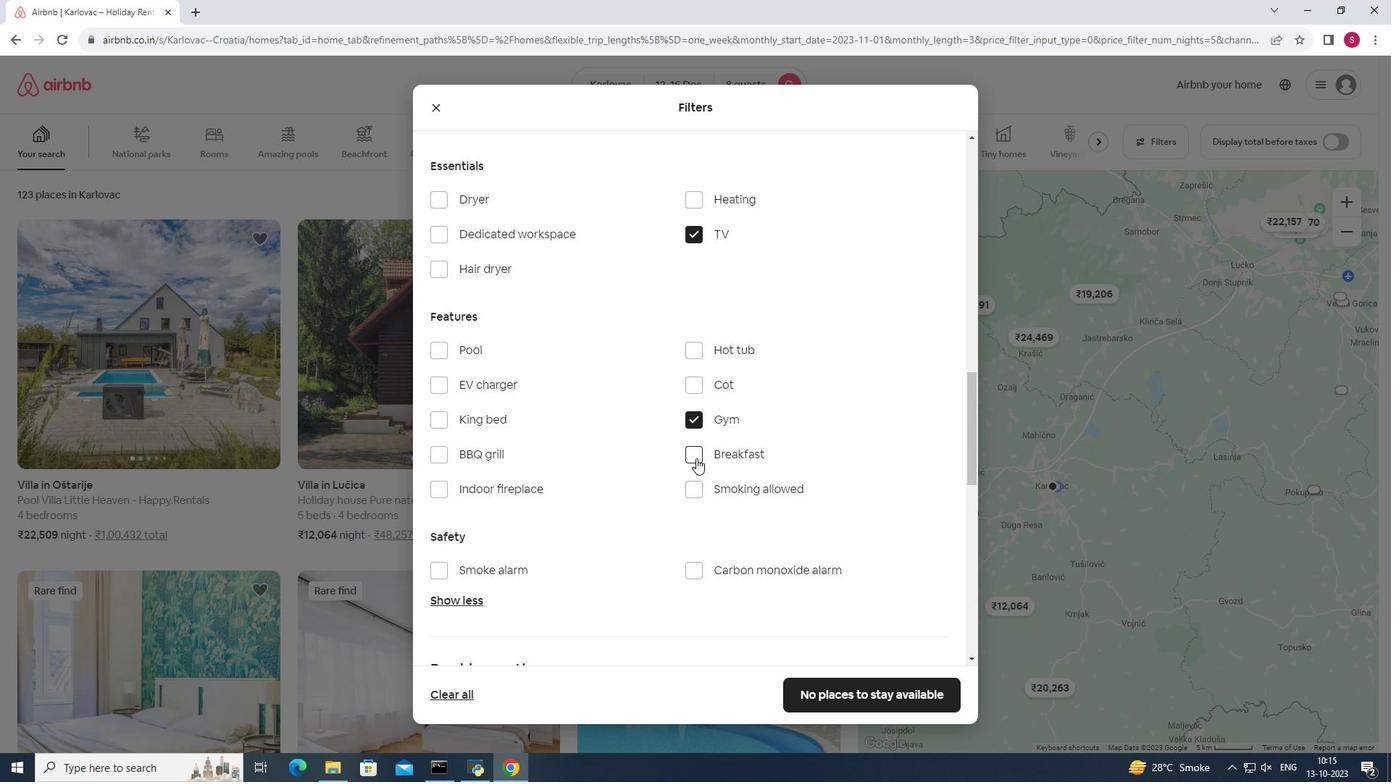
Action: Mouse pressed left at (696, 458)
Screenshot: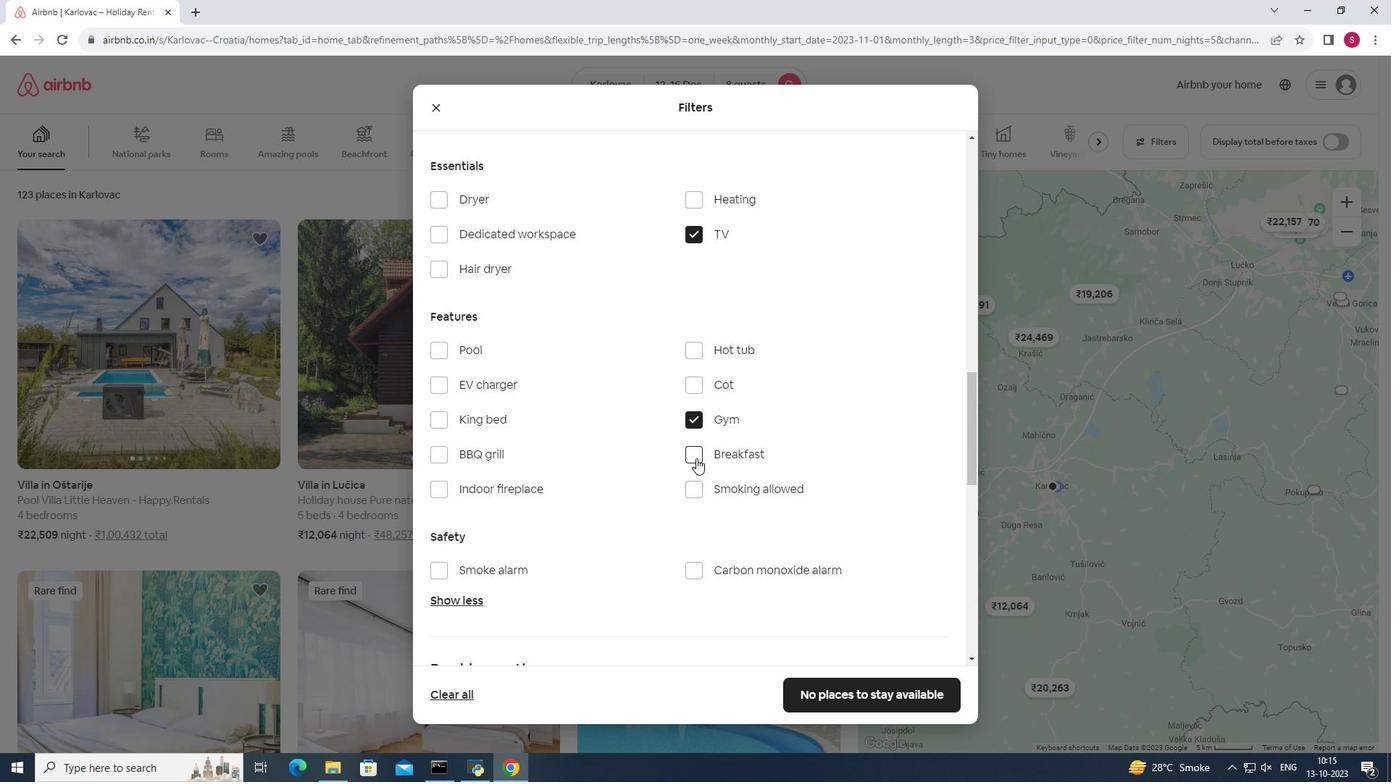 
Action: Mouse moved to (845, 701)
Screenshot: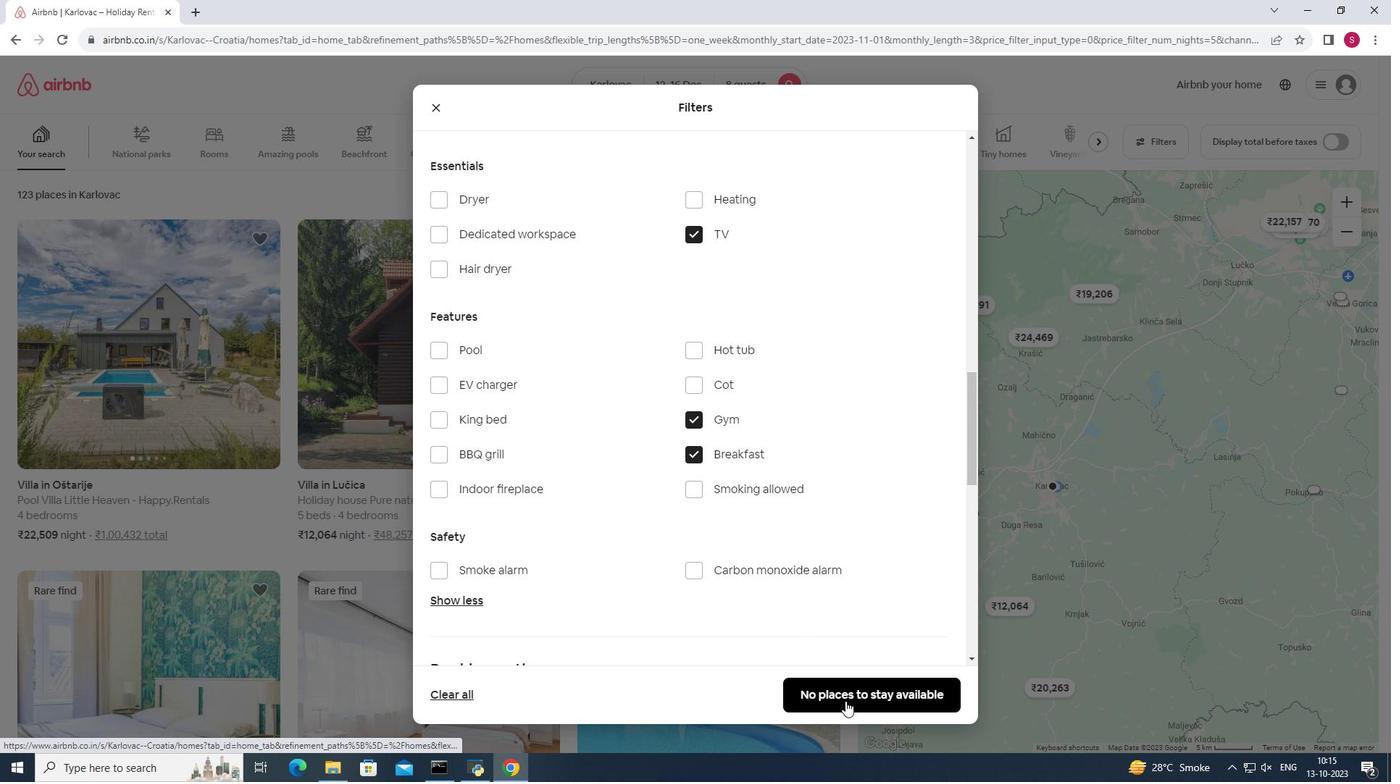 
Action: Mouse pressed left at (845, 701)
Screenshot: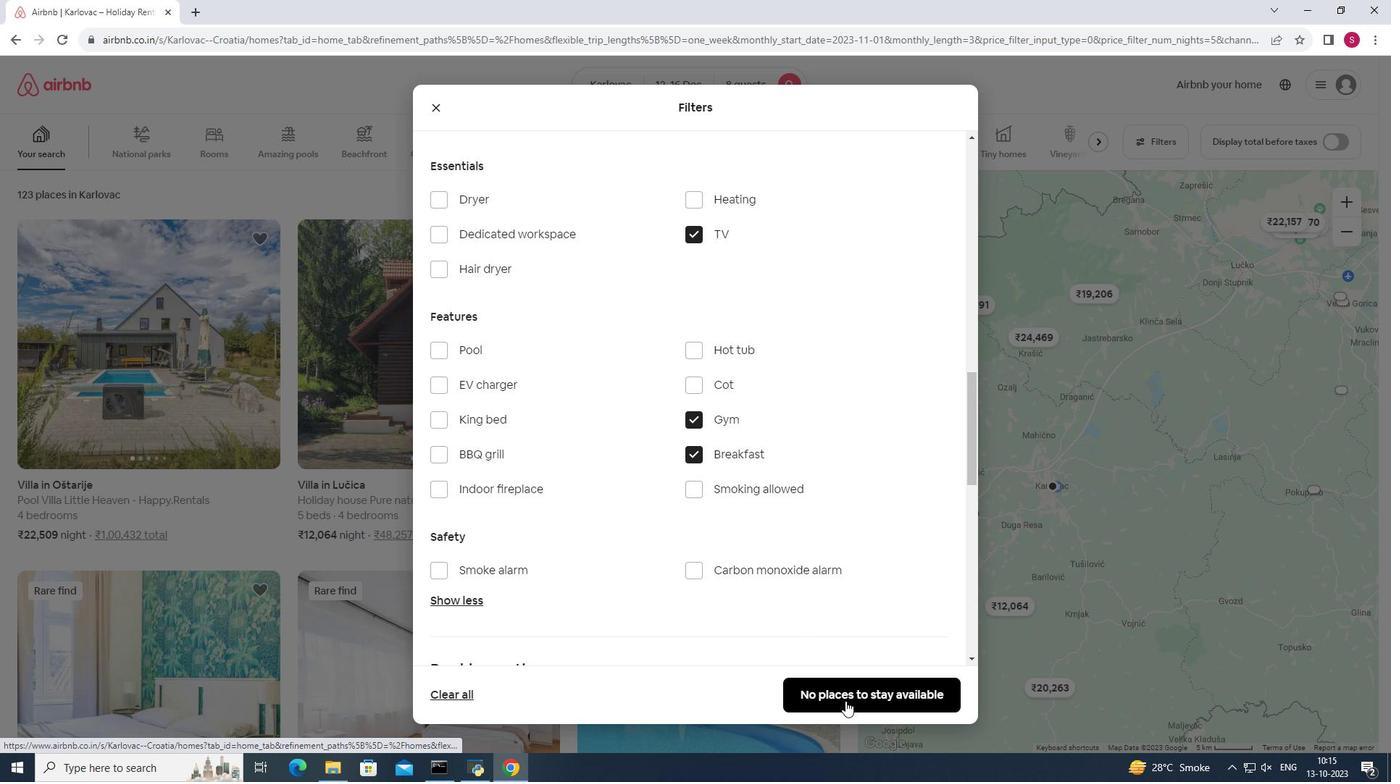 
Action: Mouse moved to (752, 445)
Screenshot: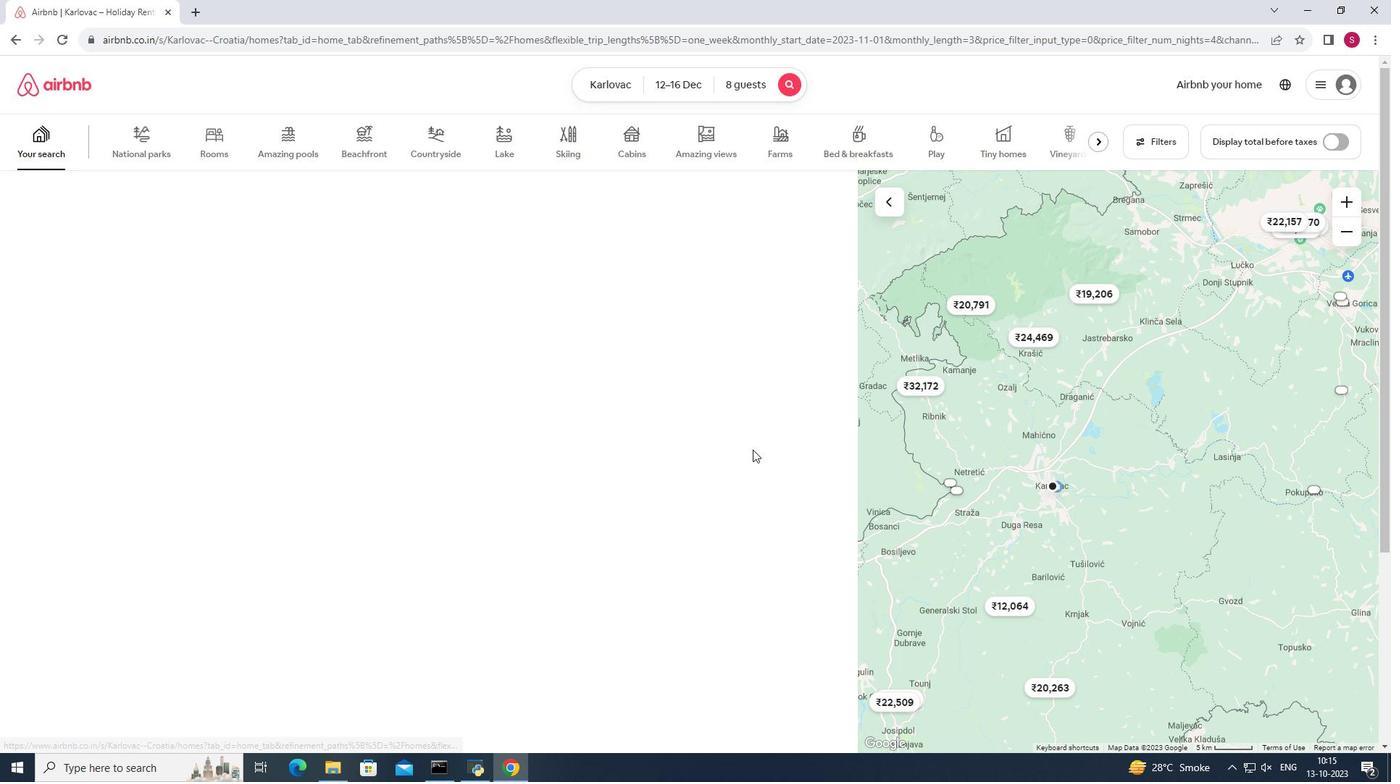 
